 Task: Buy 4 Knife Cases, Holders & Protectors from Kitchen Knives & Accessories section under best seller category for shipping address: Layla Garcia, 524 Junior Avenue, Duluth, Georgia 30097, Cell Number 4046170247. Pay from credit card ending with 9757, CVV 798
Action: Mouse moved to (182, 85)
Screenshot: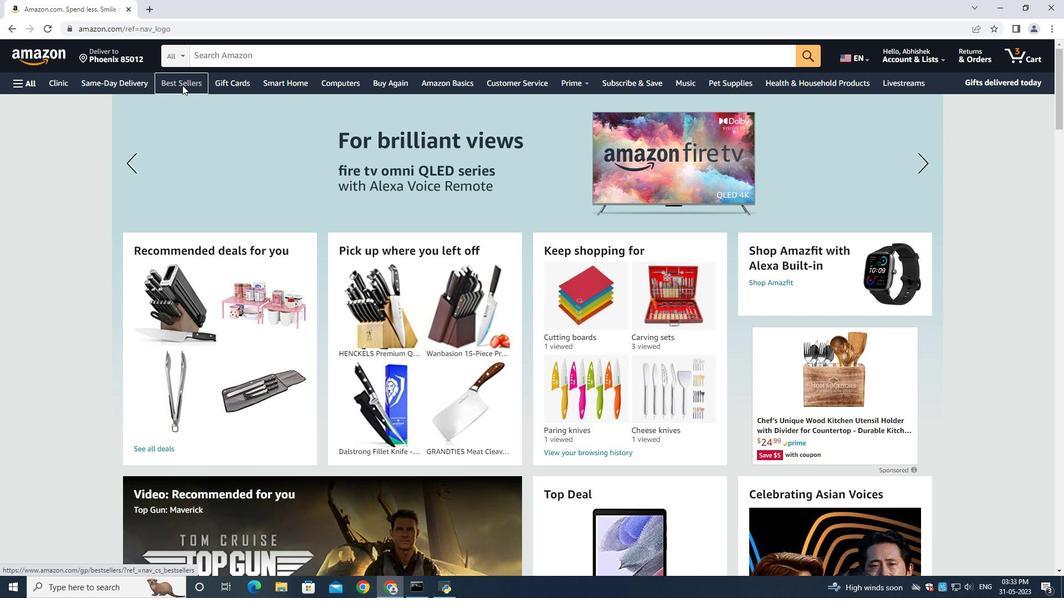 
Action: Mouse pressed left at (182, 85)
Screenshot: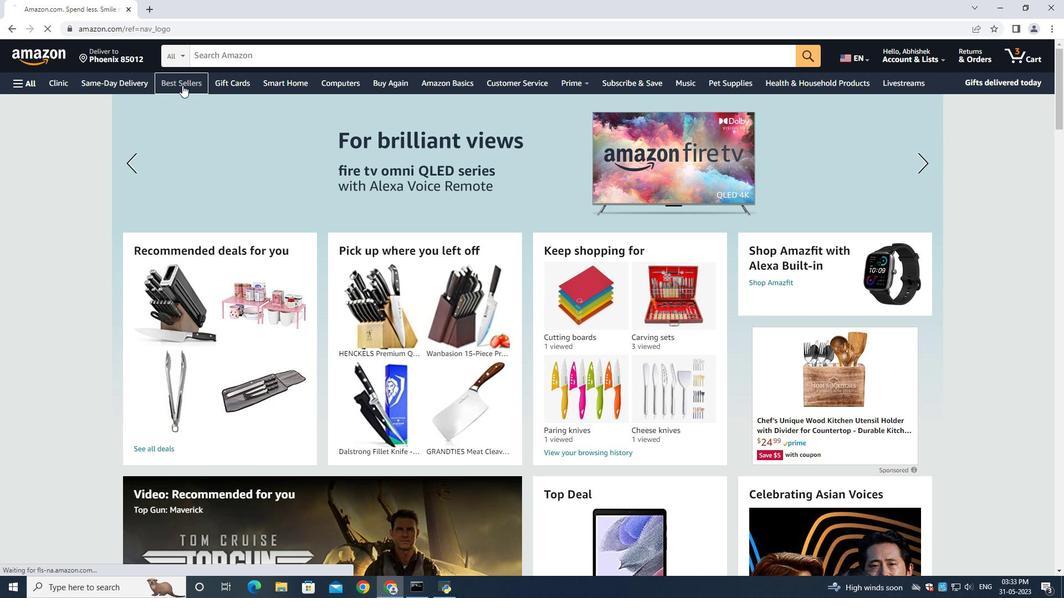 
Action: Mouse moved to (221, 59)
Screenshot: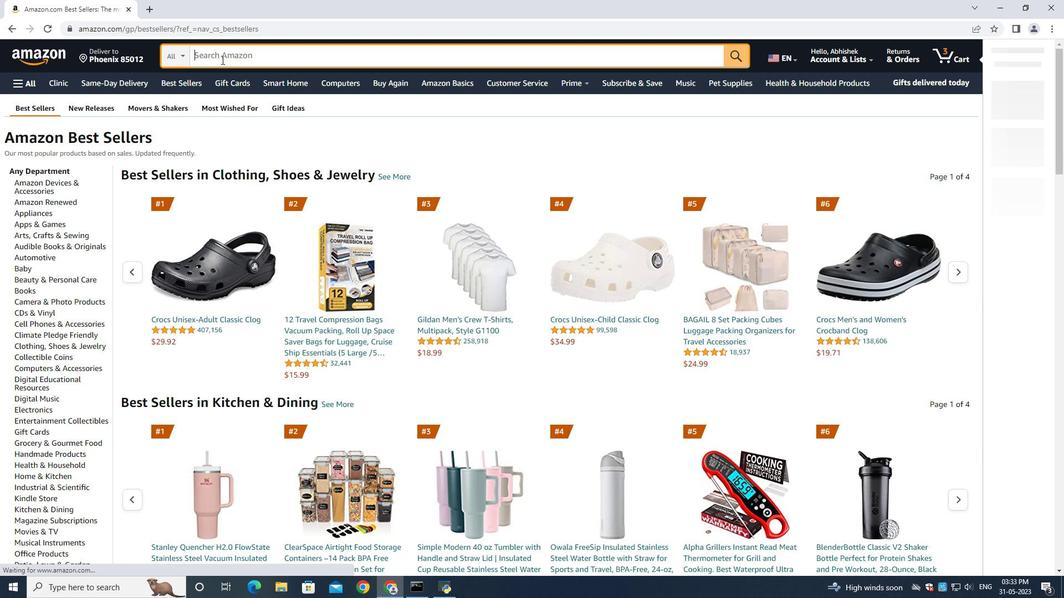 
Action: Mouse pressed left at (221, 59)
Screenshot: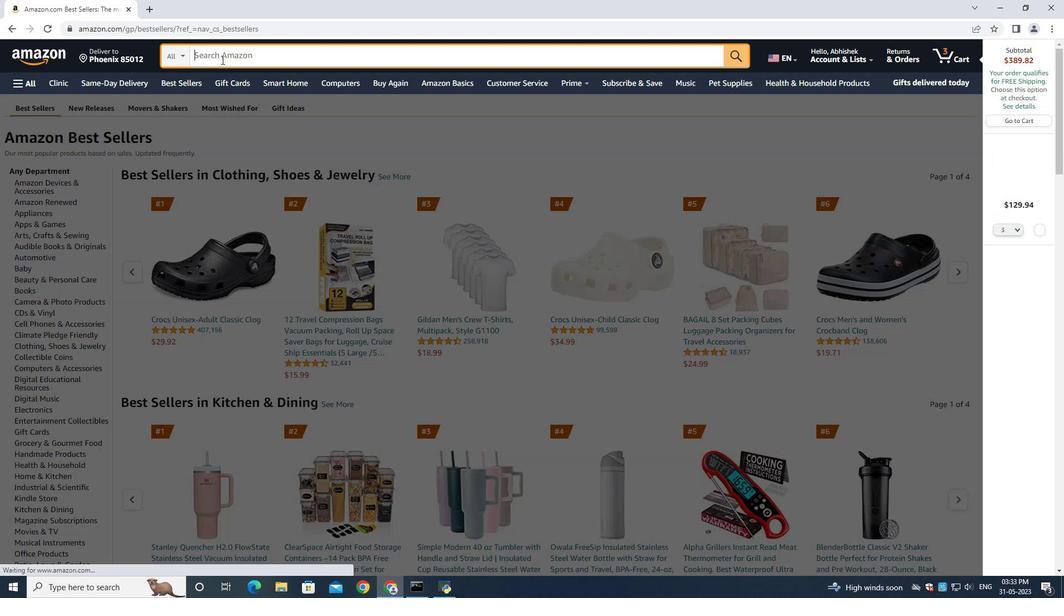 
Action: Key pressed <Key.shift>Knife<Key.space>cases
Screenshot: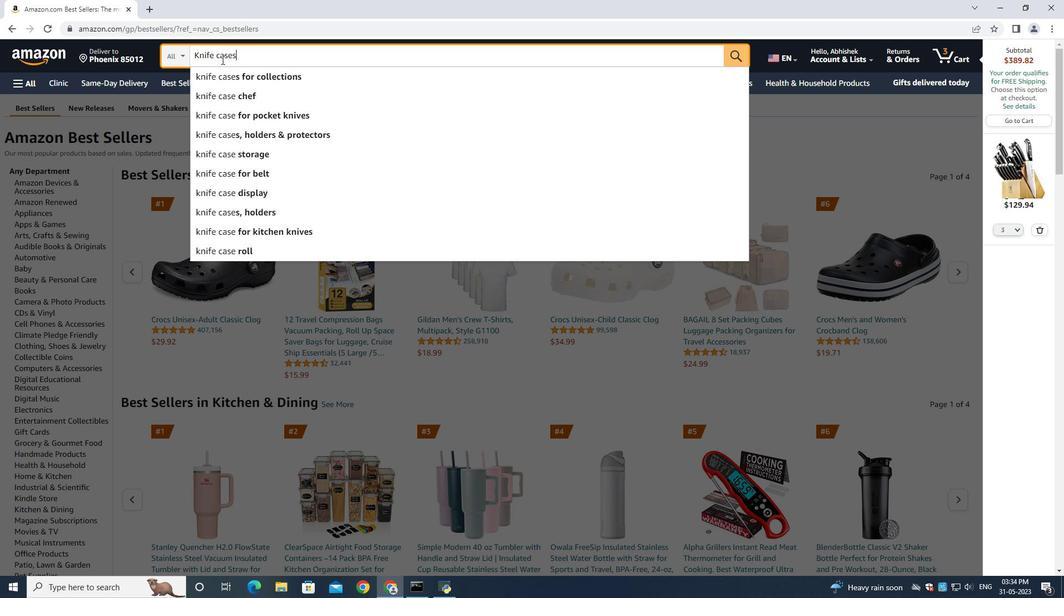 
Action: Mouse moved to (1042, 228)
Screenshot: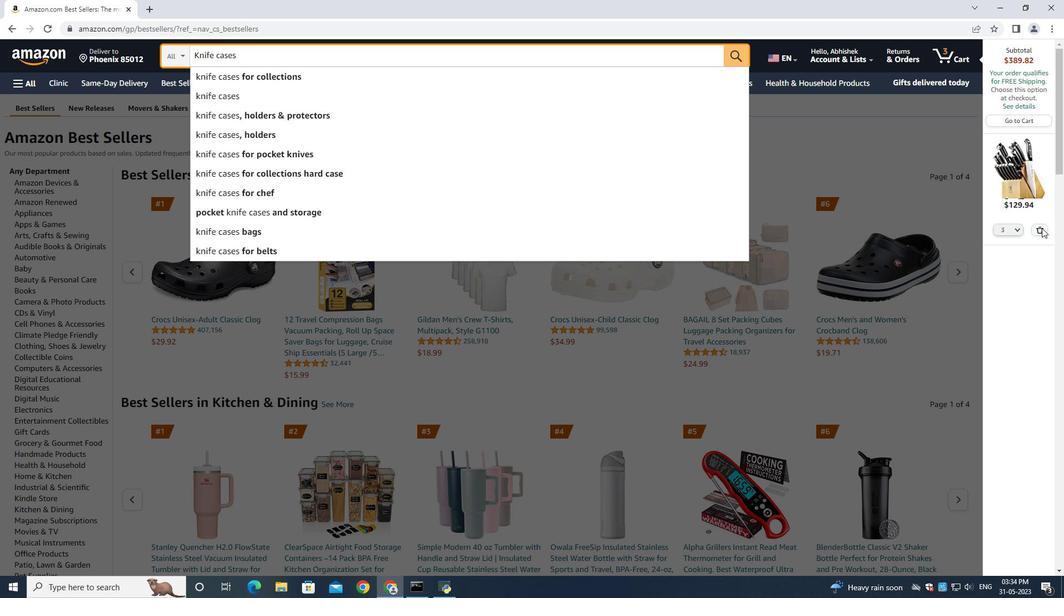 
Action: Mouse pressed left at (1042, 228)
Screenshot: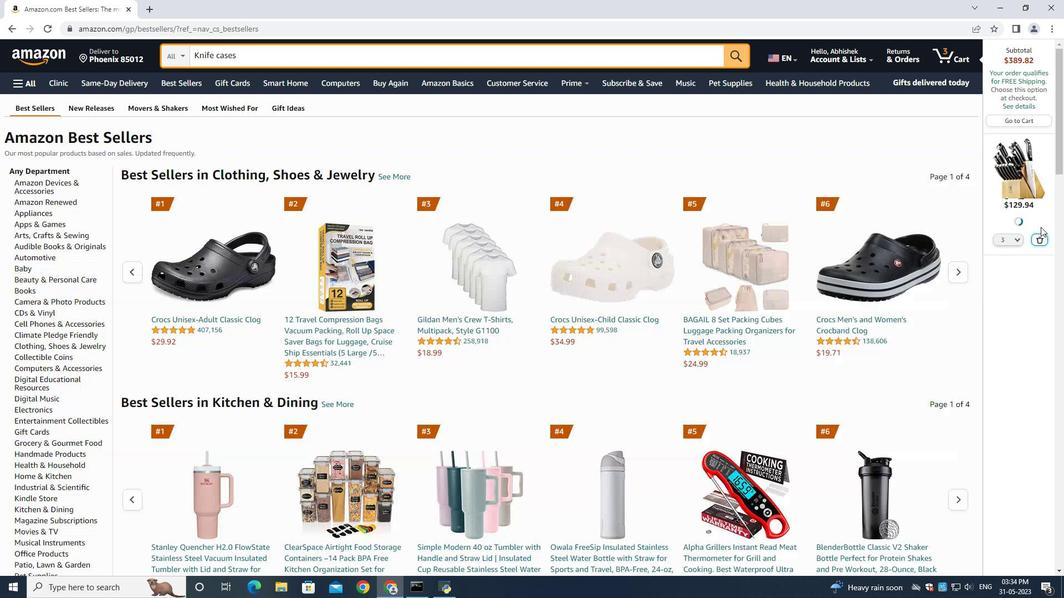 
Action: Mouse moved to (734, 51)
Screenshot: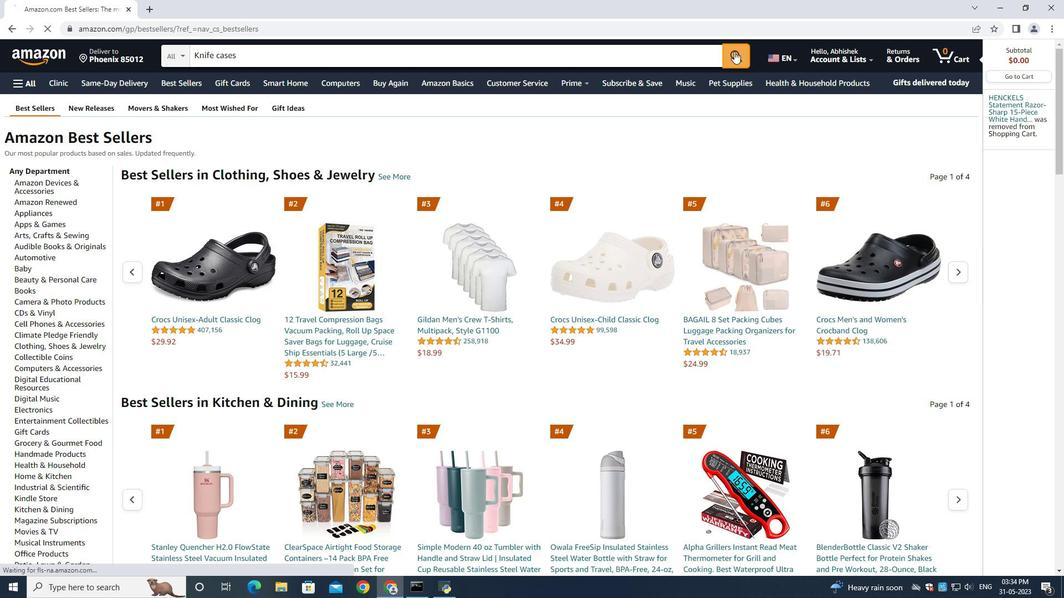 
Action: Mouse pressed left at (734, 51)
Screenshot: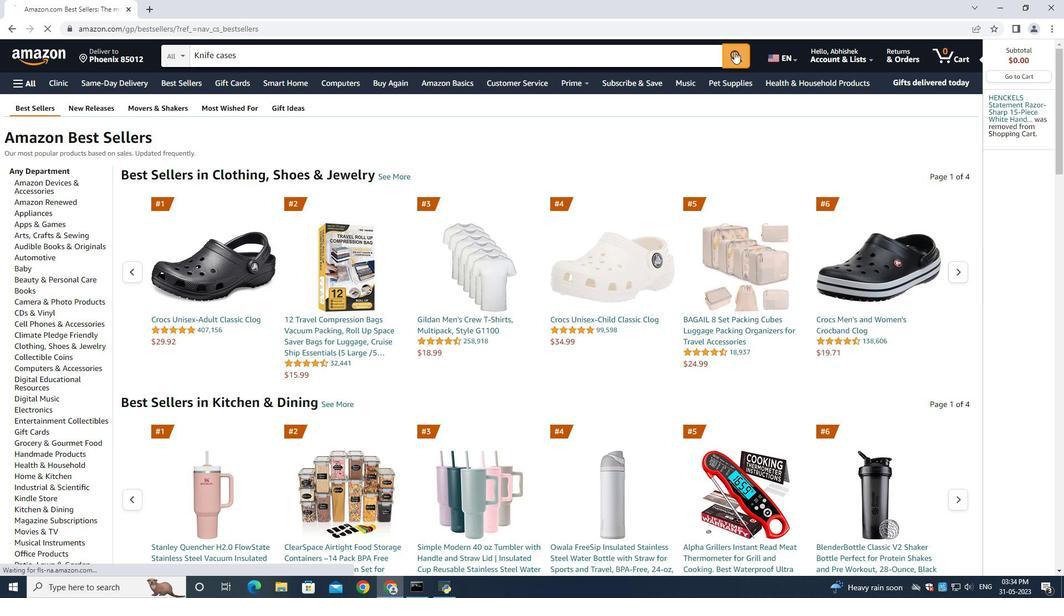 
Action: Mouse moved to (251, 59)
Screenshot: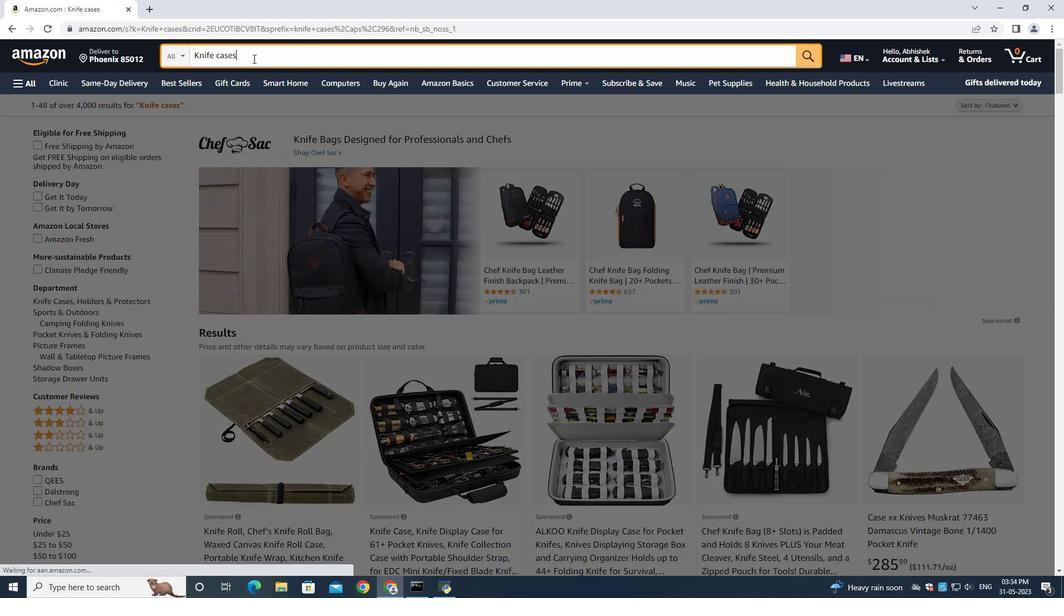 
Action: Mouse pressed left at (251, 59)
Screenshot: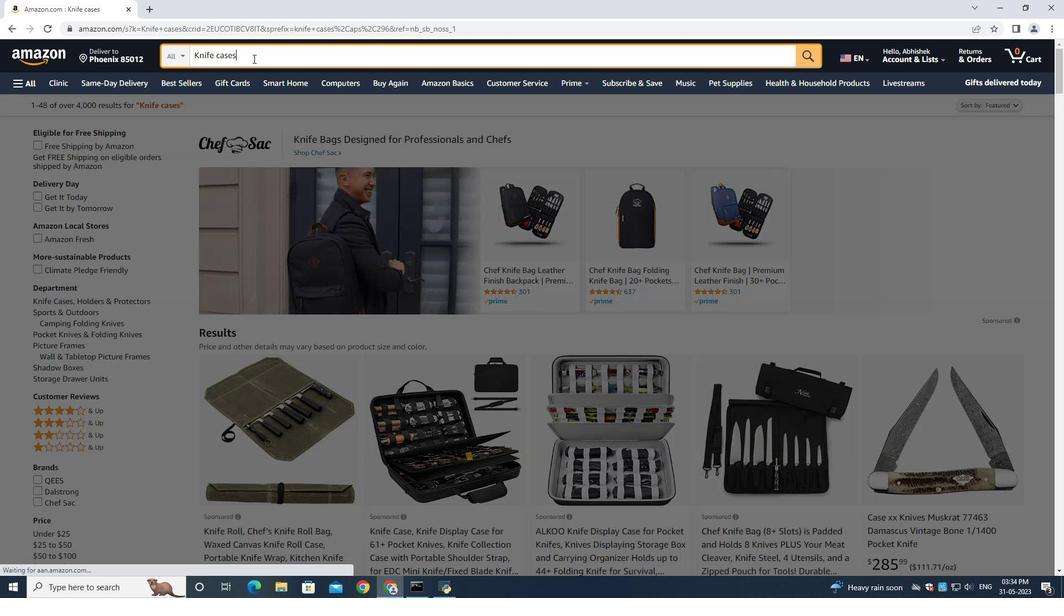 
Action: Mouse moved to (253, 58)
Screenshot: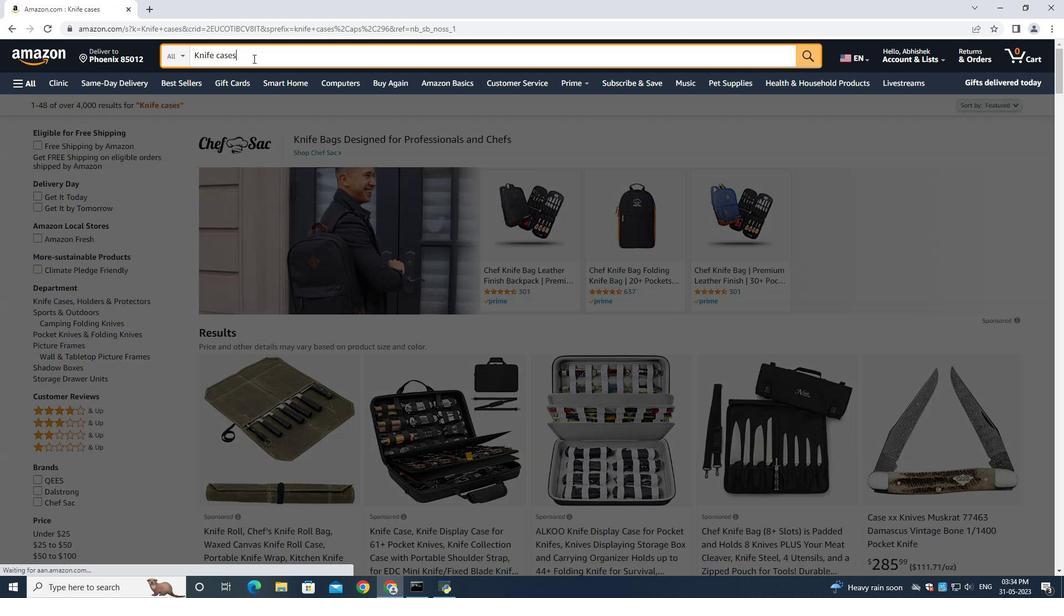 
Action: Key pressed <Key.space>holders<Key.space><Key.shift><Key.shift><Key.shift><Key.shift><Key.shift><Key.shift><Key.shift><Key.shift><Key.shift><Key.shift><Key.shift><Key.shift><Key.shift><Key.shift><Key.shift>&<Key.space>protectors<Key.enter>
Screenshot: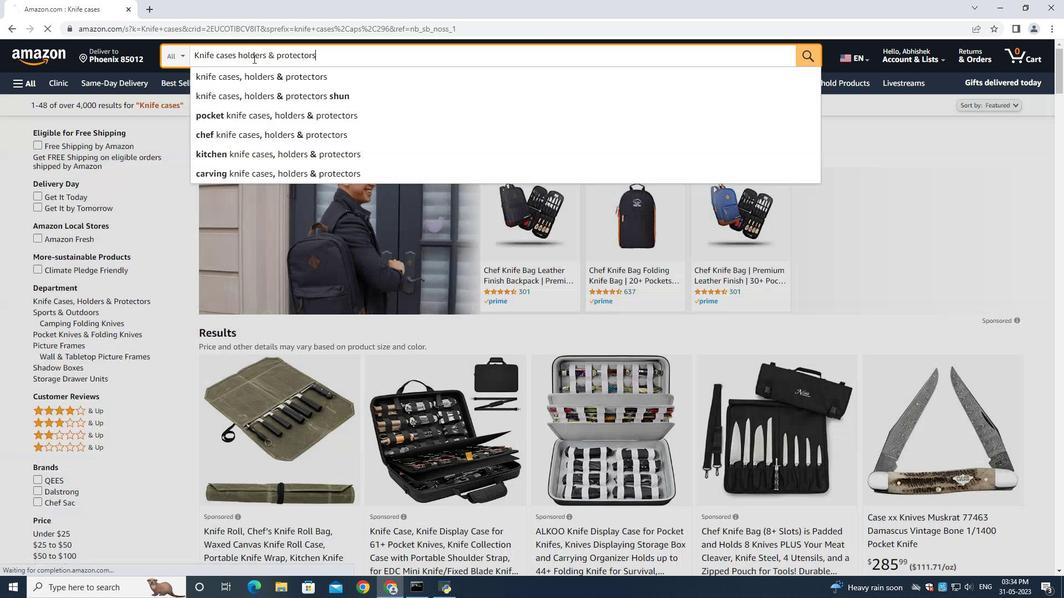 
Action: Mouse moved to (79, 197)
Screenshot: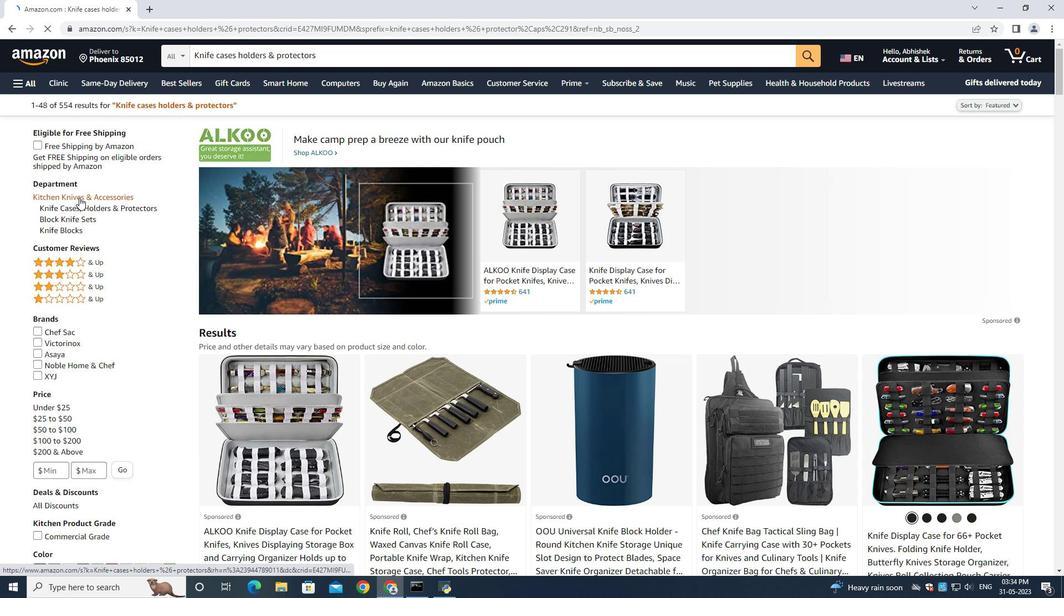 
Action: Mouse pressed left at (79, 197)
Screenshot: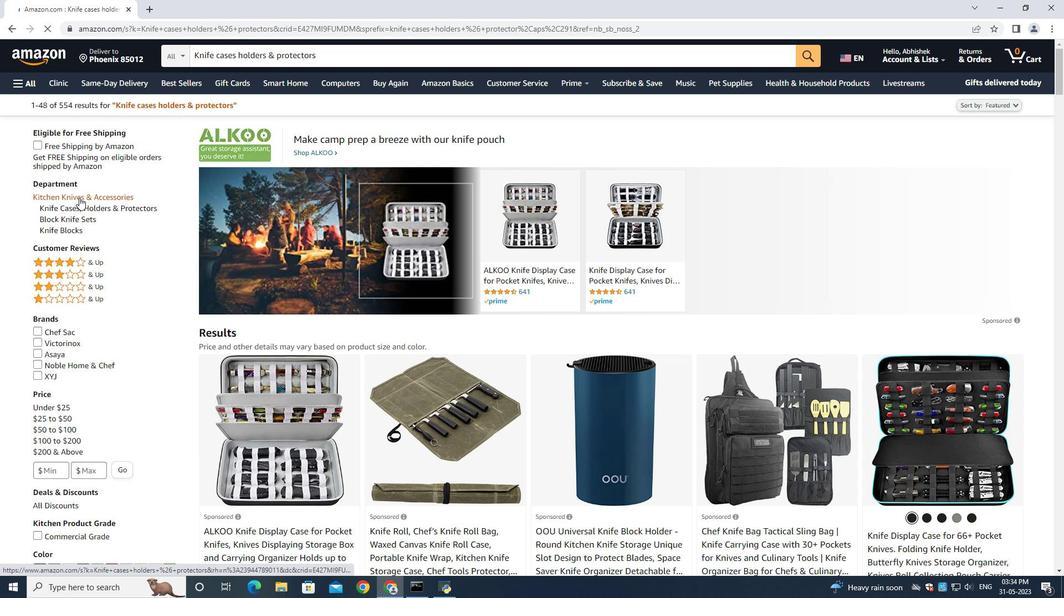 
Action: Mouse moved to (821, 394)
Screenshot: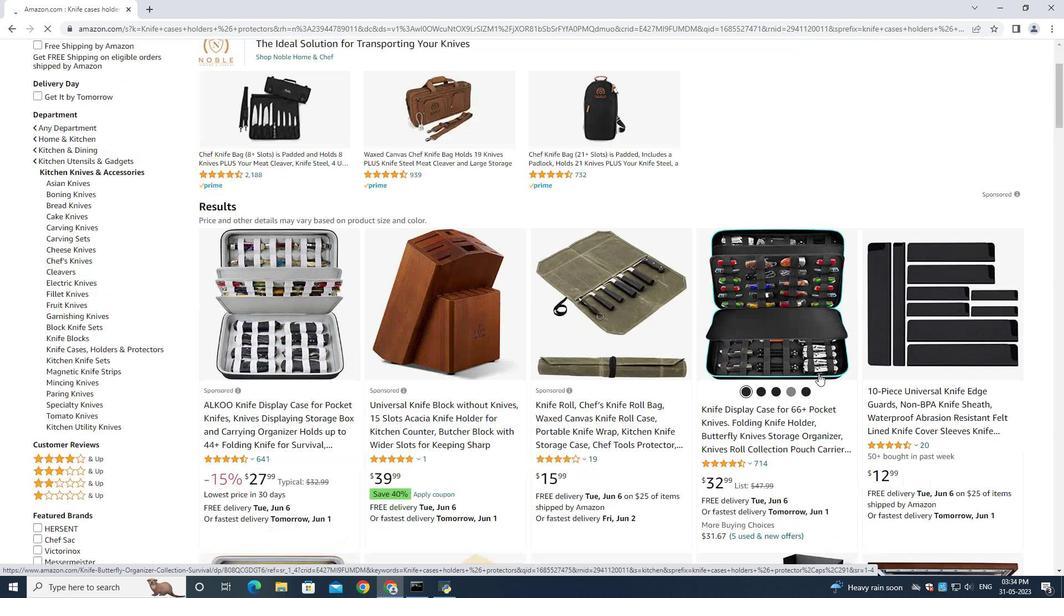 
Action: Mouse scrolled (821, 393) with delta (0, 0)
Screenshot: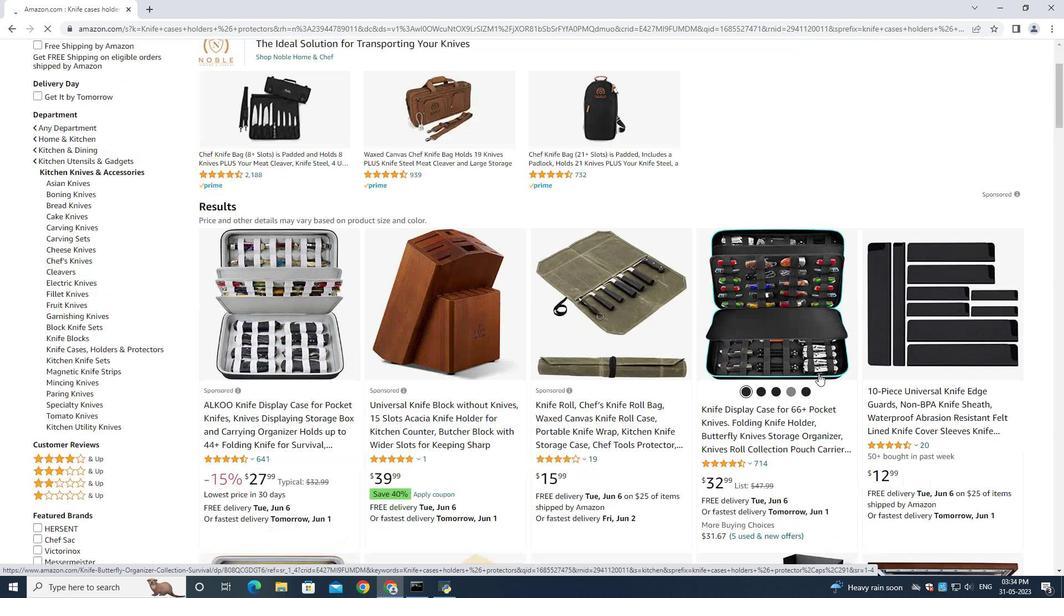 
Action: Mouse scrolled (821, 393) with delta (0, 0)
Screenshot: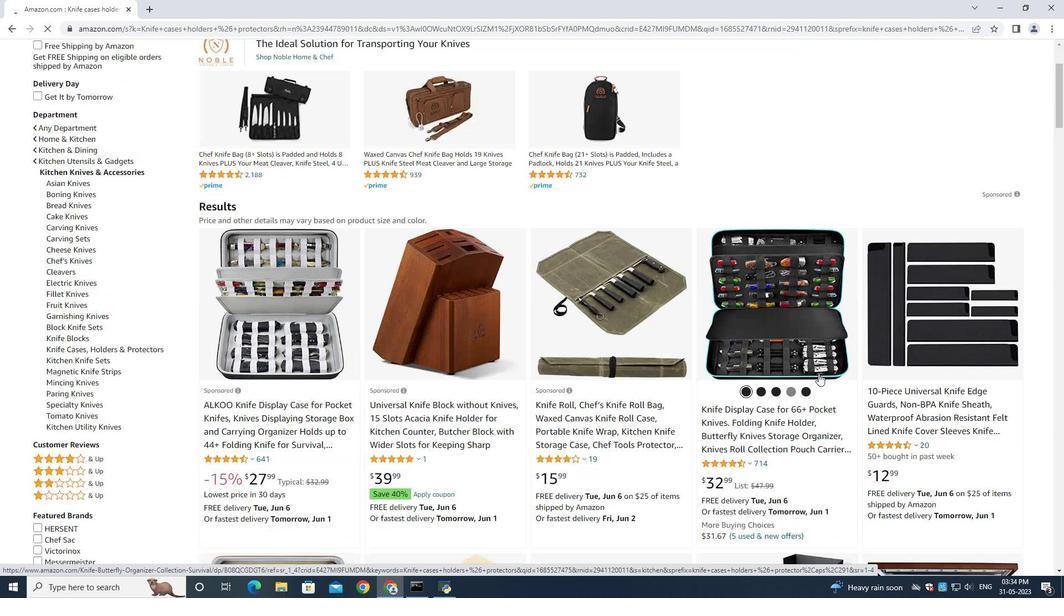 
Action: Mouse scrolled (821, 393) with delta (0, 0)
Screenshot: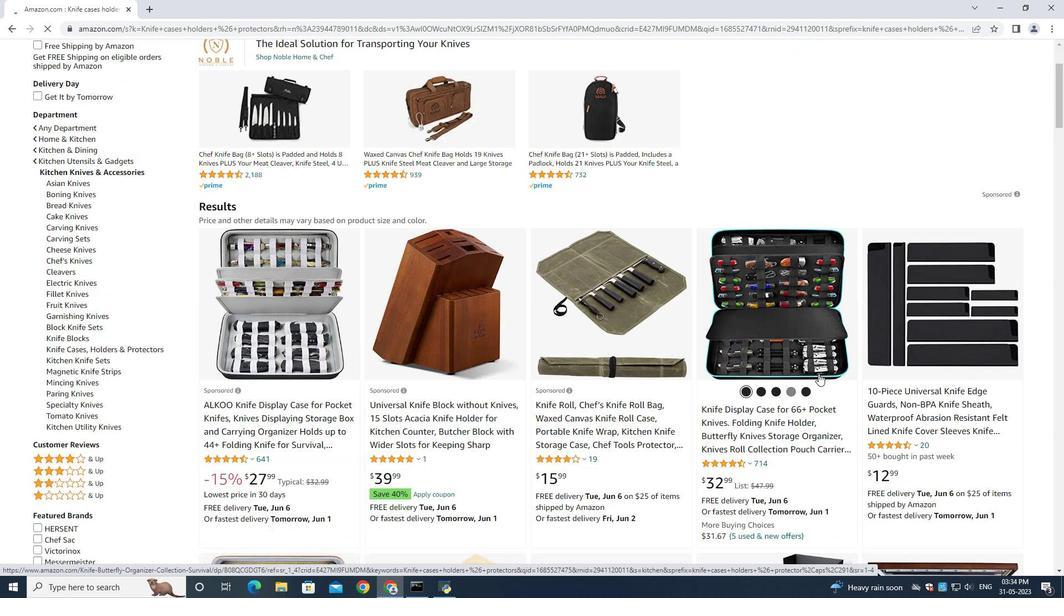 
Action: Mouse moved to (750, 378)
Screenshot: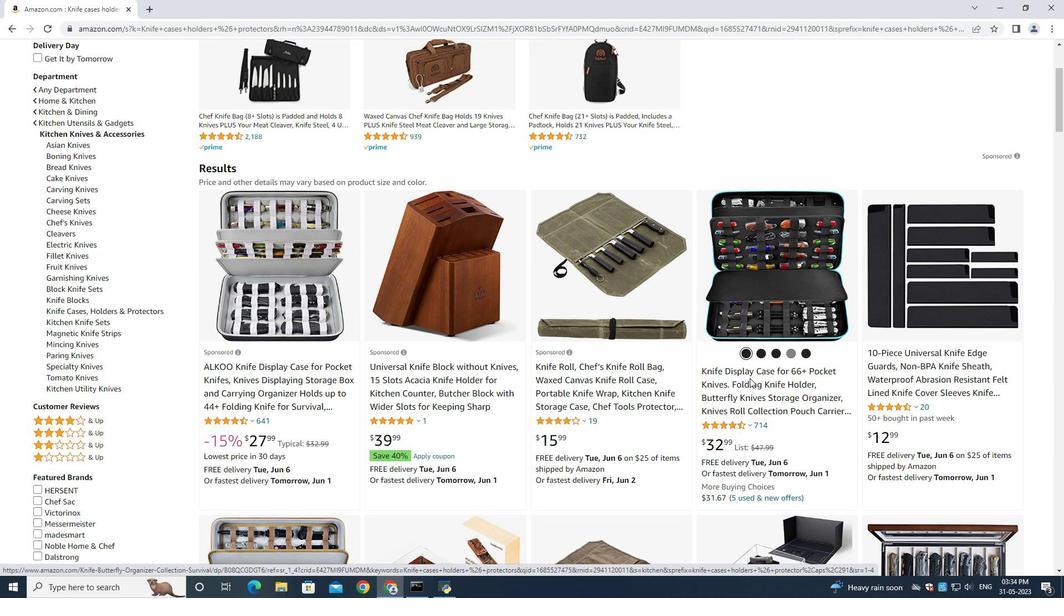 
Action: Mouse pressed left at (750, 378)
Screenshot: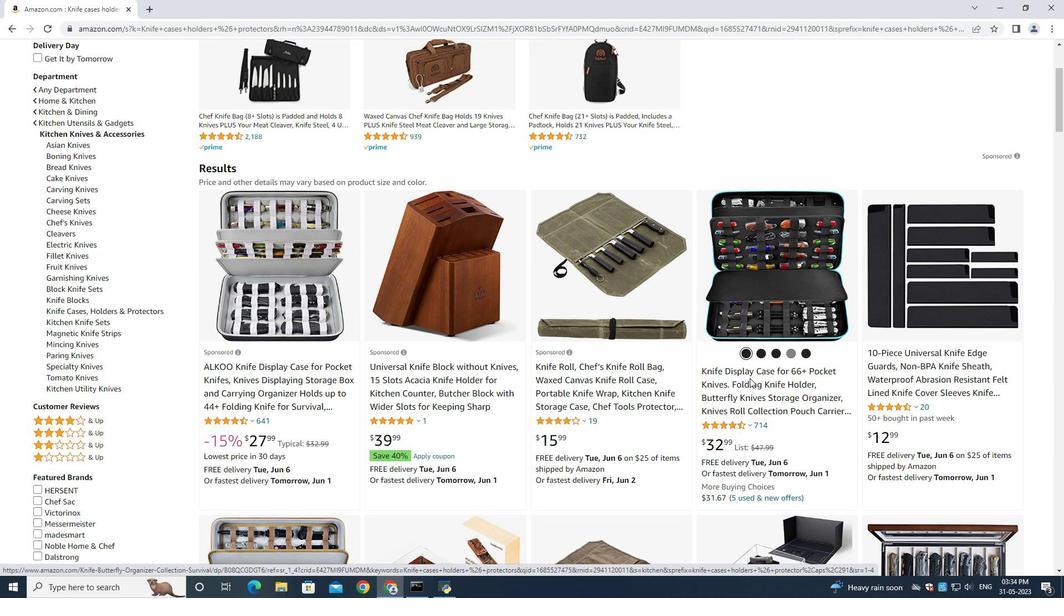 
Action: Mouse moved to (761, 397)
Screenshot: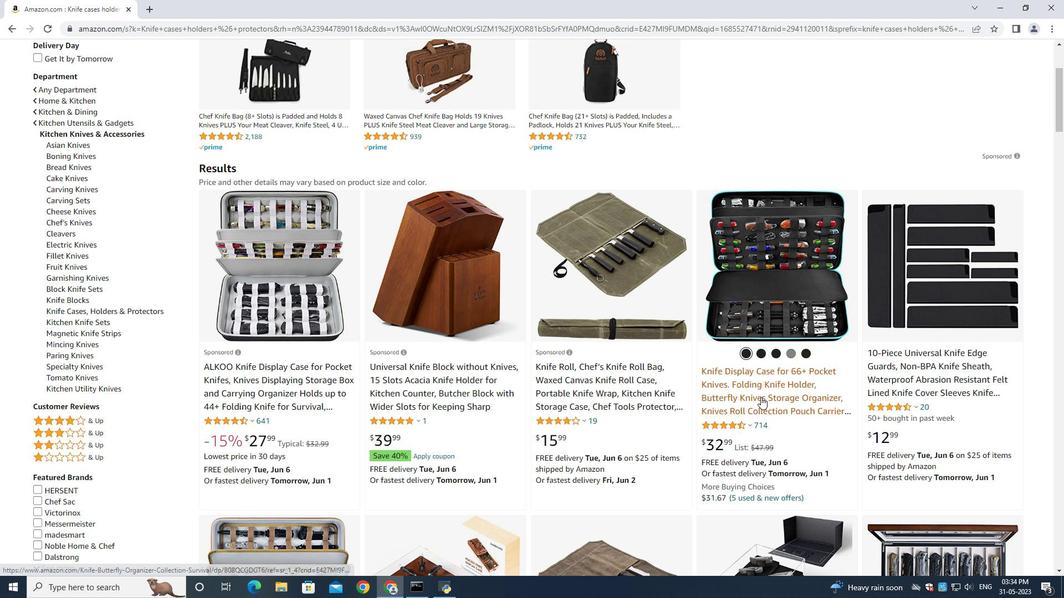 
Action: Mouse pressed left at (761, 397)
Screenshot: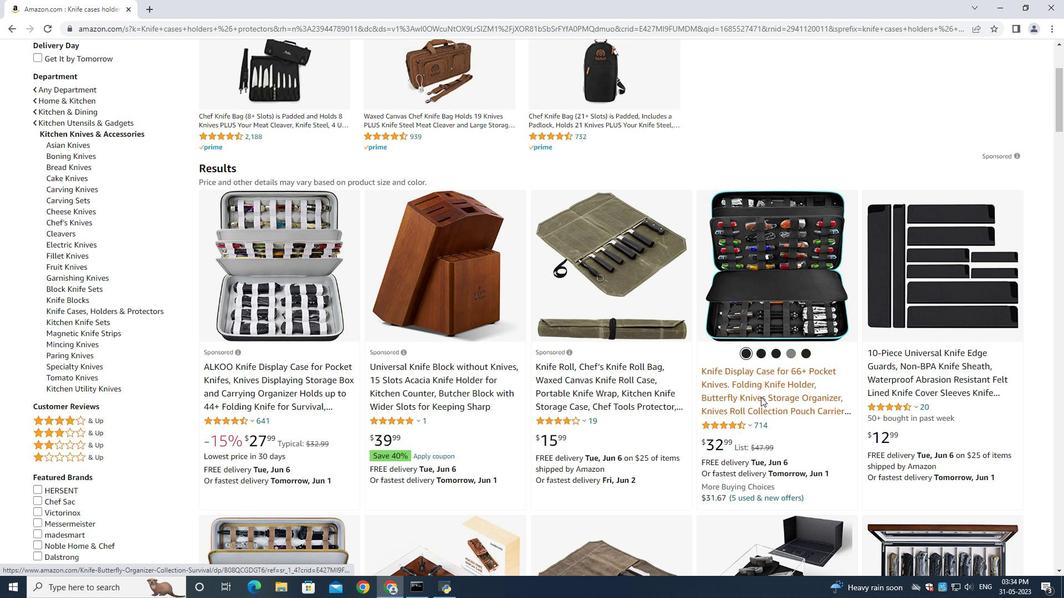 
Action: Mouse moved to (823, 369)
Screenshot: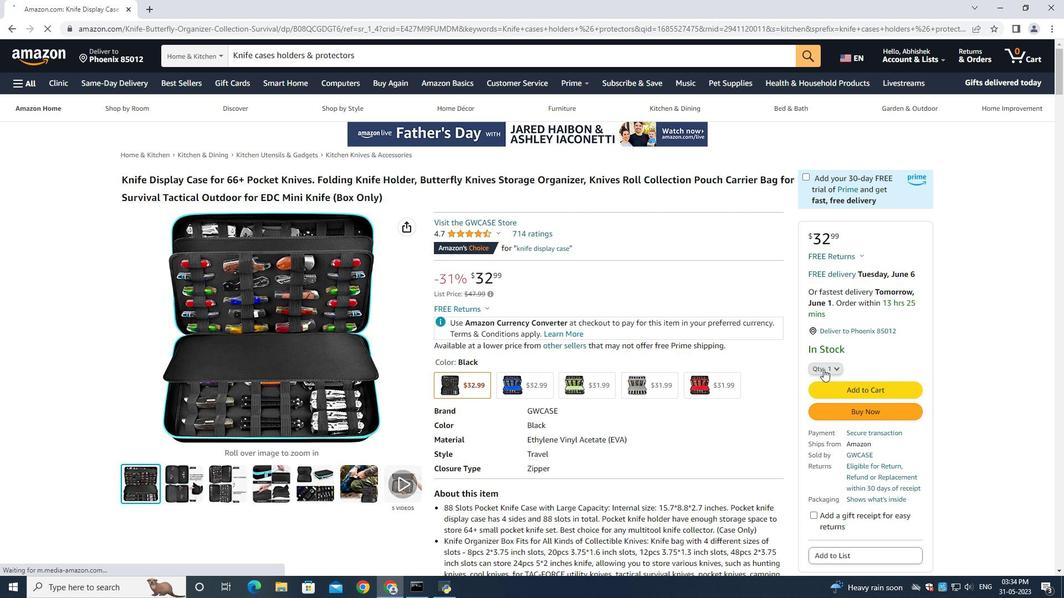 
Action: Mouse pressed left at (823, 369)
Screenshot: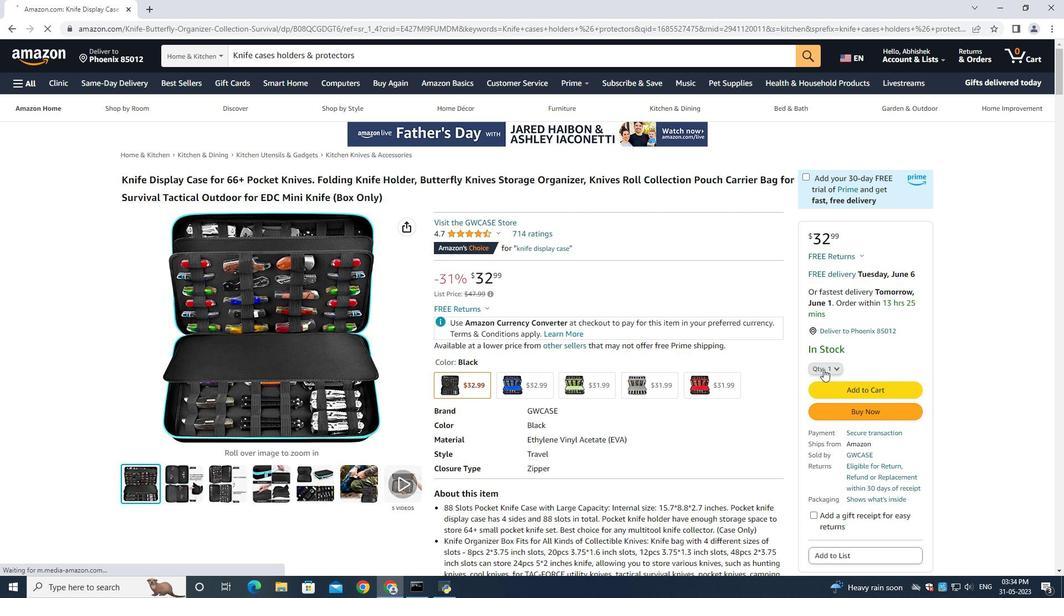 
Action: Mouse moved to (825, 104)
Screenshot: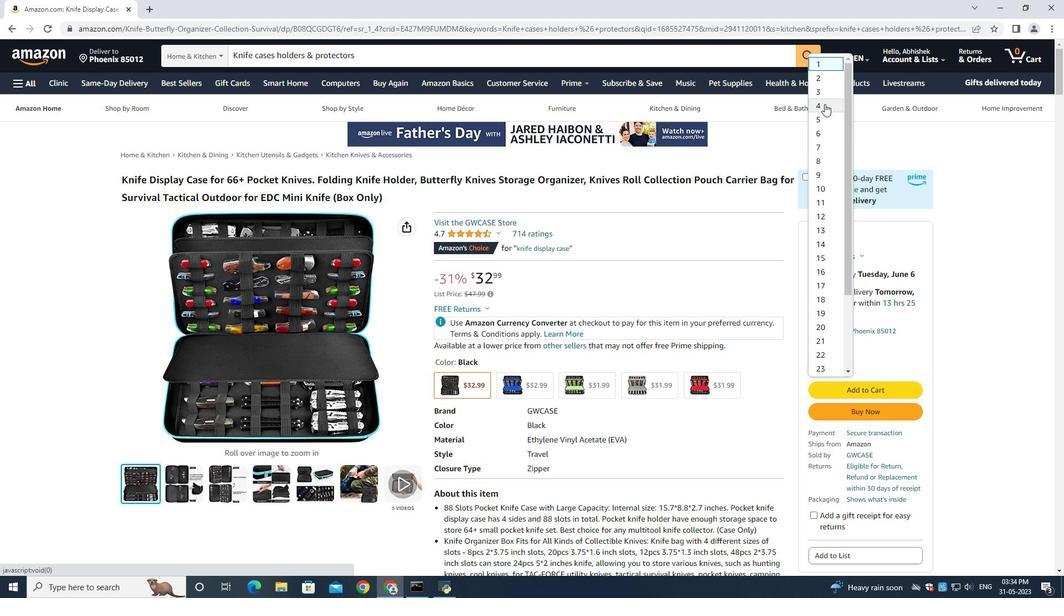 
Action: Mouse pressed left at (825, 104)
Screenshot: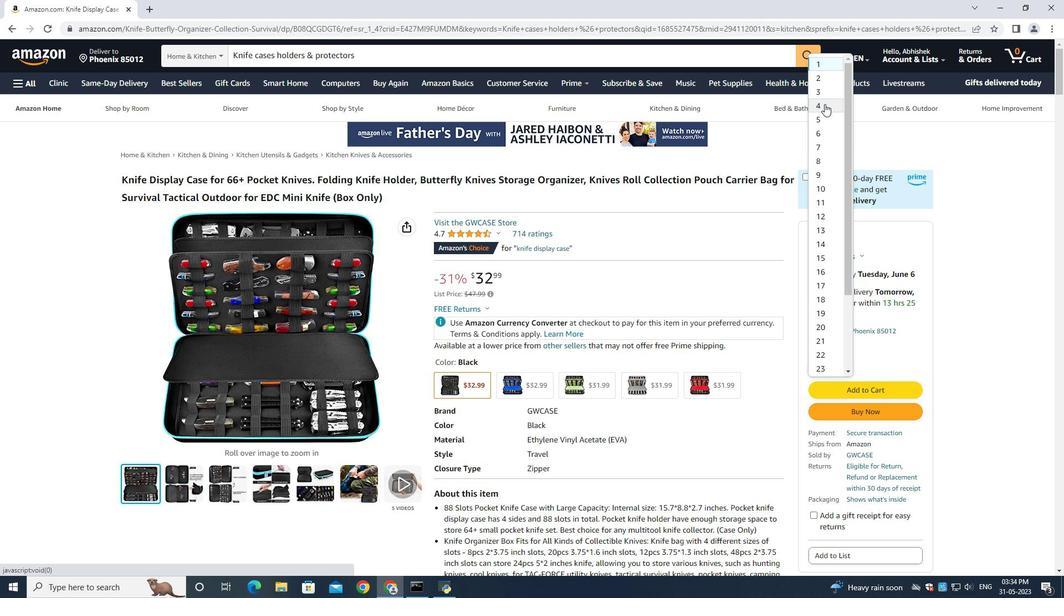 
Action: Mouse moved to (394, 478)
Screenshot: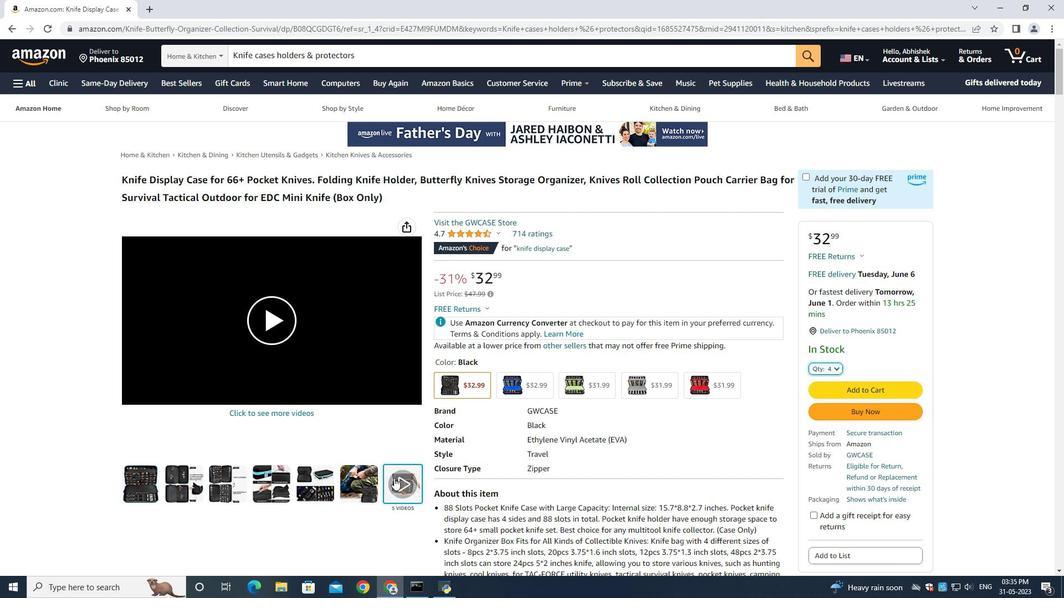 
Action: Mouse pressed left at (394, 478)
Screenshot: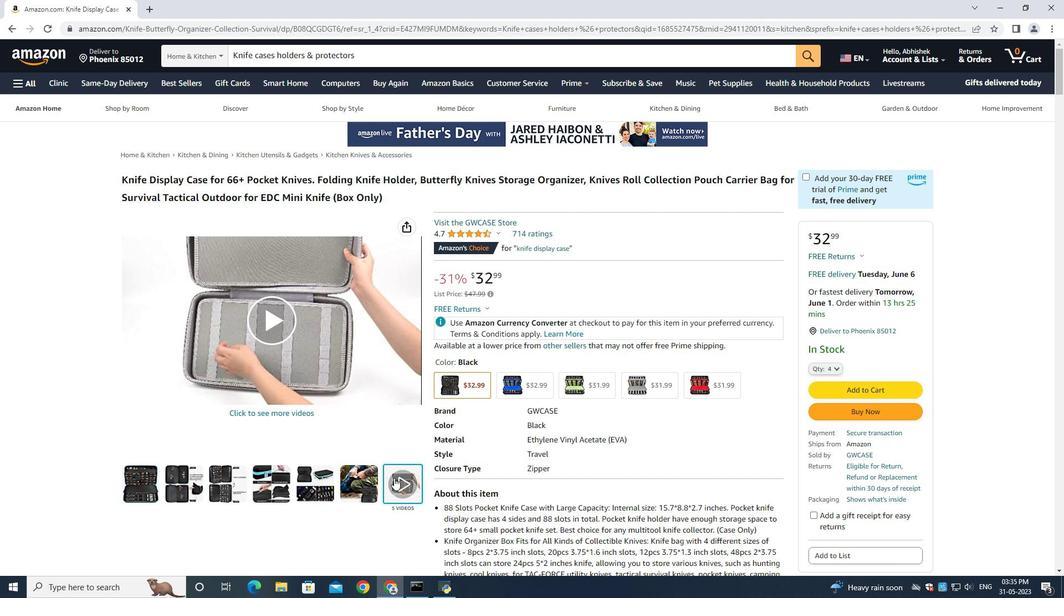 
Action: Mouse moved to (848, 251)
Screenshot: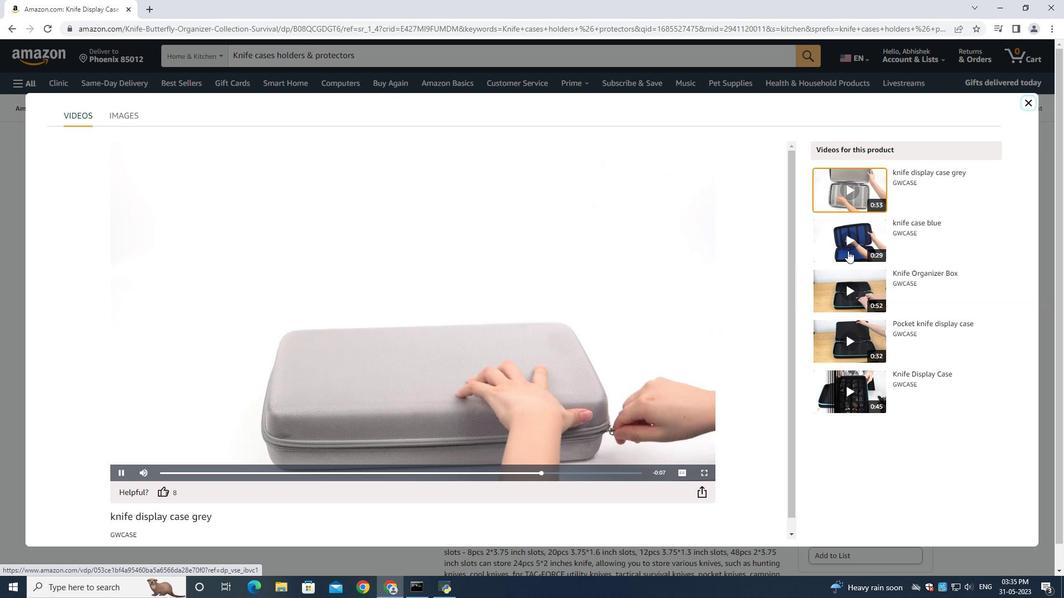 
Action: Mouse pressed left at (848, 251)
Screenshot: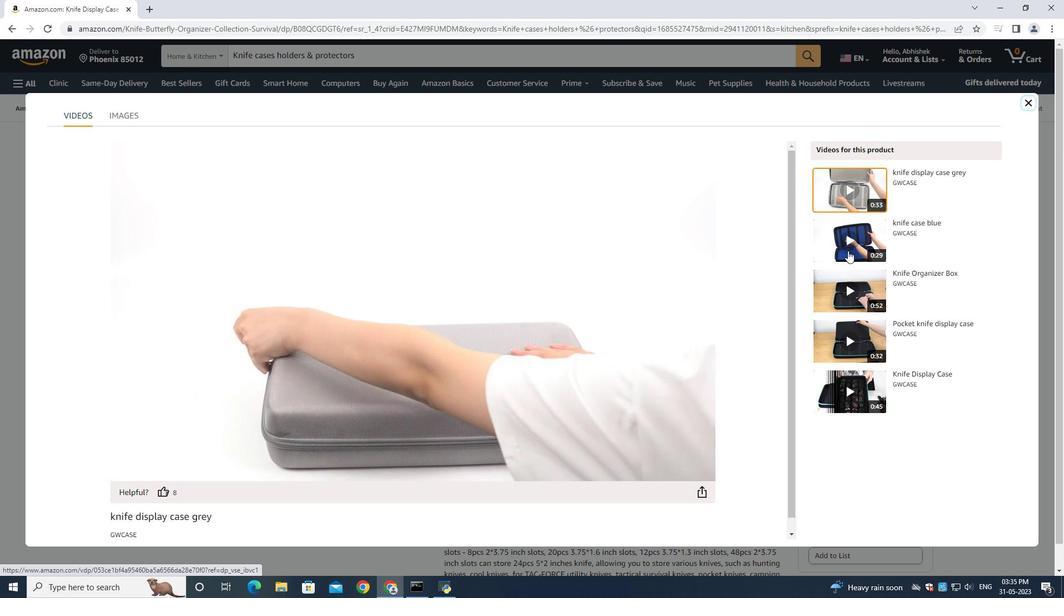 
Action: Mouse moved to (1024, 105)
Screenshot: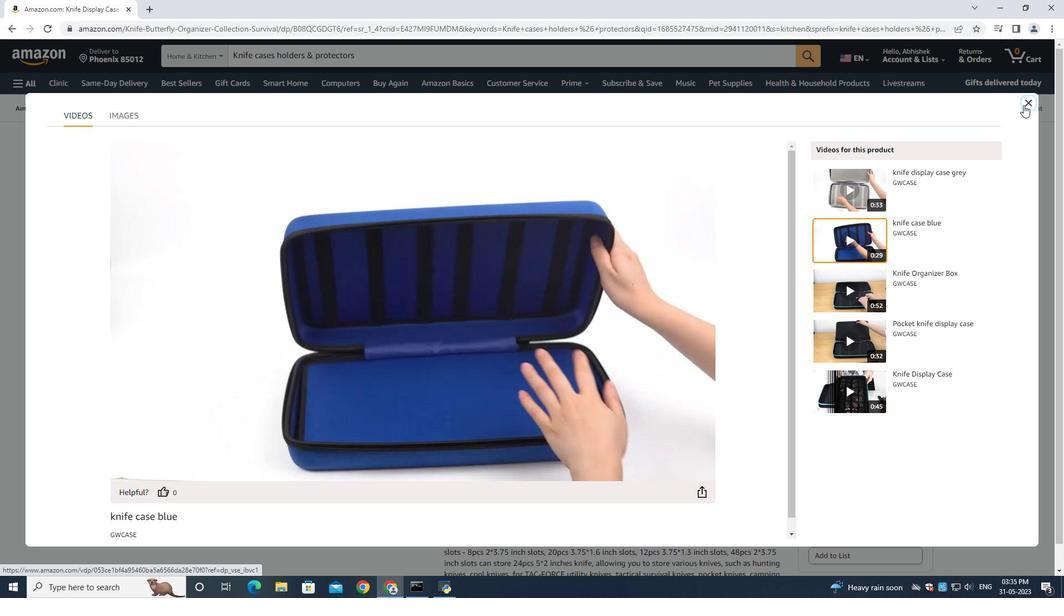 
Action: Mouse pressed left at (1024, 105)
Screenshot: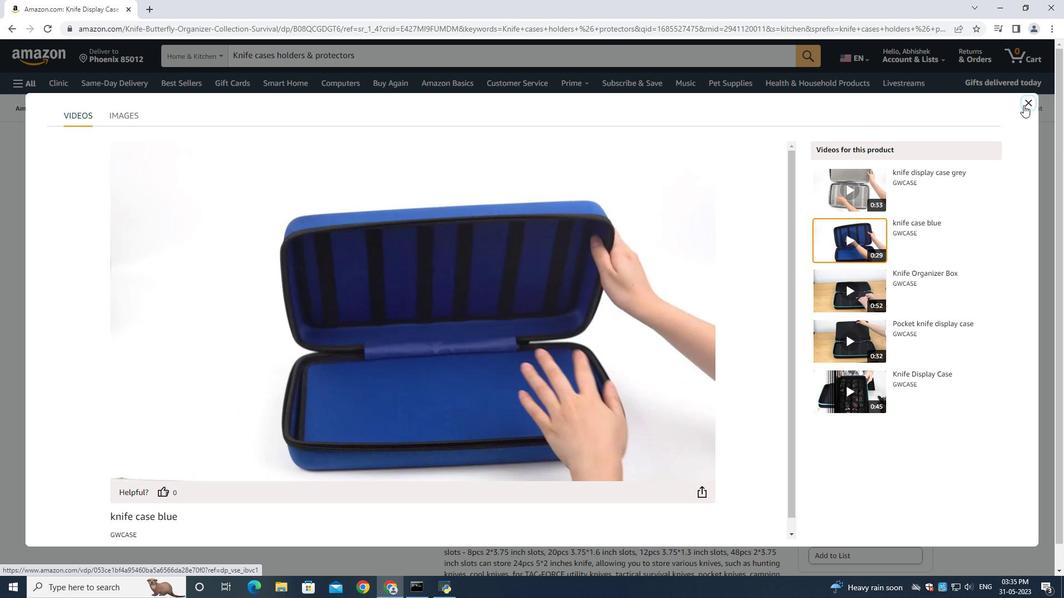 
Action: Mouse moved to (857, 411)
Screenshot: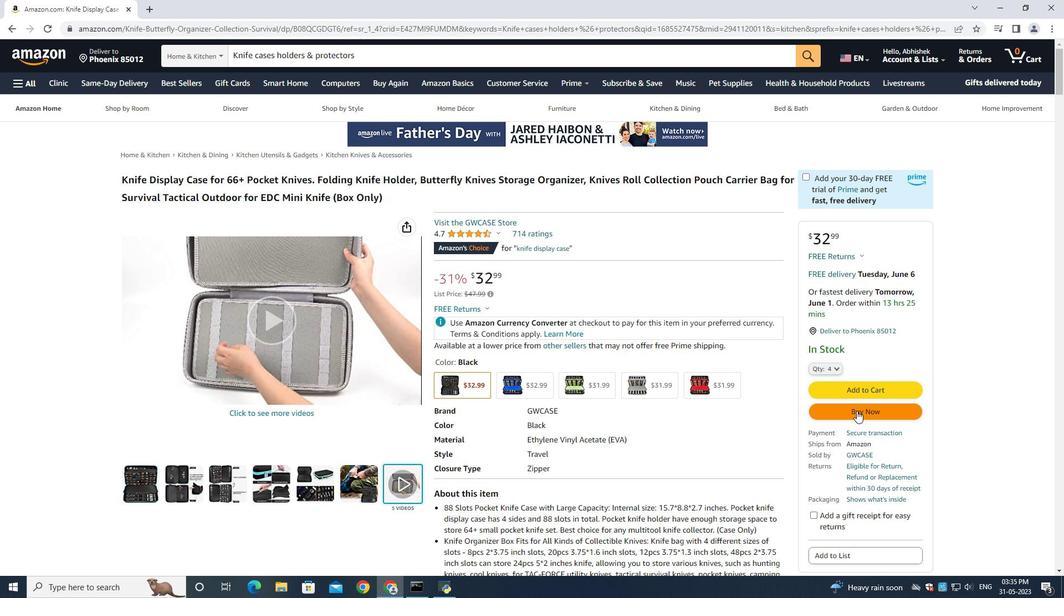 
Action: Mouse pressed left at (857, 411)
Screenshot: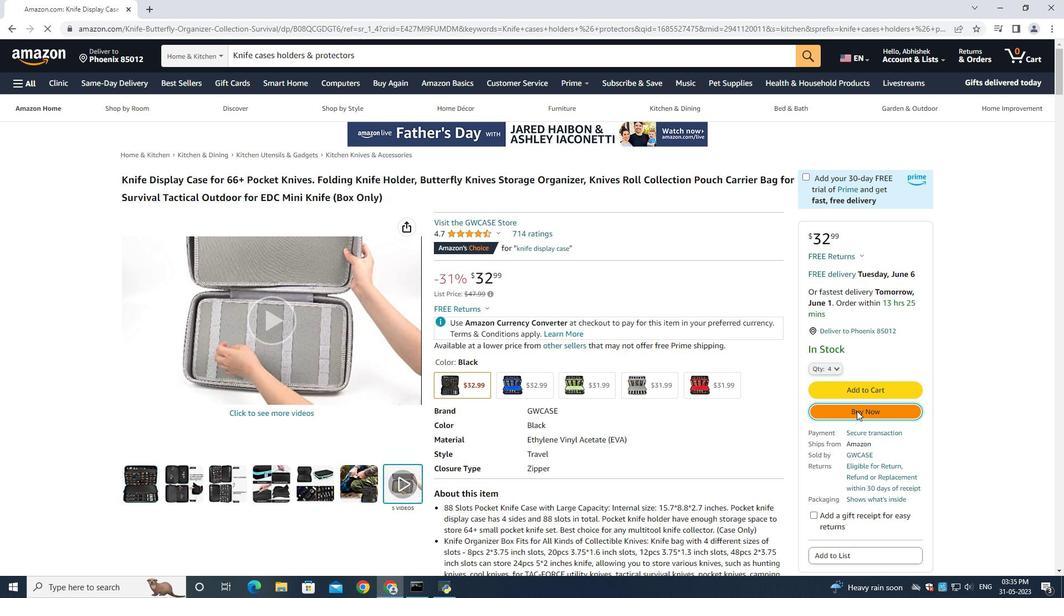 
Action: Mouse moved to (857, 411)
Screenshot: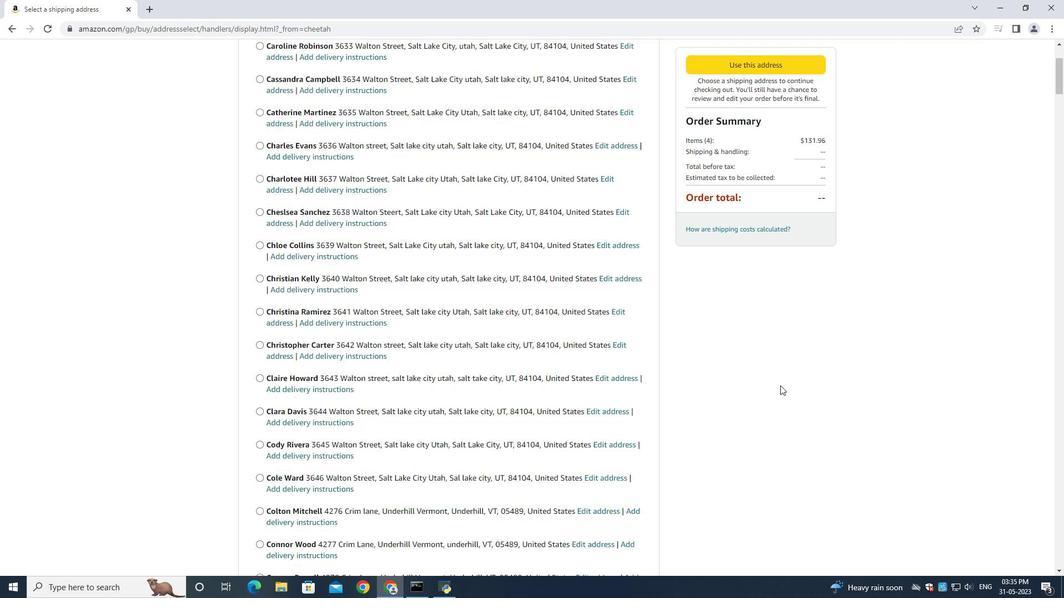 
Action: Mouse scrolled (857, 411) with delta (0, 0)
Screenshot: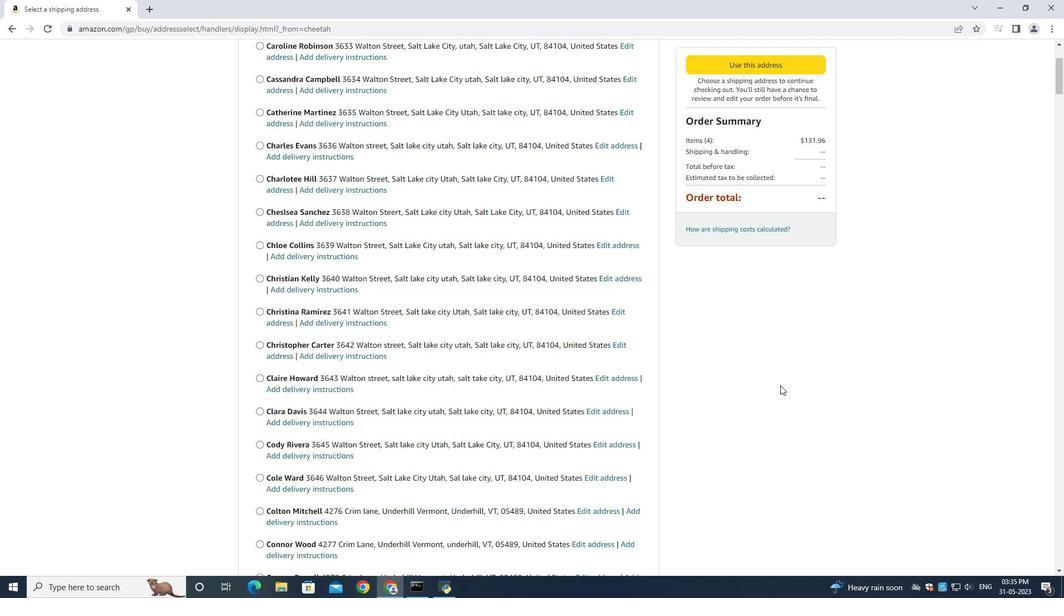 
Action: Mouse moved to (857, 412)
Screenshot: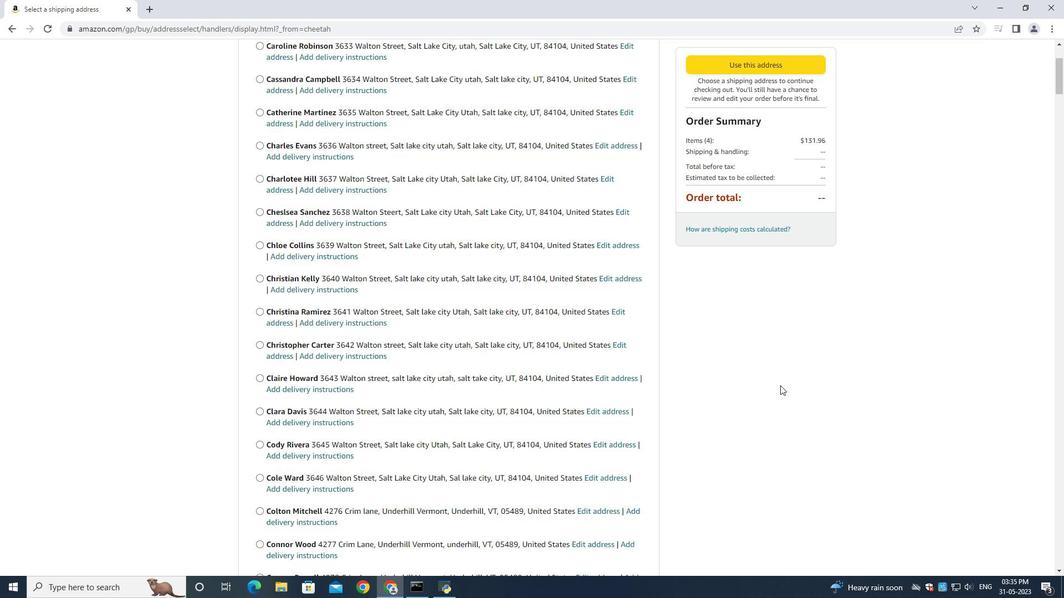 
Action: Mouse scrolled (857, 411) with delta (0, 0)
Screenshot: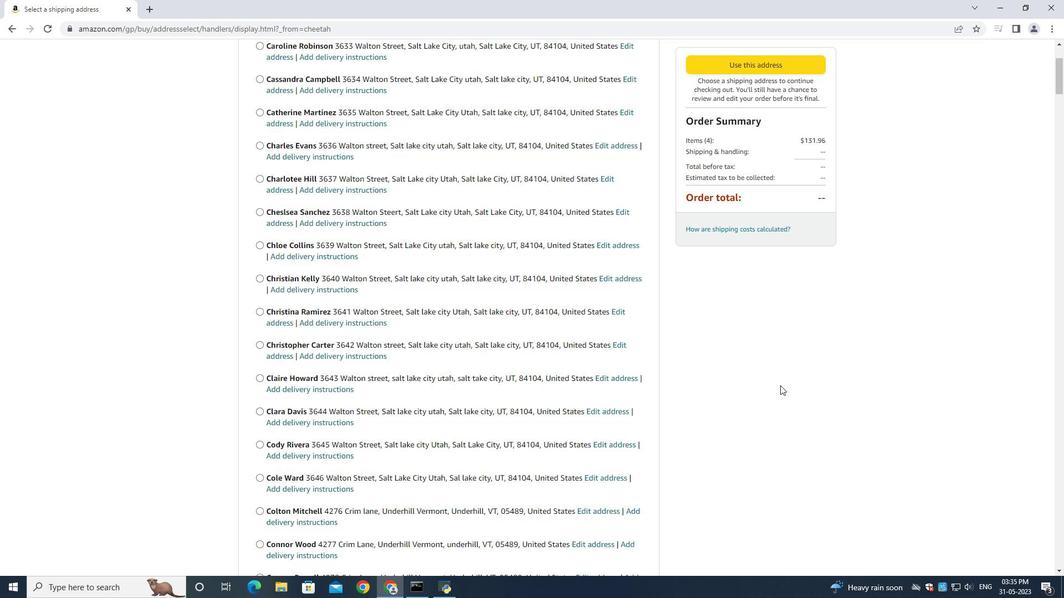 
Action: Mouse moved to (853, 410)
Screenshot: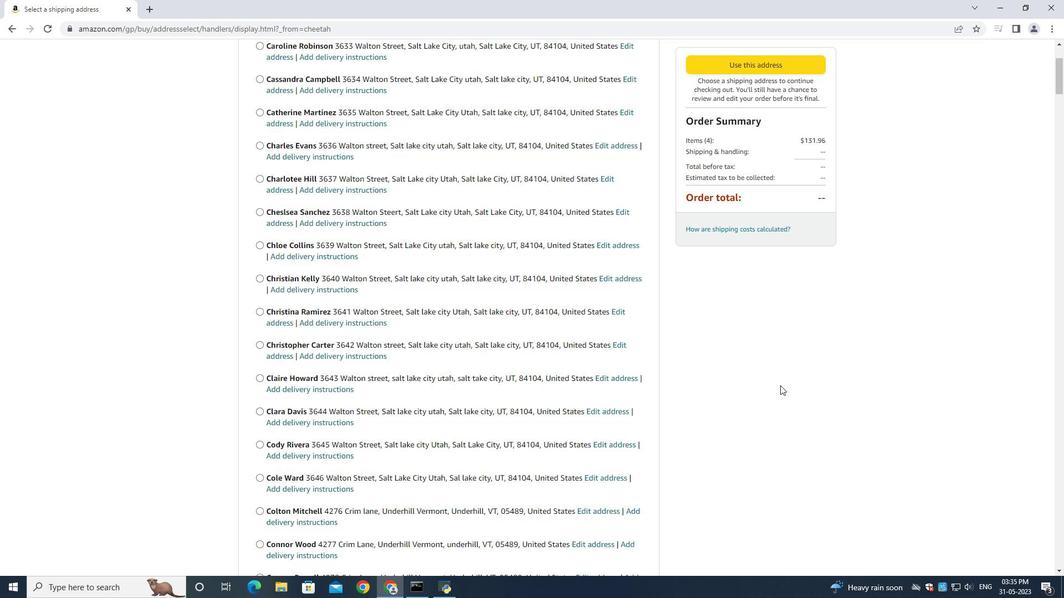 
Action: Mouse scrolled (857, 411) with delta (0, 0)
Screenshot: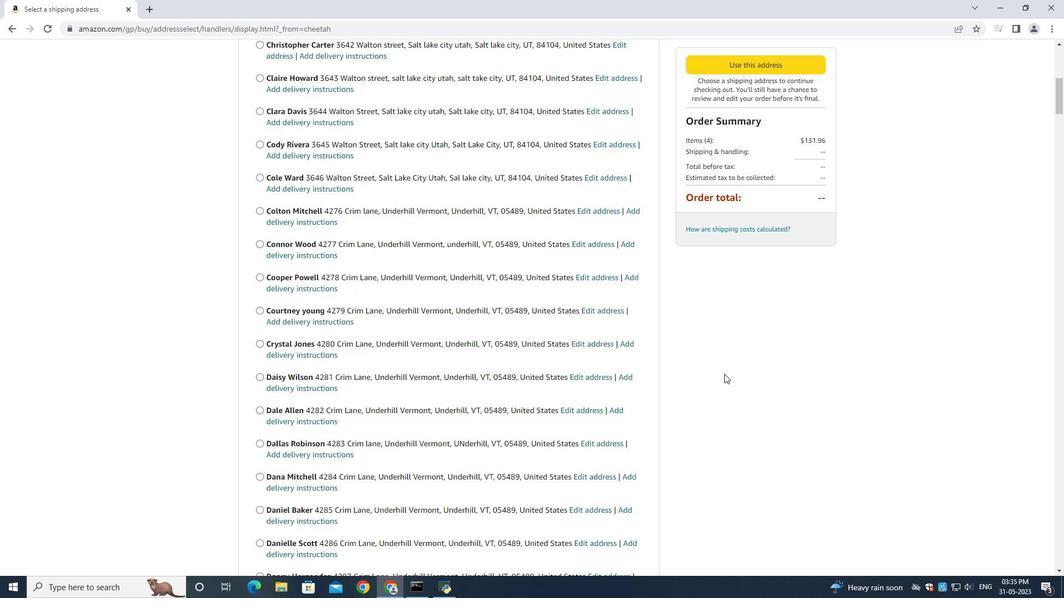 
Action: Mouse moved to (846, 405)
Screenshot: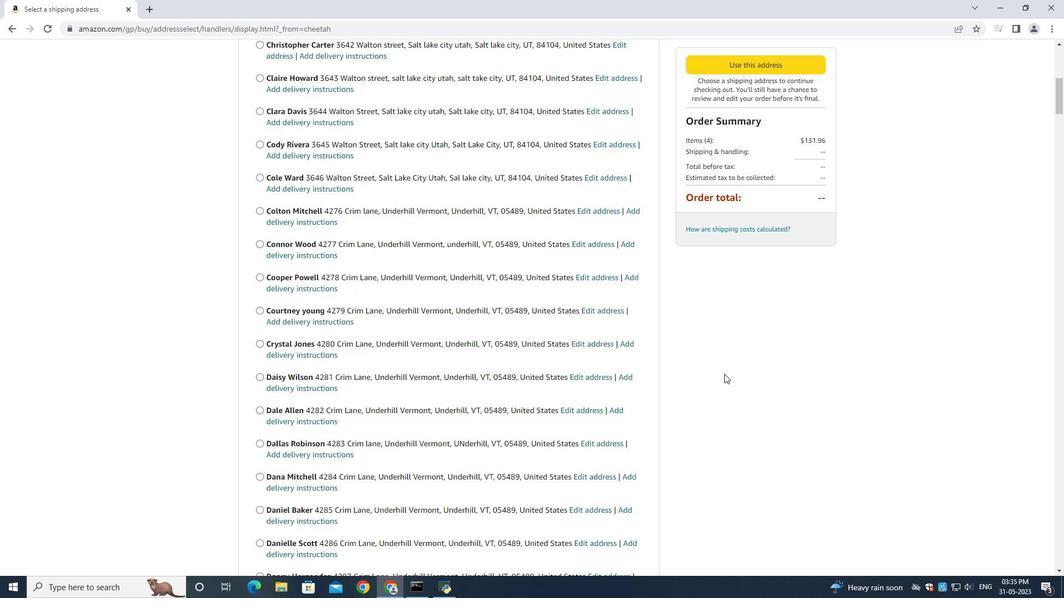 
Action: Mouse scrolled (857, 411) with delta (0, 0)
Screenshot: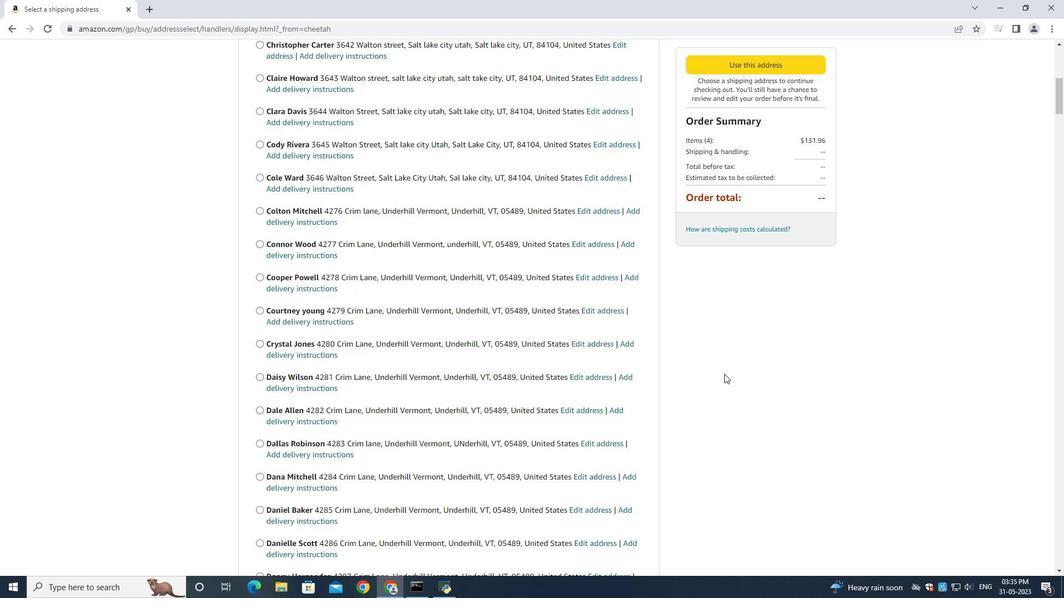 
Action: Mouse moved to (792, 389)
Screenshot: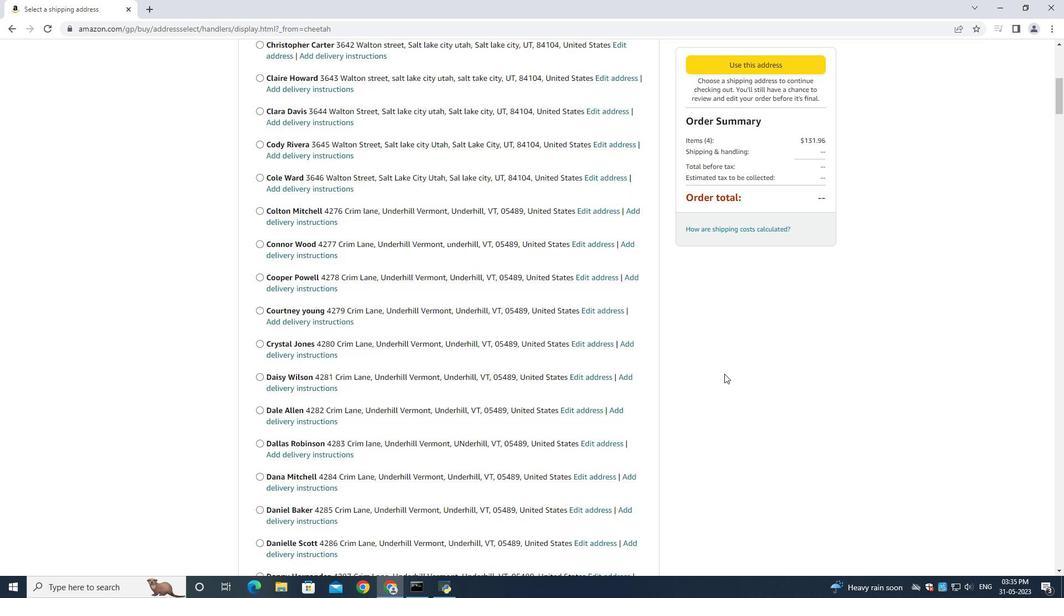 
Action: Mouse scrolled (857, 411) with delta (0, 0)
Screenshot: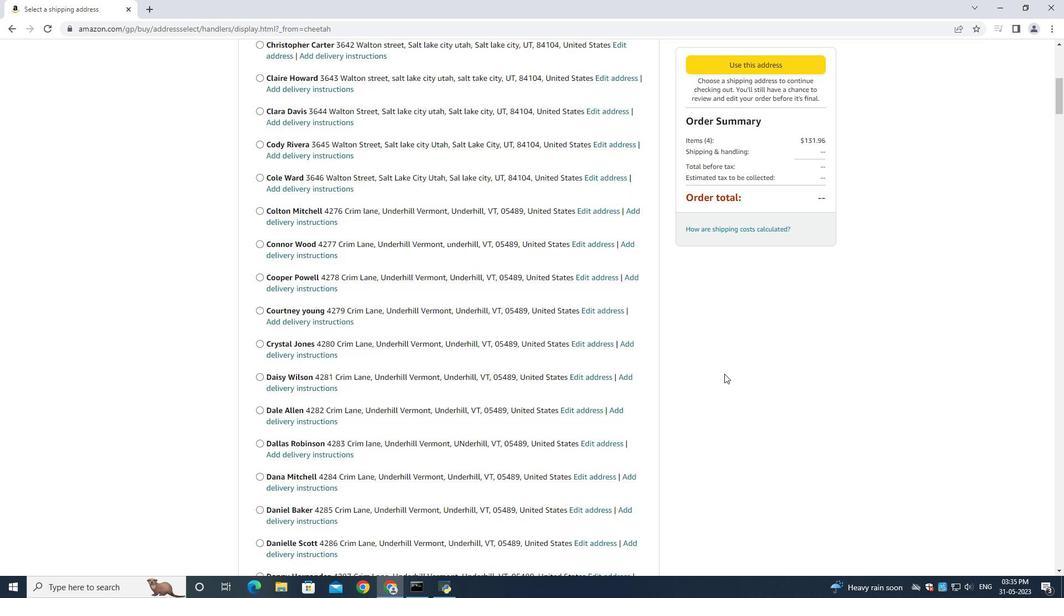 
Action: Mouse moved to (791, 388)
Screenshot: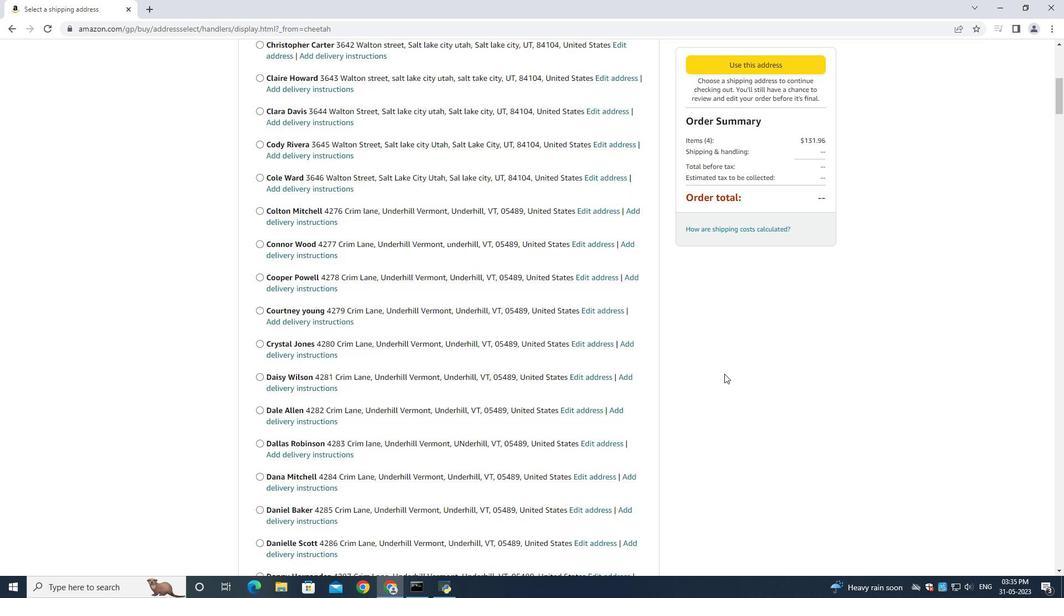 
Action: Mouse scrolled (853, 409) with delta (0, -1)
Screenshot: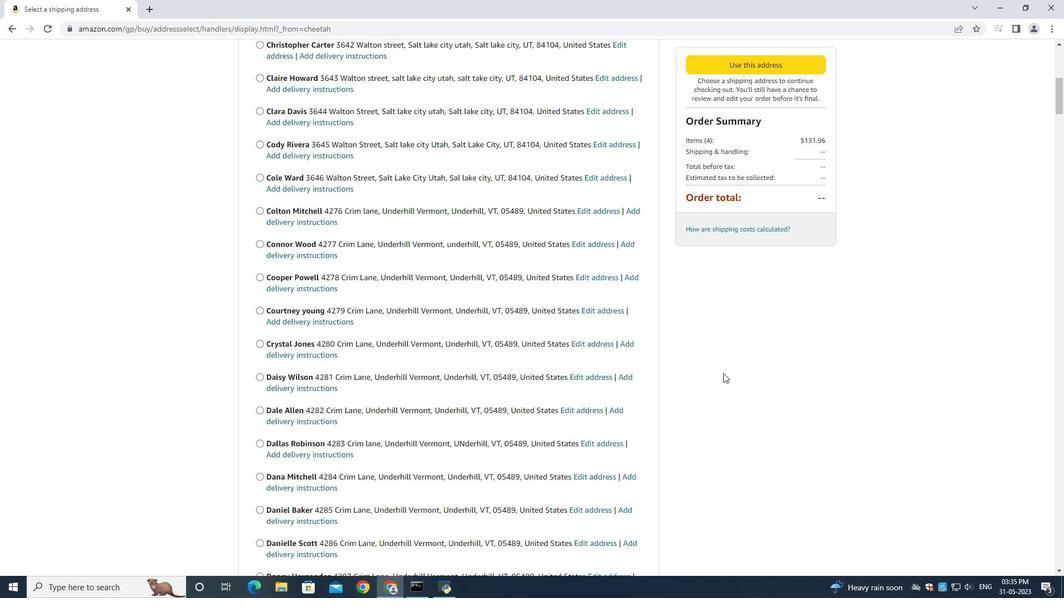 
Action: Mouse moved to (790, 388)
Screenshot: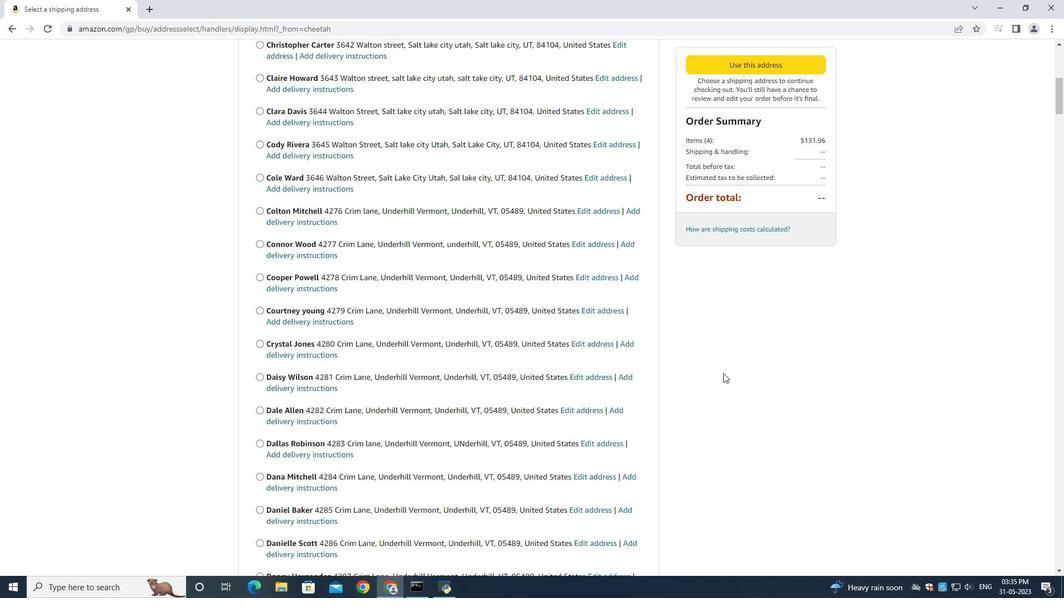 
Action: Mouse scrolled (846, 404) with delta (0, 0)
Screenshot: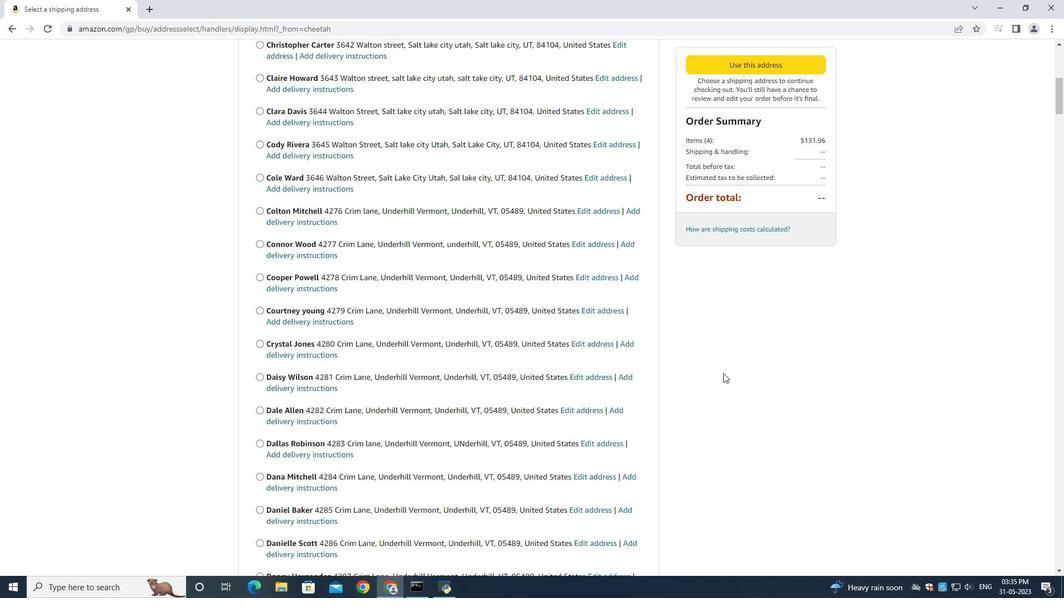 
Action: Mouse moved to (723, 373)
Screenshot: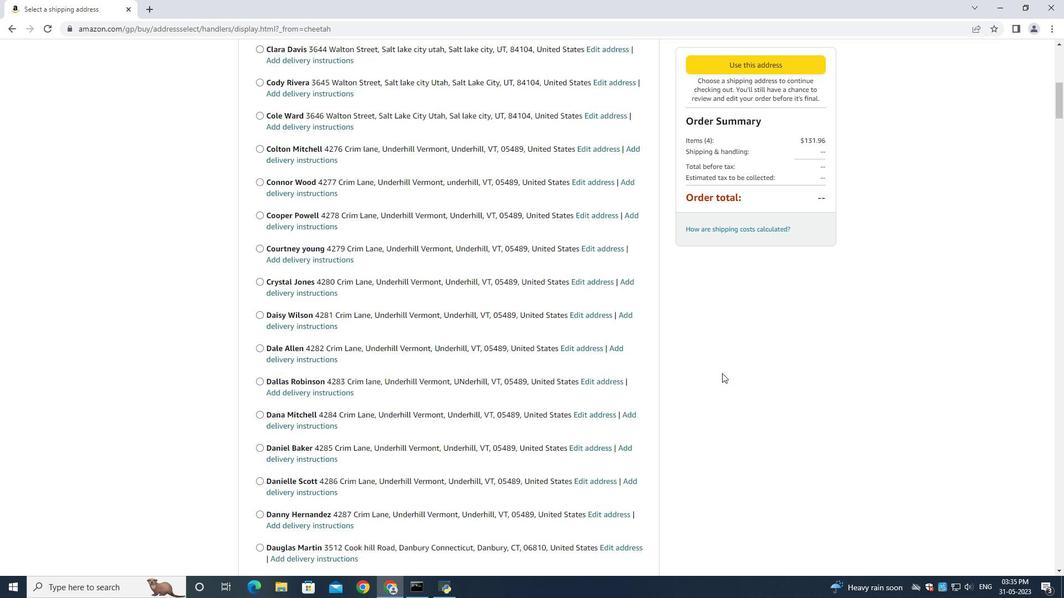 
Action: Mouse scrolled (723, 373) with delta (0, 0)
Screenshot: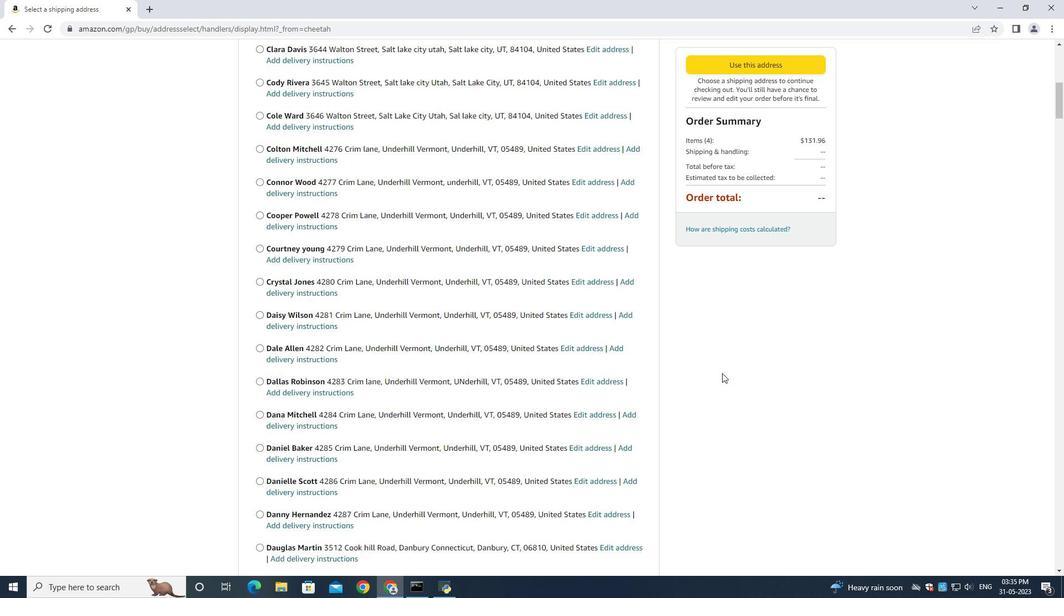 
Action: Mouse moved to (722, 373)
Screenshot: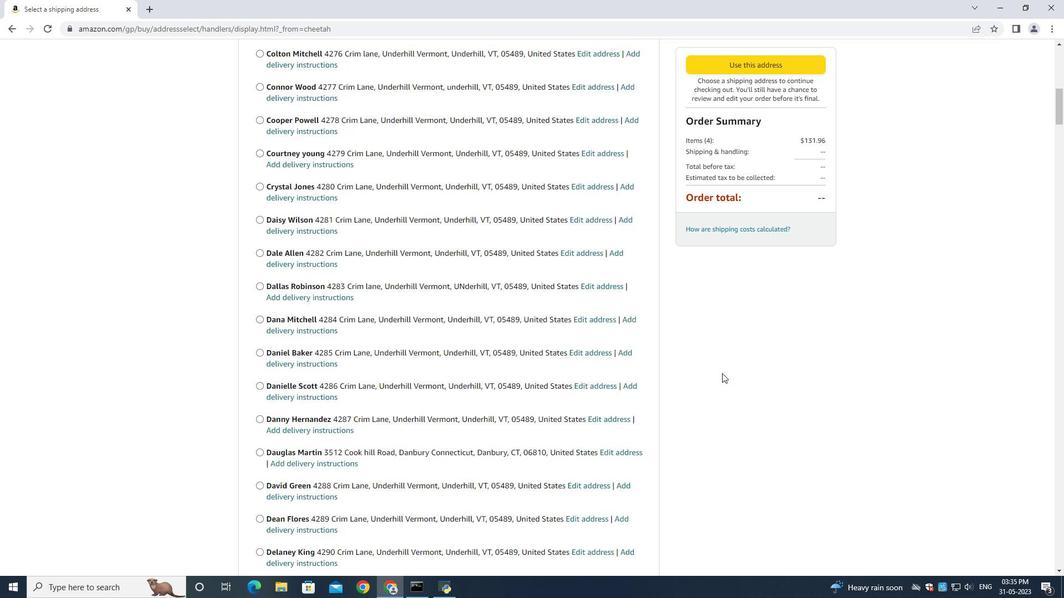 
Action: Mouse scrolled (723, 373) with delta (0, 0)
Screenshot: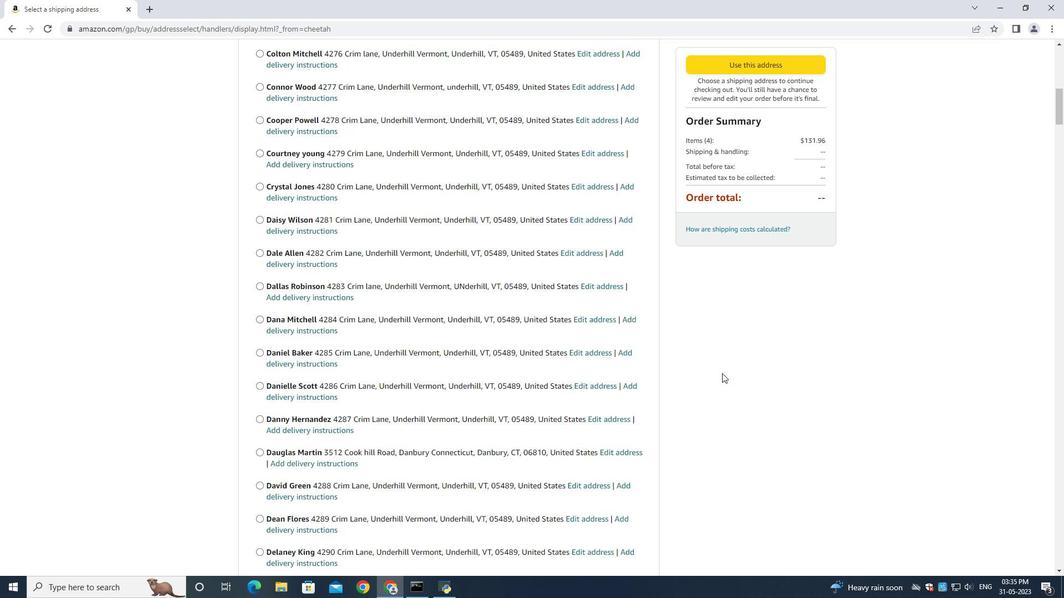 
Action: Mouse moved to (722, 373)
Screenshot: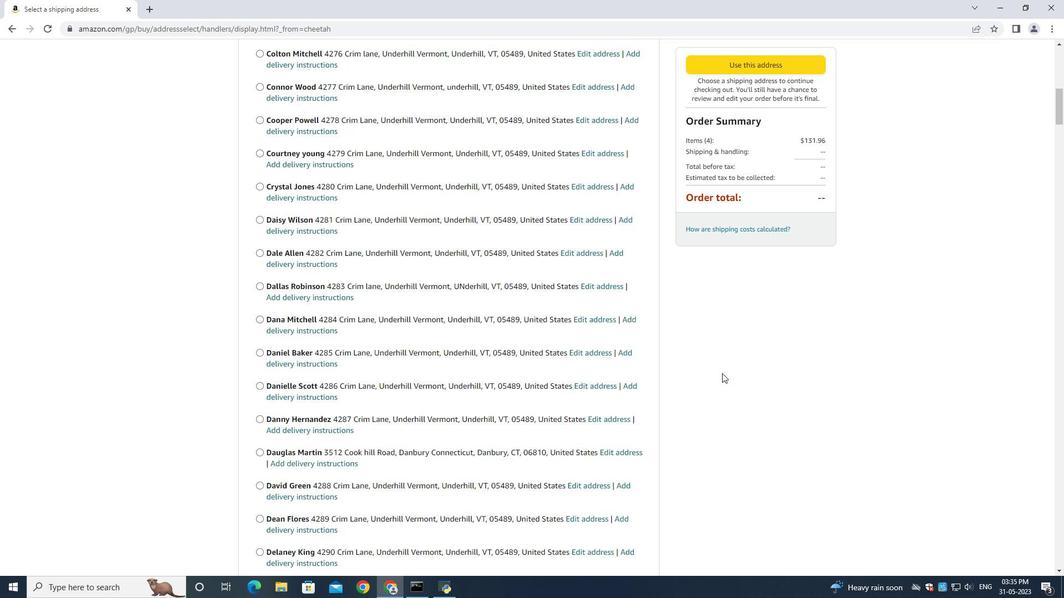 
Action: Mouse scrolled (722, 373) with delta (0, 0)
Screenshot: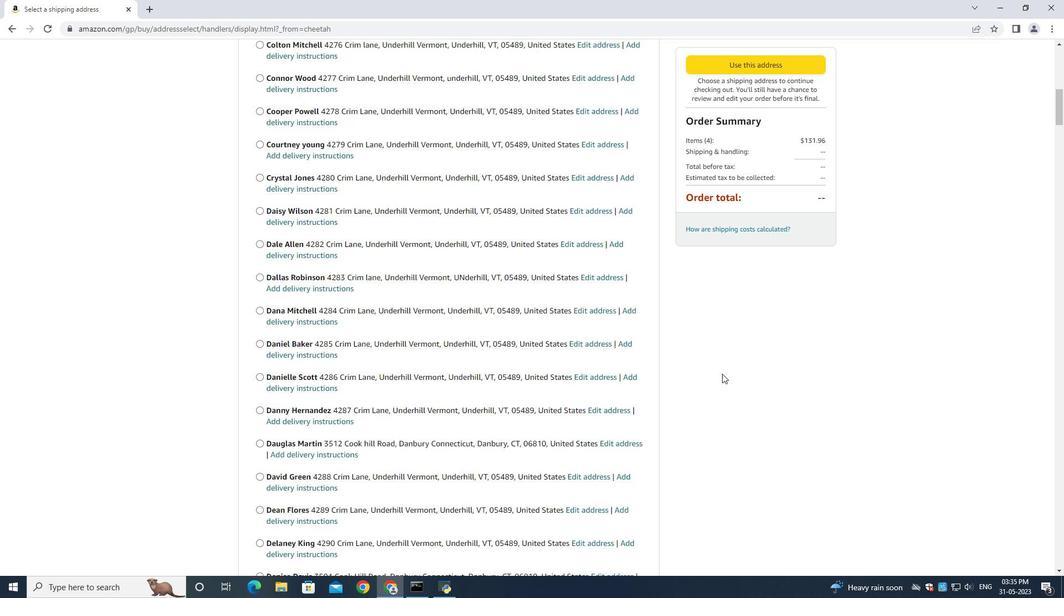 
Action: Mouse moved to (722, 374)
Screenshot: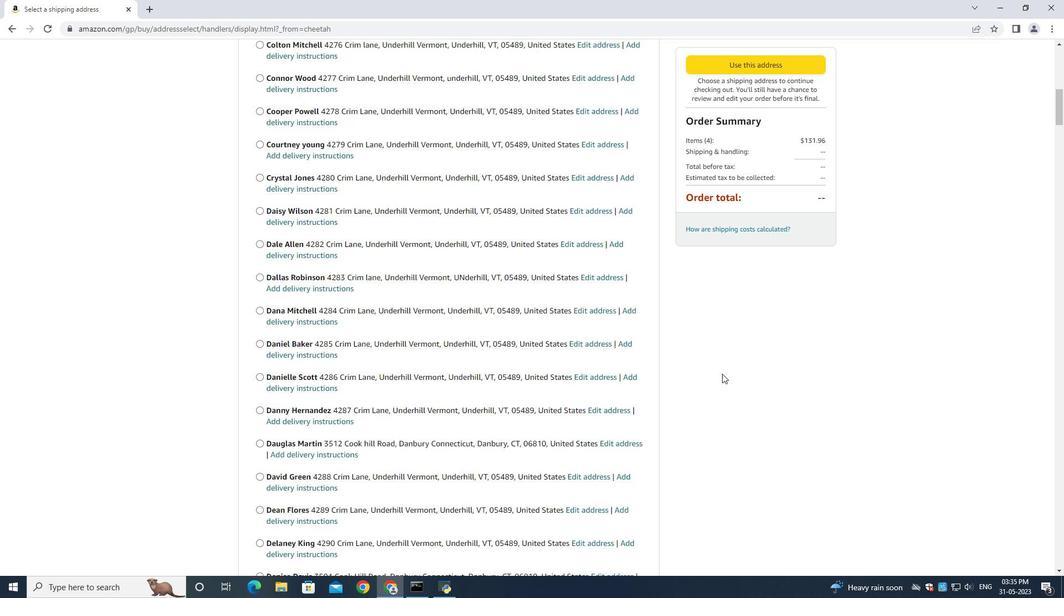 
Action: Mouse scrolled (722, 373) with delta (0, 0)
Screenshot: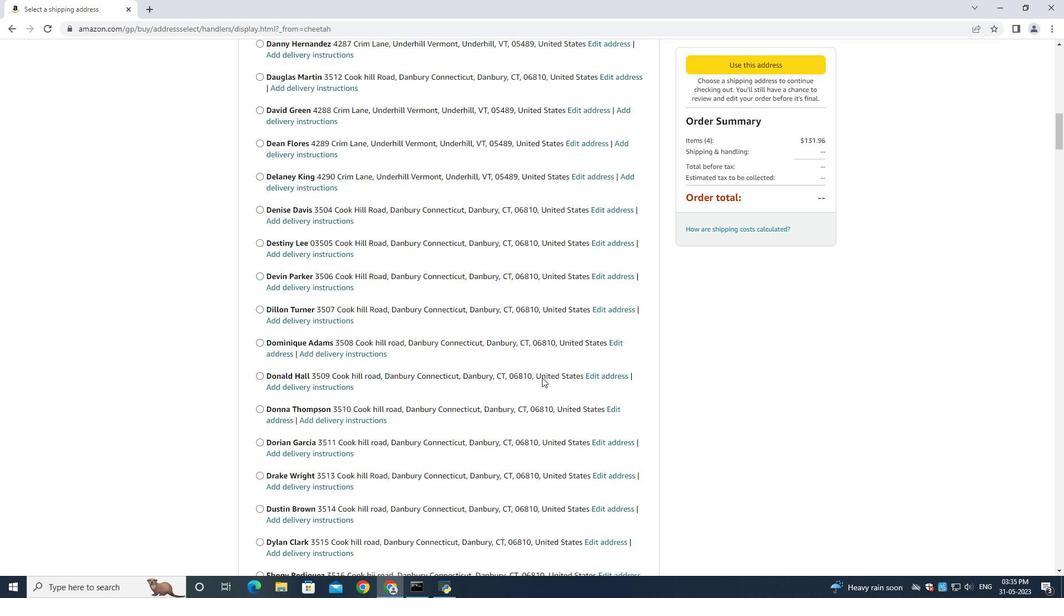 
Action: Mouse moved to (716, 373)
Screenshot: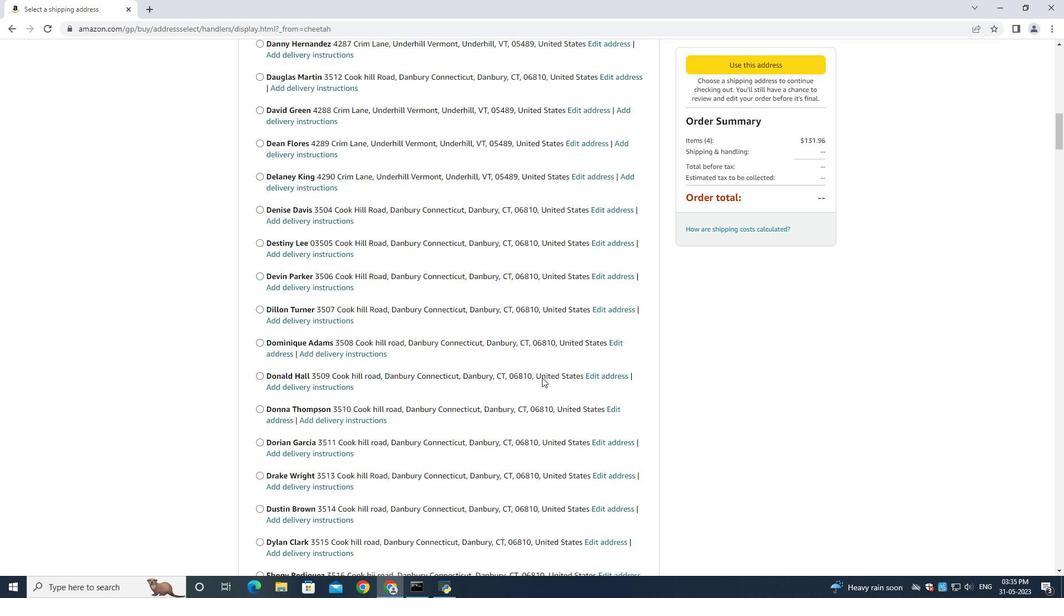 
Action: Mouse scrolled (722, 373) with delta (0, 0)
Screenshot: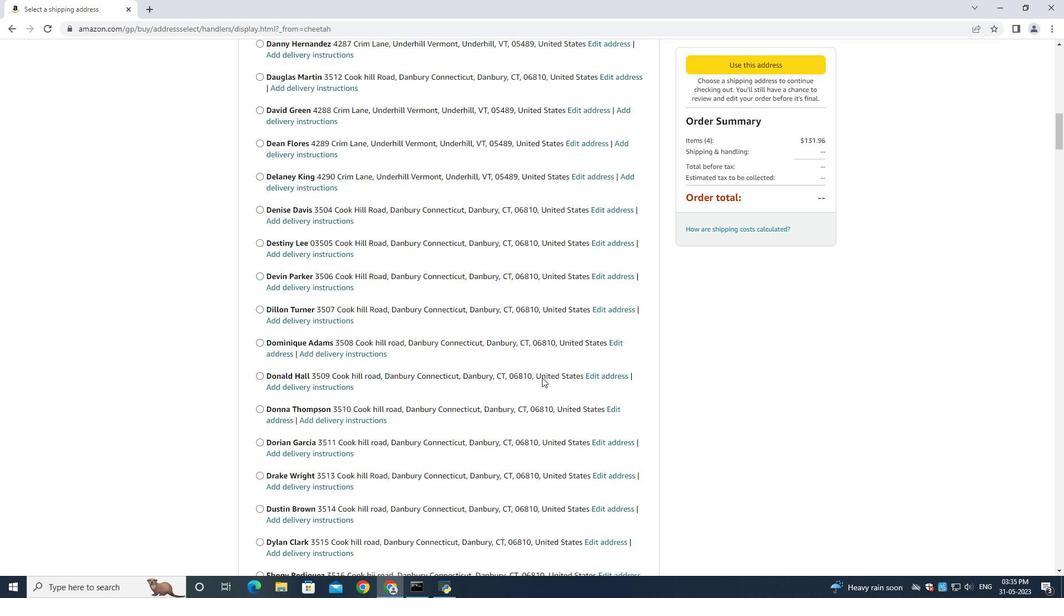 
Action: Mouse moved to (546, 378)
Screenshot: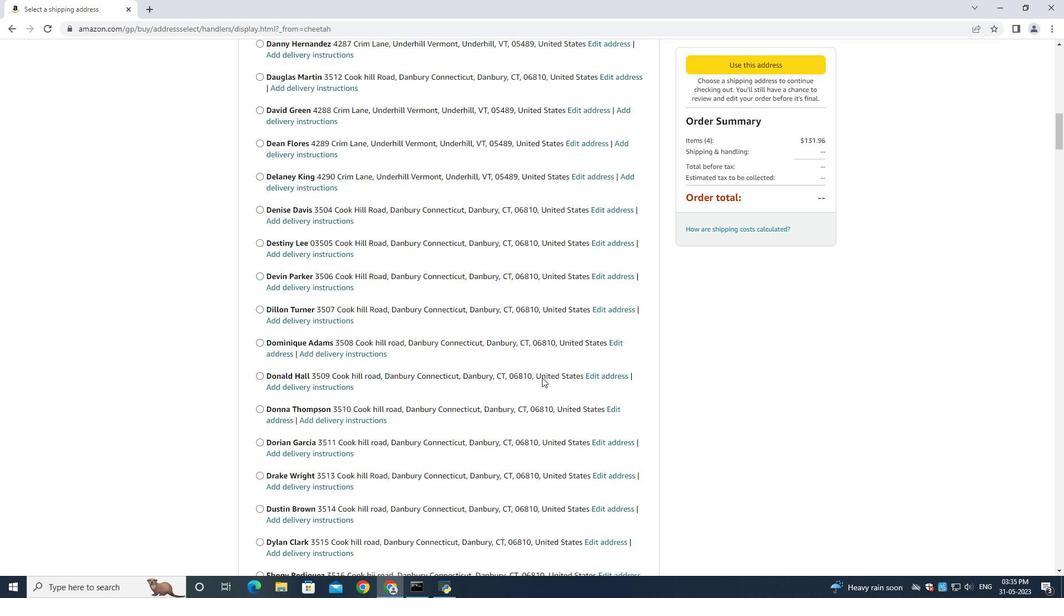 
Action: Mouse scrolled (722, 373) with delta (0, 0)
Screenshot: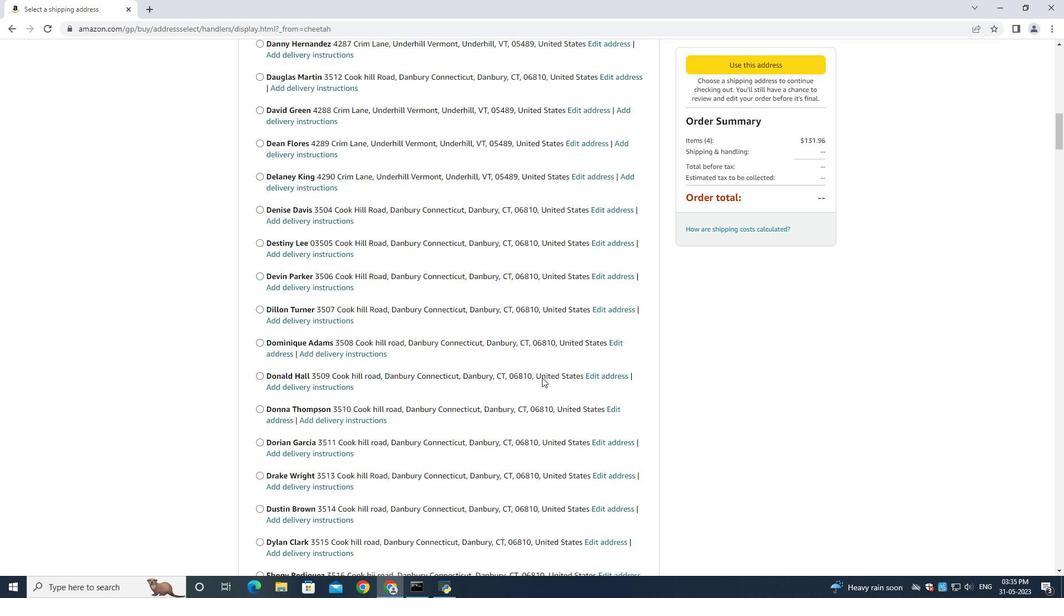 
Action: Mouse moved to (545, 378)
Screenshot: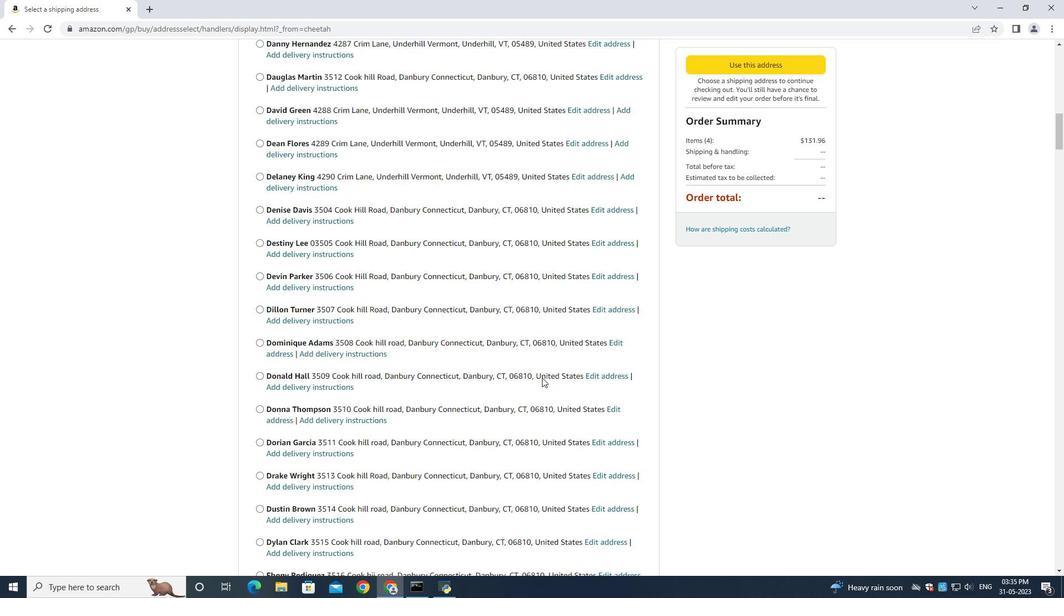 
Action: Mouse scrolled (722, 373) with delta (0, 0)
Screenshot: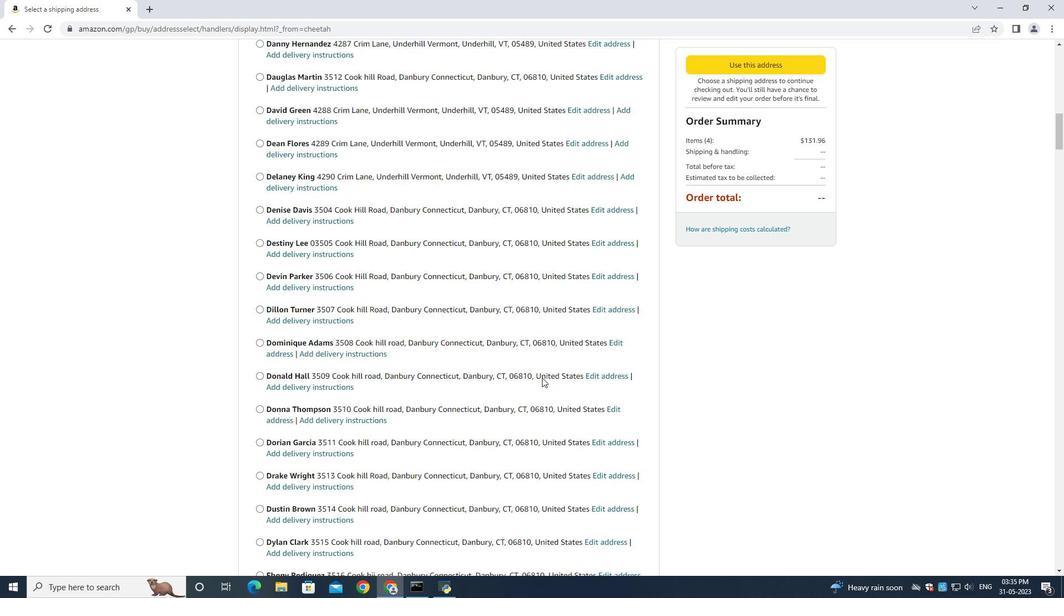 
Action: Mouse scrolled (722, 373) with delta (0, 0)
Screenshot: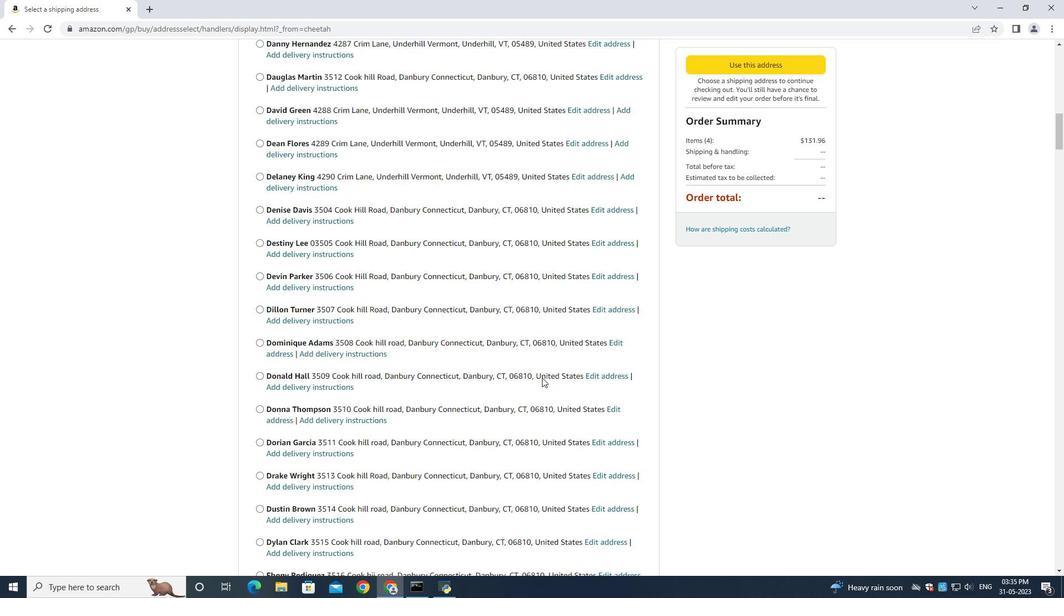 
Action: Mouse moved to (545, 378)
Screenshot: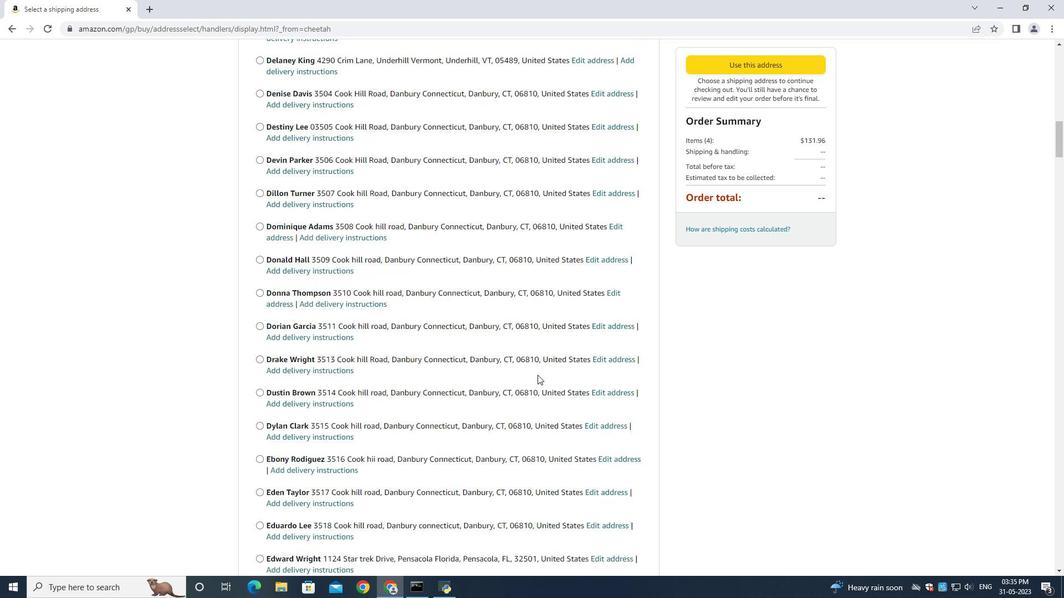 
Action: Mouse scrolled (545, 378) with delta (0, 0)
Screenshot: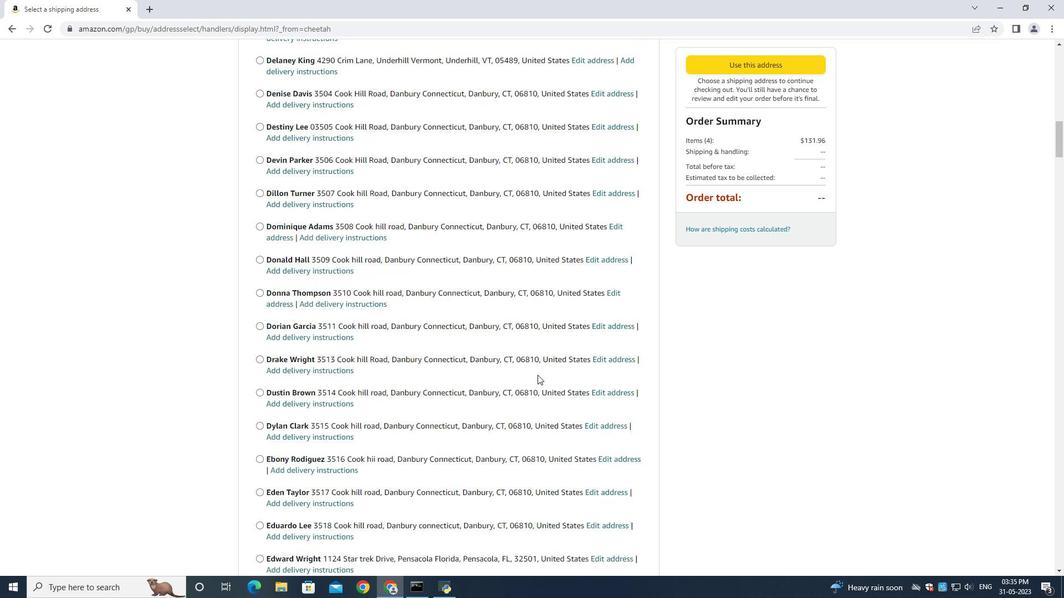 
Action: Mouse scrolled (545, 378) with delta (0, 0)
Screenshot: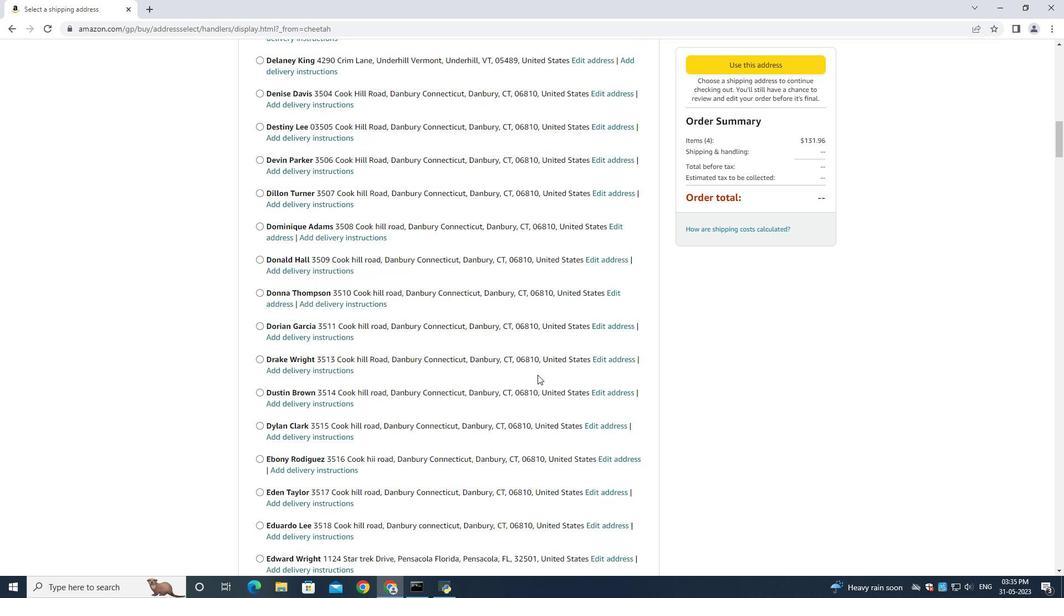 
Action: Mouse moved to (544, 378)
Screenshot: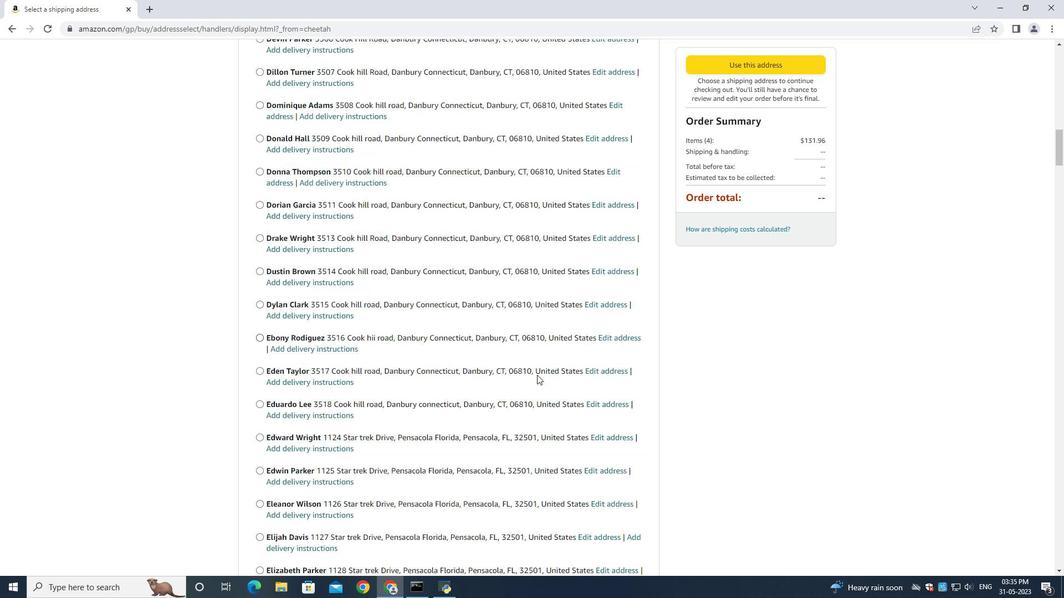 
Action: Mouse scrolled (545, 378) with delta (0, 0)
Screenshot: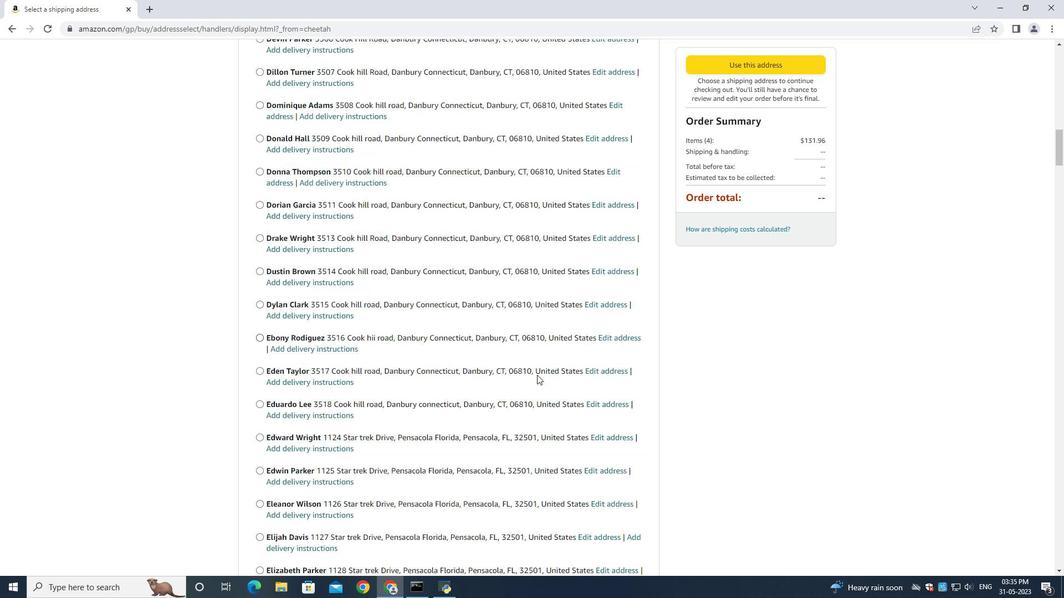 
Action: Mouse moved to (543, 378)
Screenshot: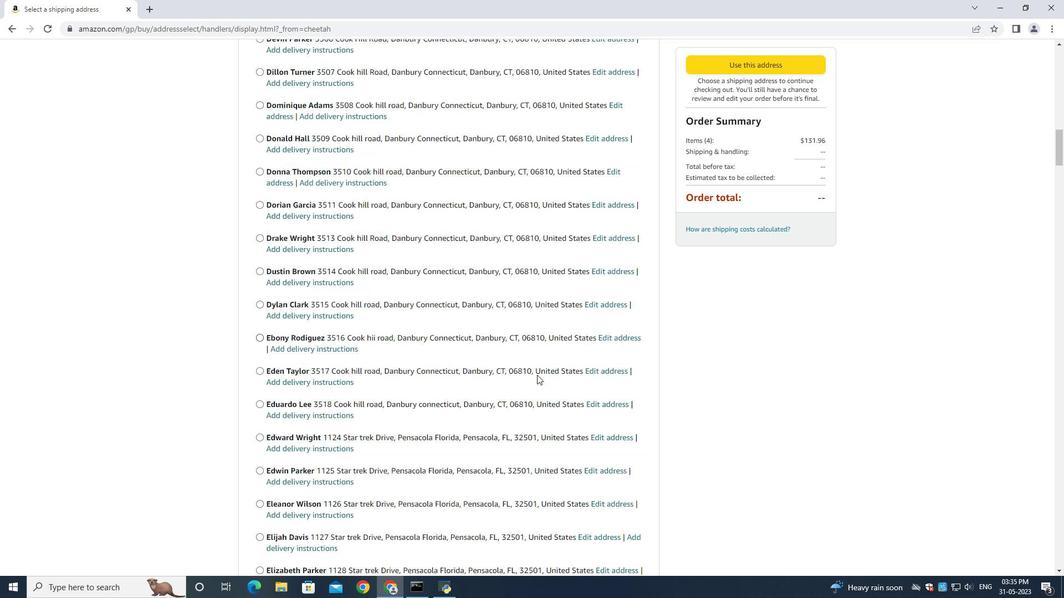 
Action: Mouse scrolled (544, 378) with delta (0, 0)
Screenshot: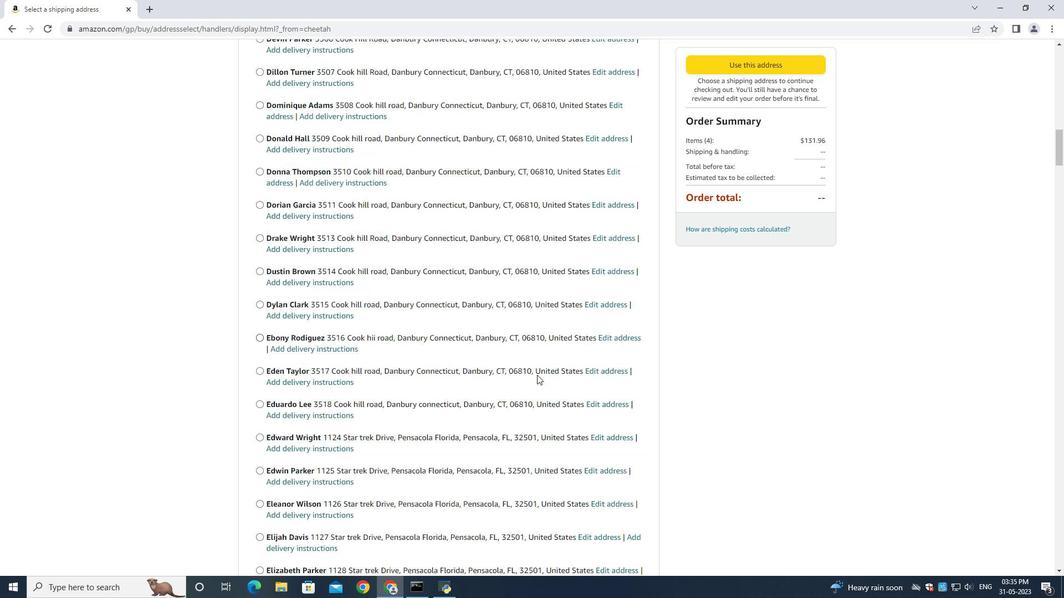 
Action: Mouse moved to (543, 378)
Screenshot: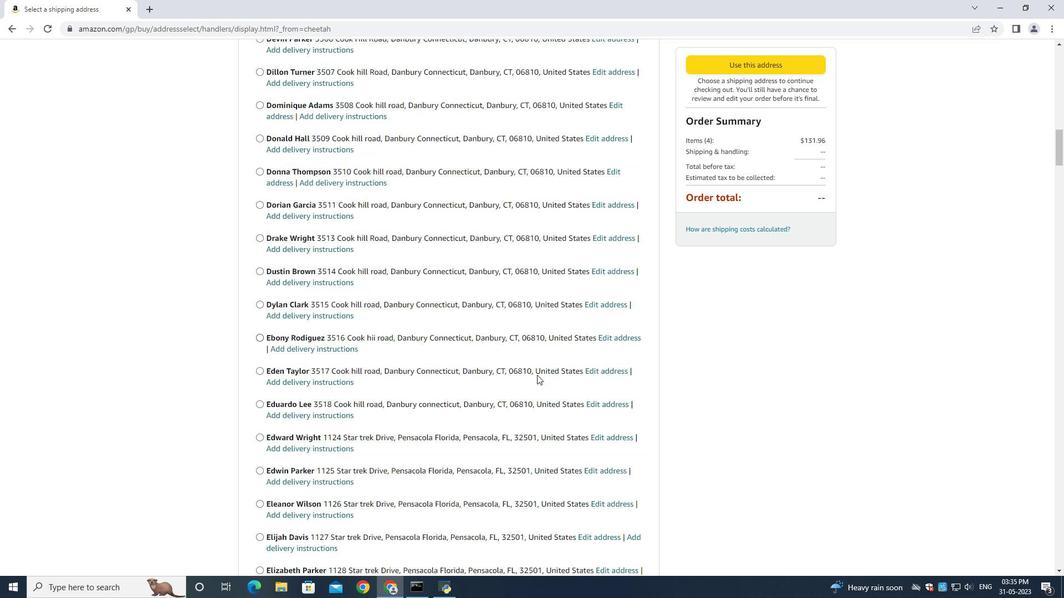 
Action: Mouse scrolled (543, 378) with delta (0, 0)
Screenshot: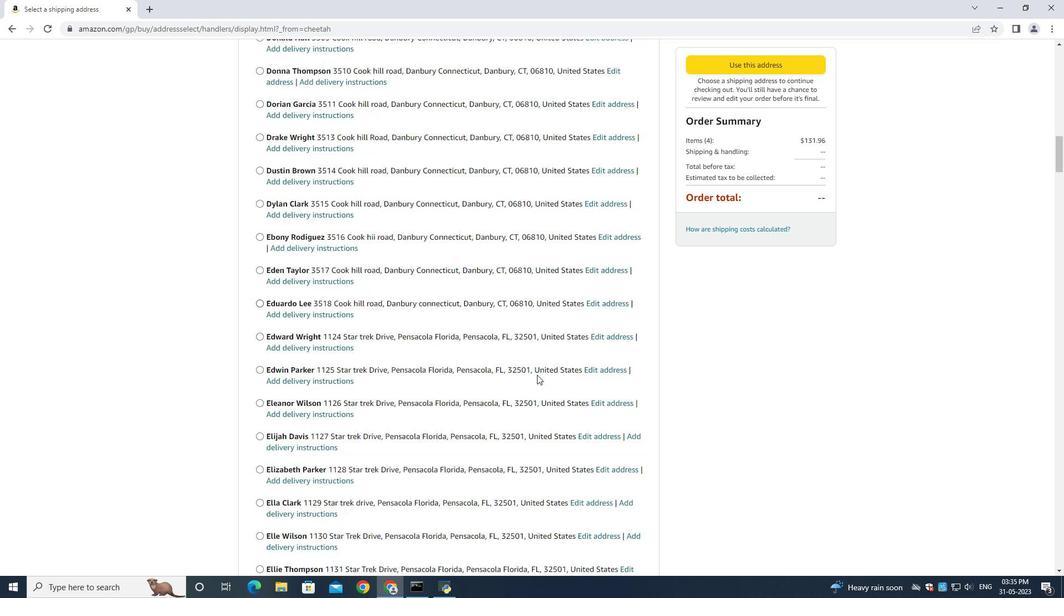 
Action: Mouse moved to (542, 378)
Screenshot: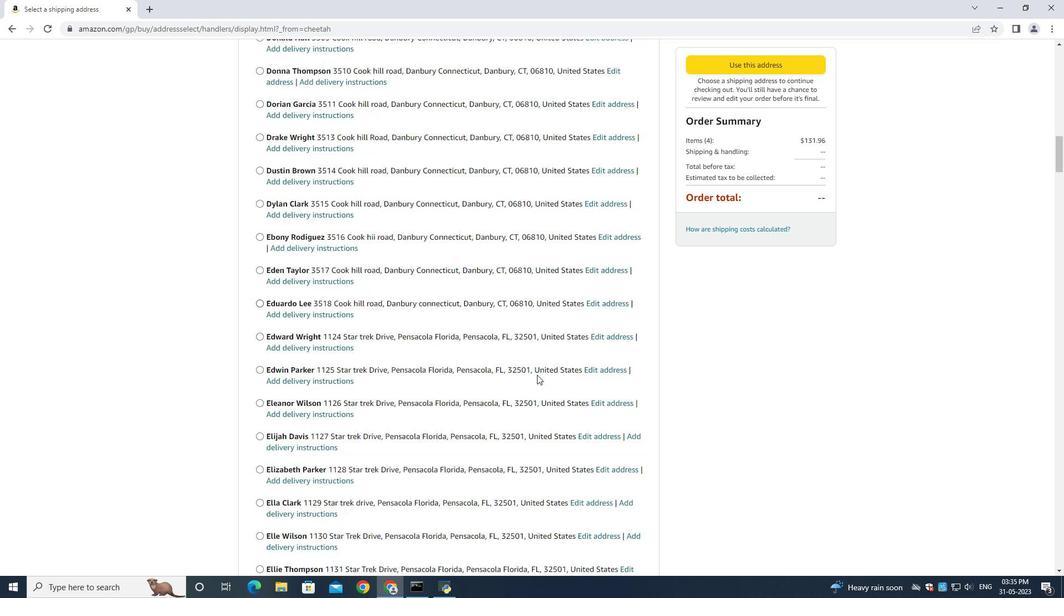
Action: Mouse scrolled (543, 377) with delta (0, 0)
Screenshot: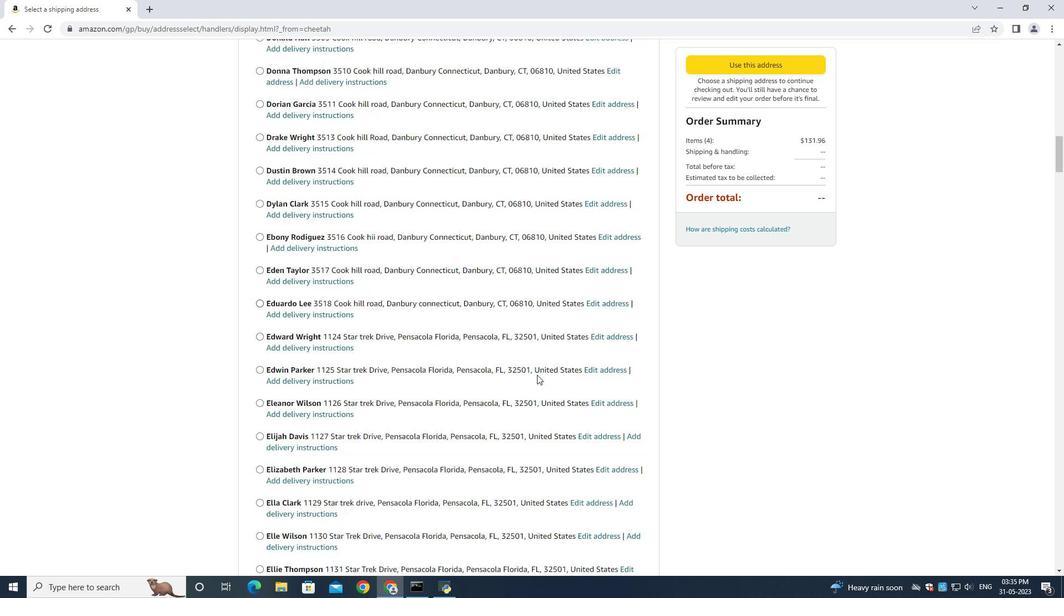 
Action: Mouse moved to (541, 377)
Screenshot: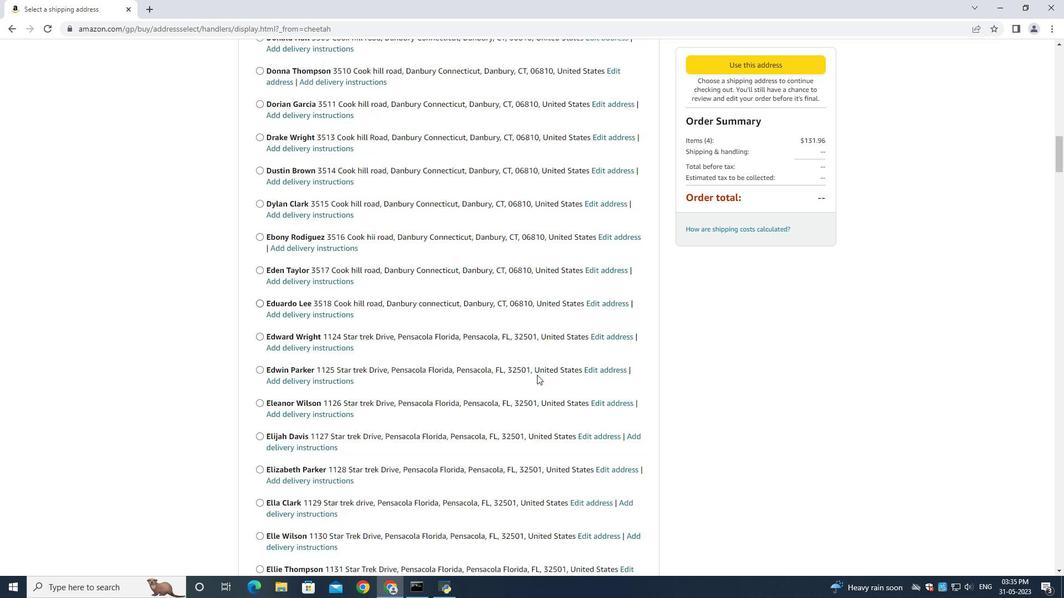 
Action: Mouse scrolled (542, 377) with delta (0, 0)
Screenshot: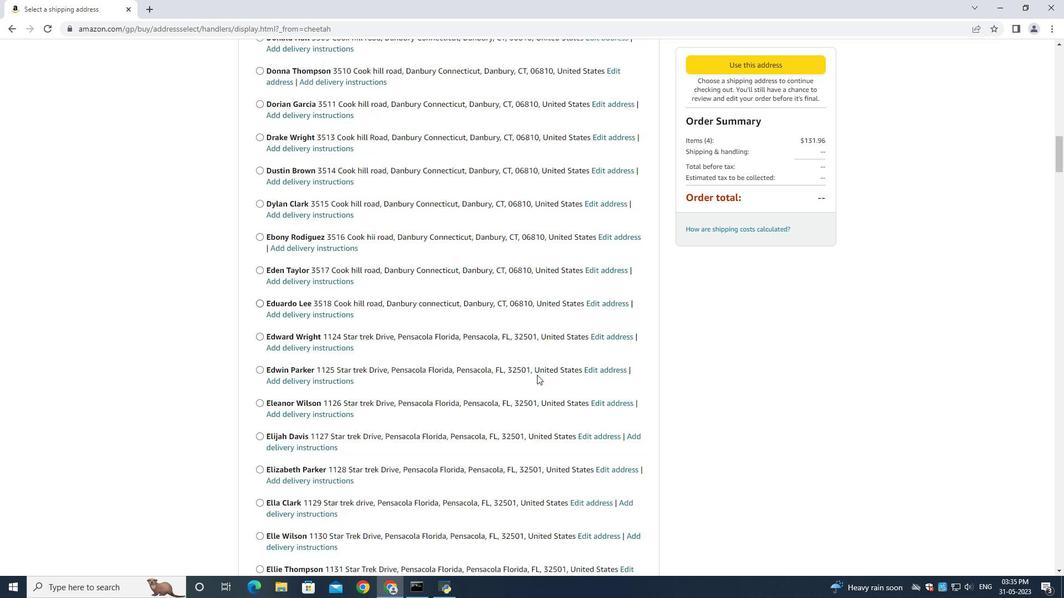 
Action: Mouse moved to (537, 375)
Screenshot: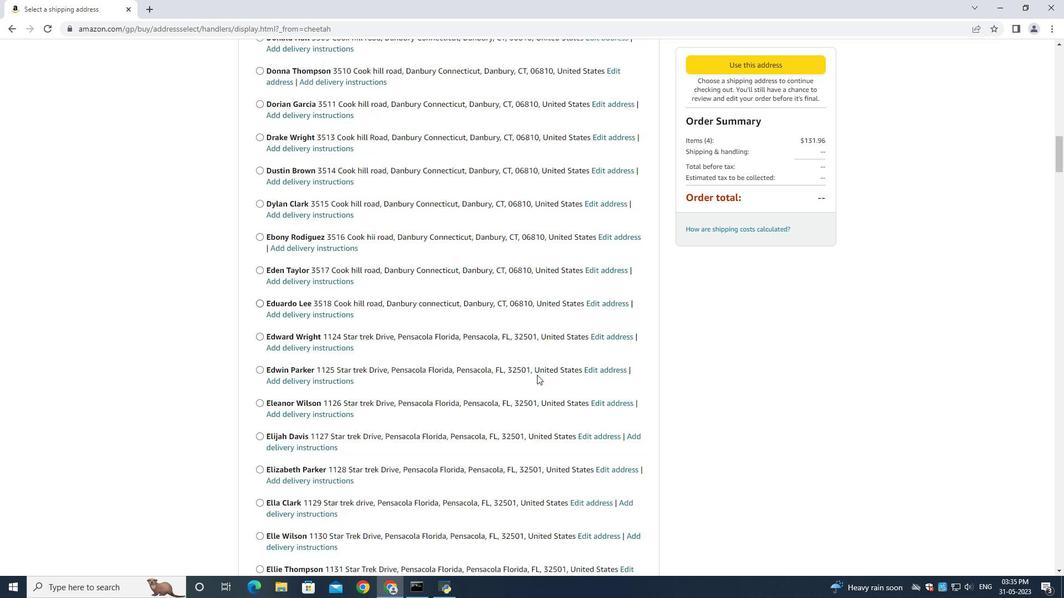 
Action: Mouse scrolled (539, 376) with delta (0, 0)
Screenshot: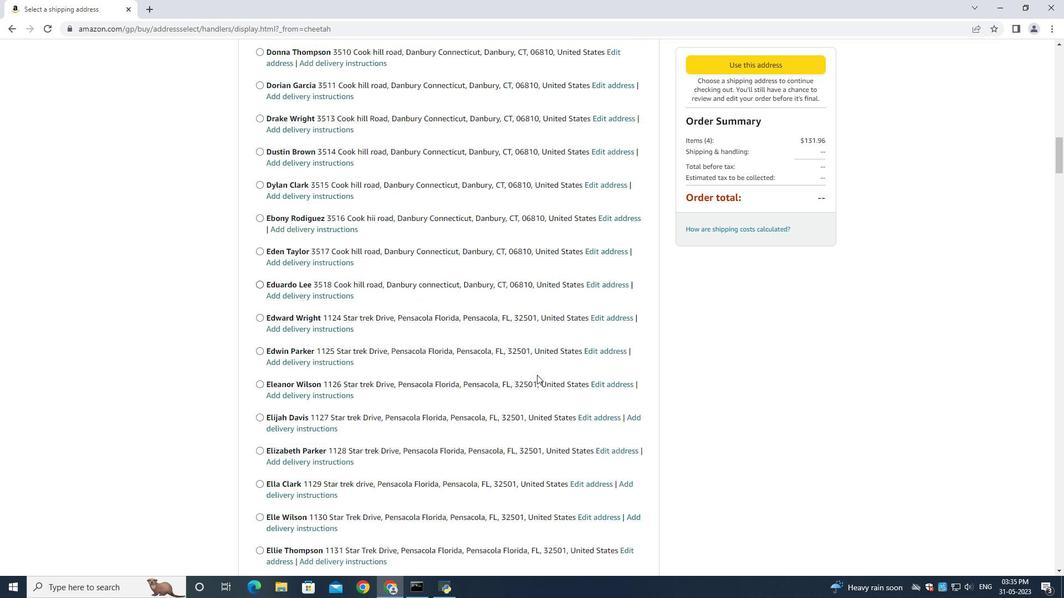
Action: Mouse moved to (537, 375)
Screenshot: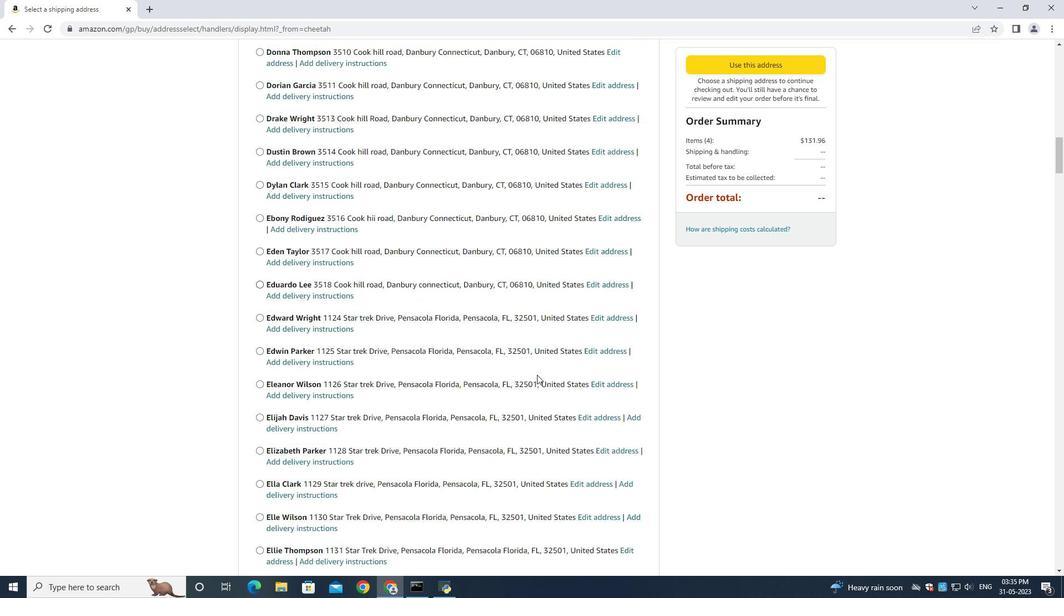 
Action: Mouse scrolled (537, 374) with delta (0, 0)
Screenshot: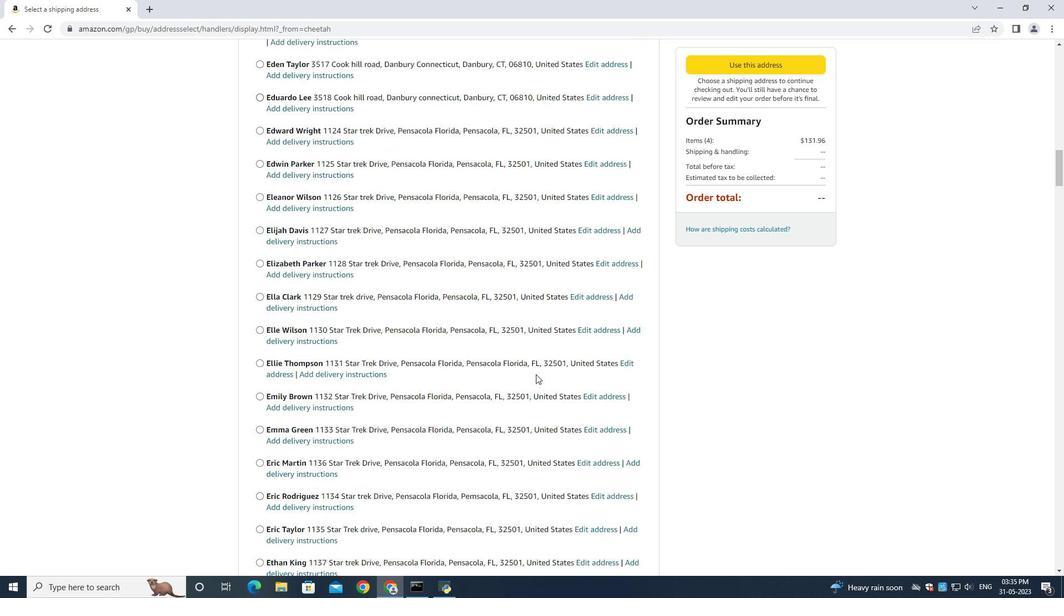 
Action: Mouse scrolled (537, 374) with delta (0, 0)
Screenshot: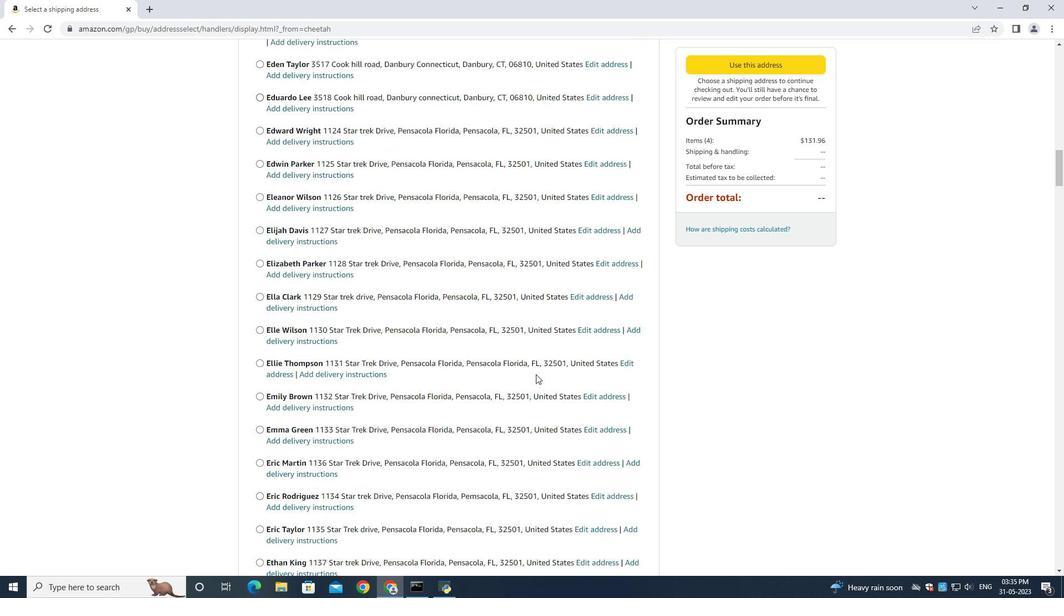 
Action: Mouse scrolled (537, 374) with delta (0, 0)
Screenshot: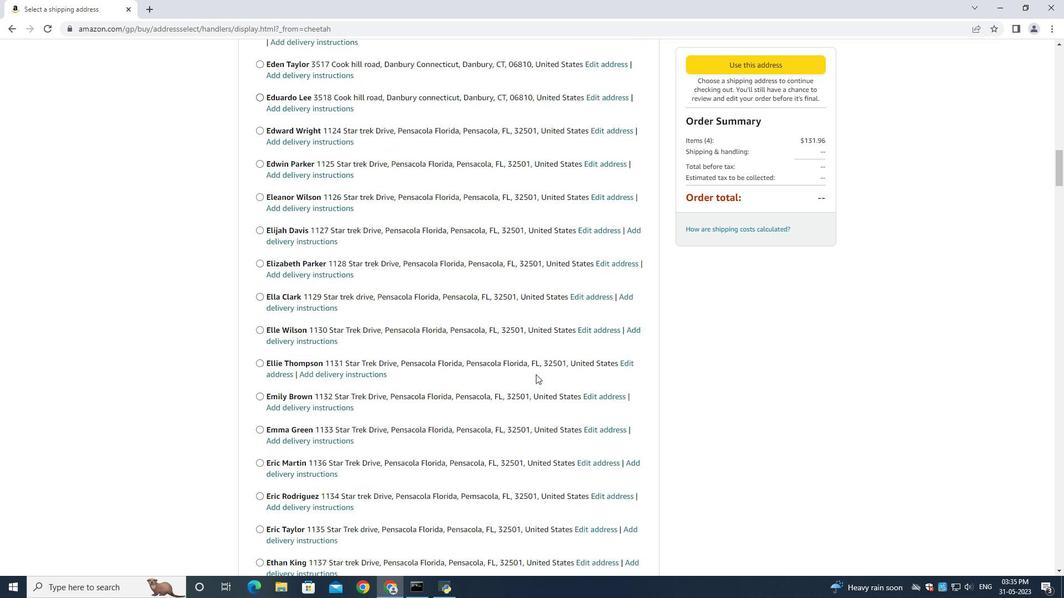 
Action: Mouse scrolled (537, 374) with delta (0, 0)
Screenshot: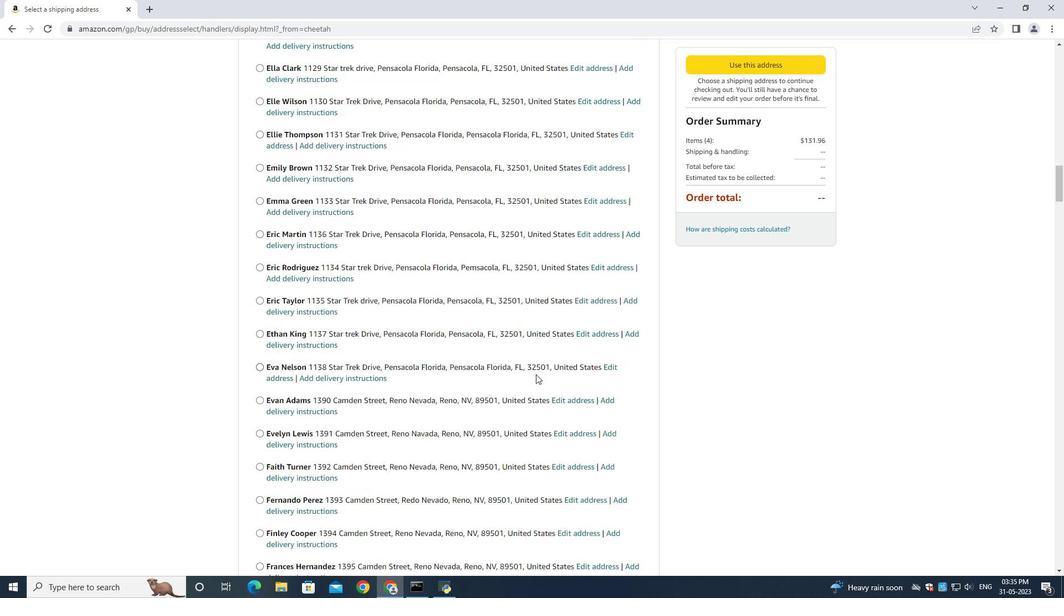 
Action: Mouse scrolled (537, 374) with delta (0, 0)
Screenshot: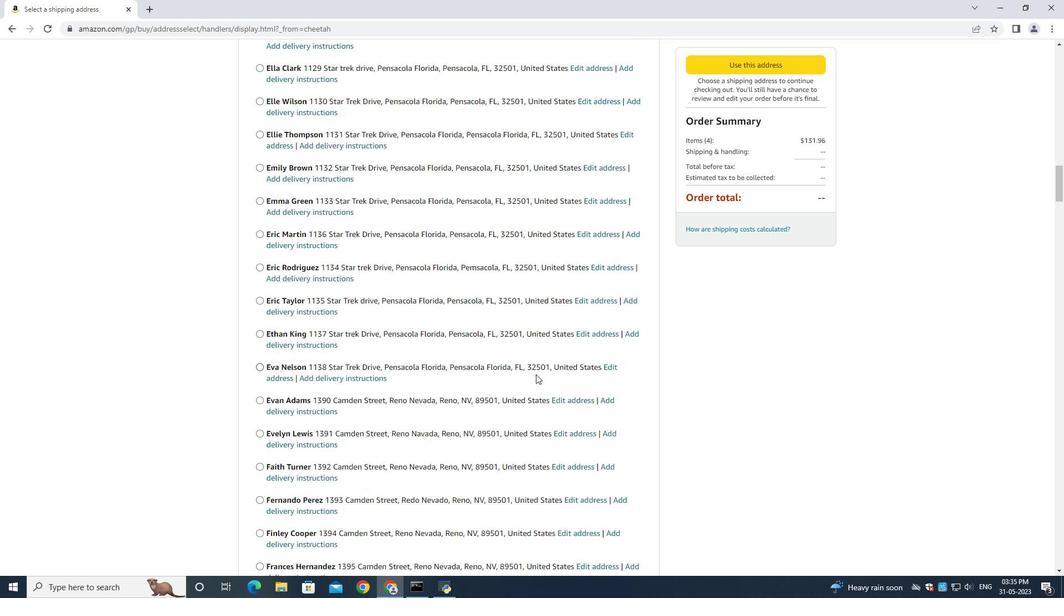 
Action: Mouse scrolled (537, 374) with delta (0, 0)
Screenshot: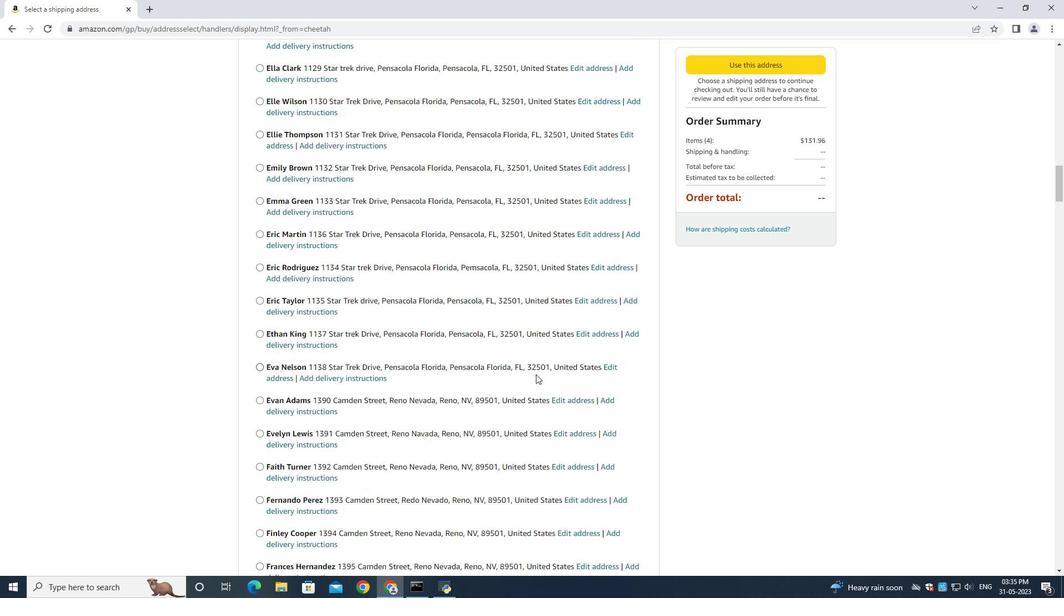 
Action: Mouse moved to (537, 375)
Screenshot: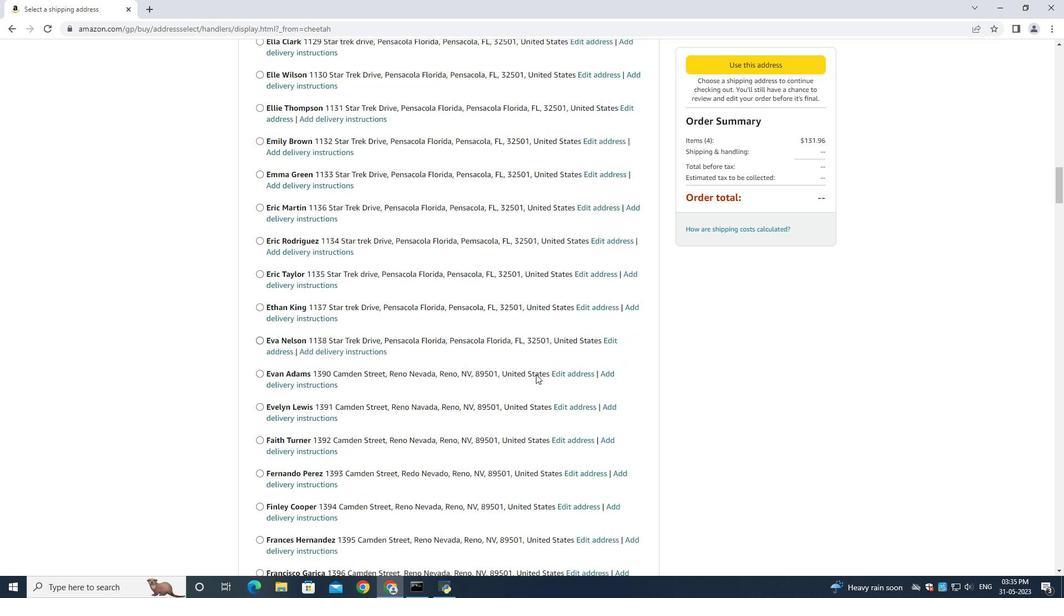 
Action: Mouse scrolled (537, 374) with delta (0, 0)
Screenshot: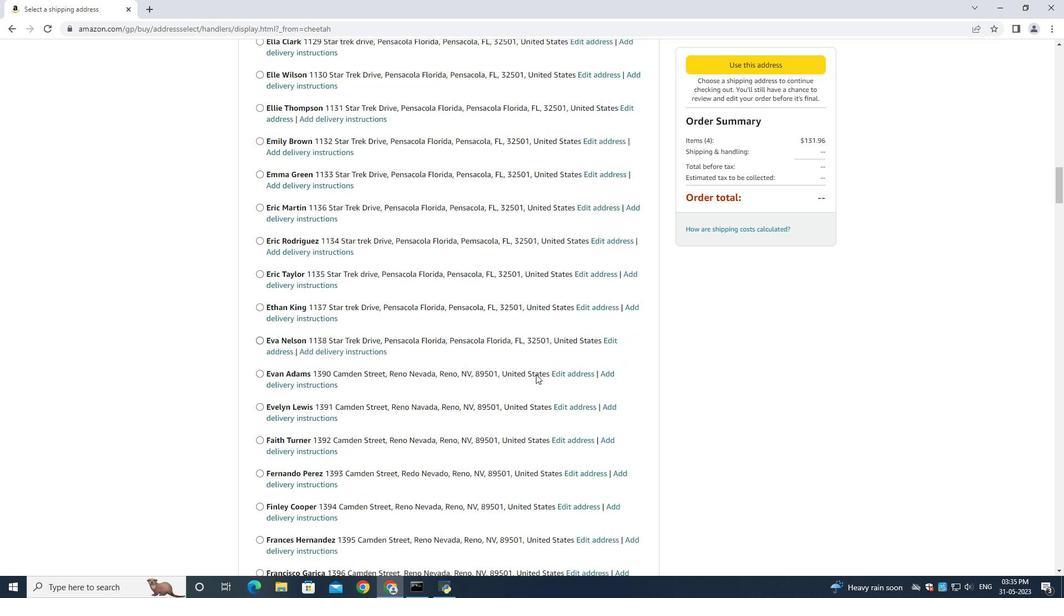 
Action: Mouse moved to (537, 375)
Screenshot: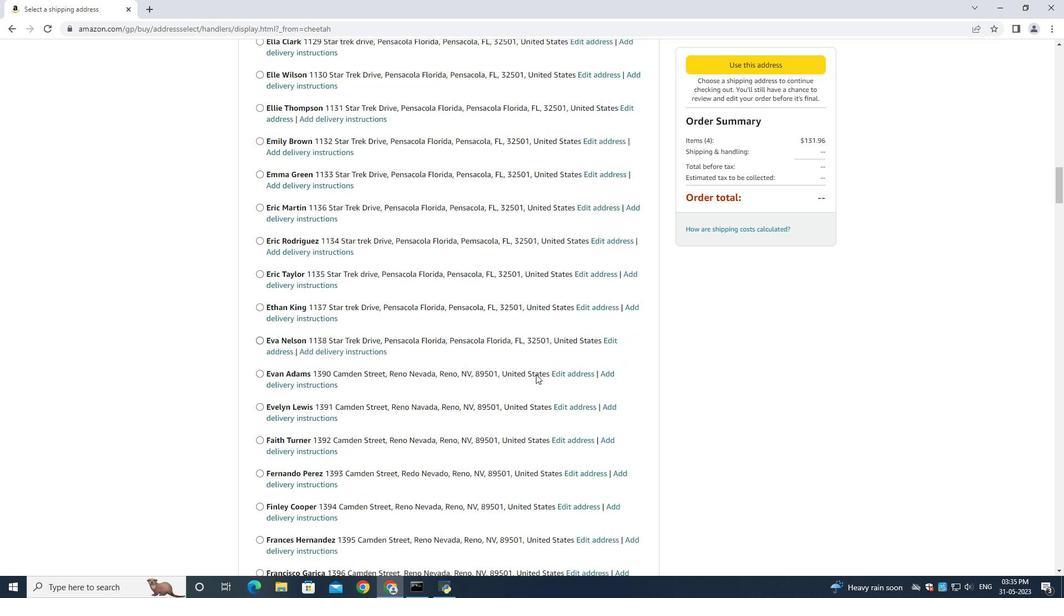 
Action: Mouse scrolled (537, 374) with delta (0, 0)
Screenshot: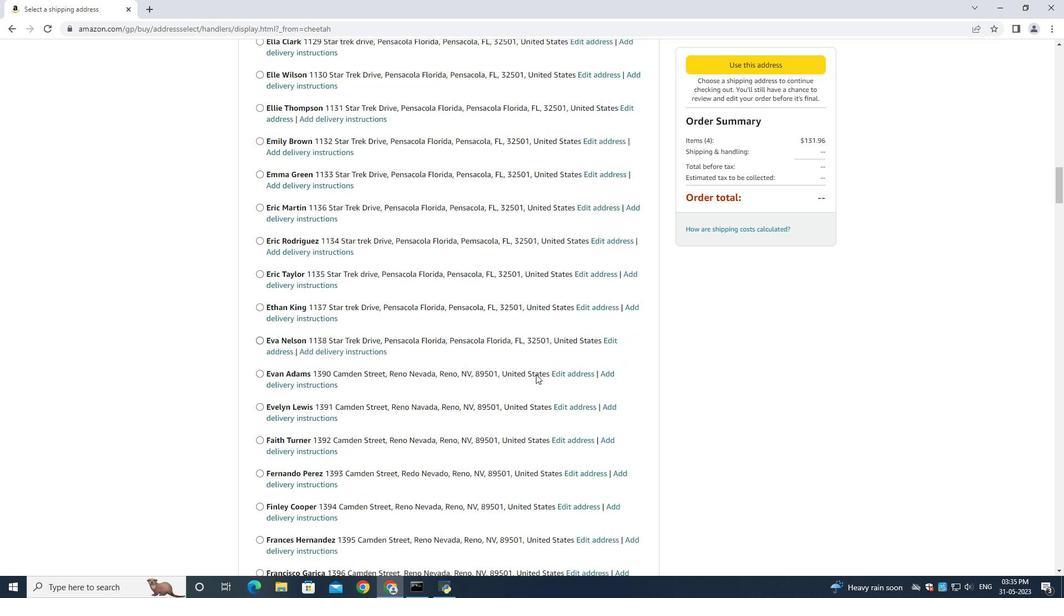 
Action: Mouse moved to (536, 374)
Screenshot: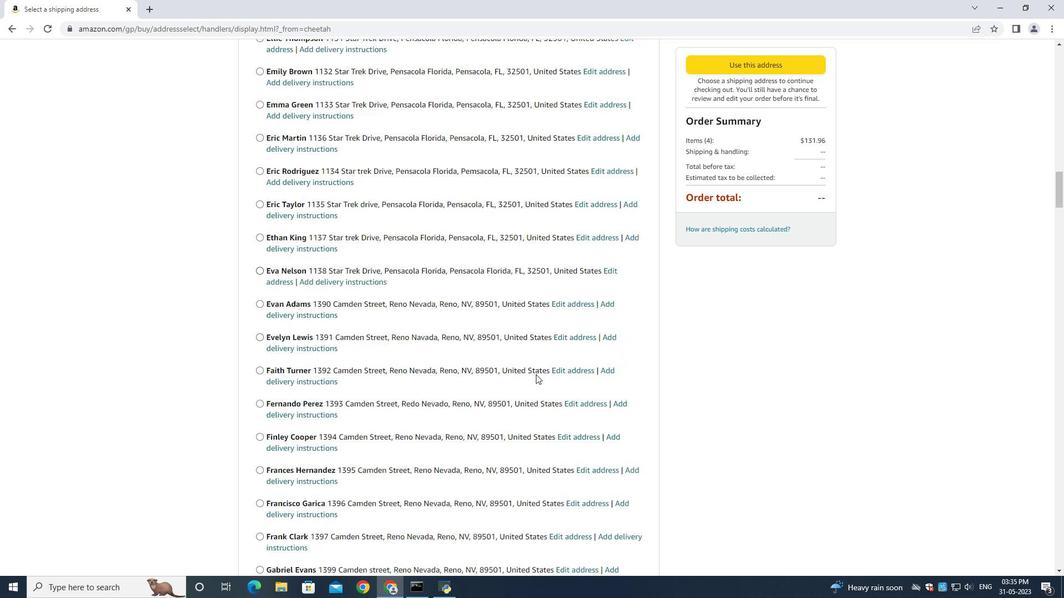 
Action: Mouse scrolled (536, 374) with delta (0, 0)
Screenshot: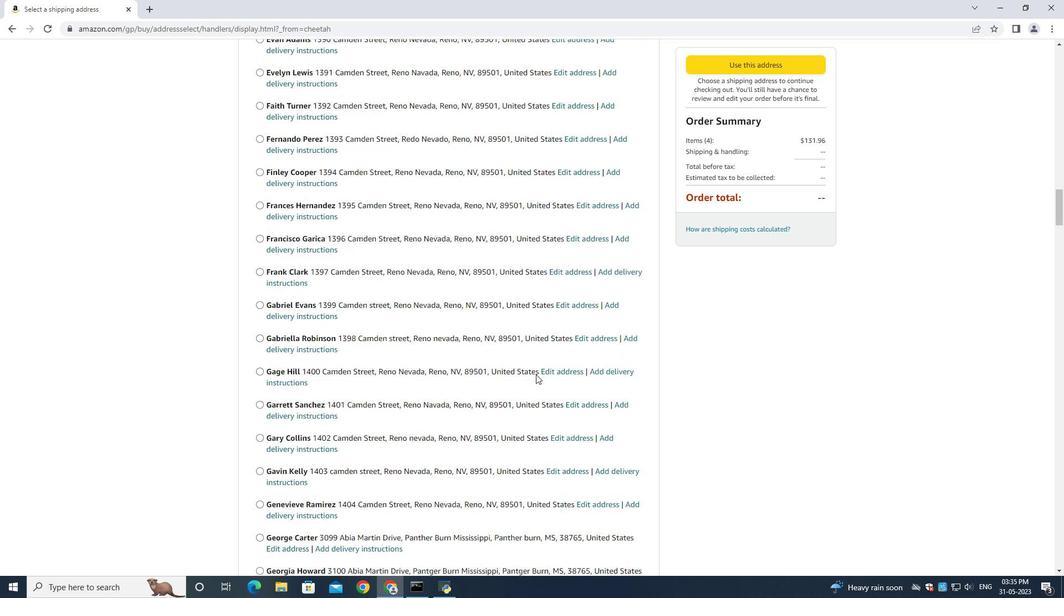
Action: Mouse scrolled (536, 374) with delta (0, 0)
Screenshot: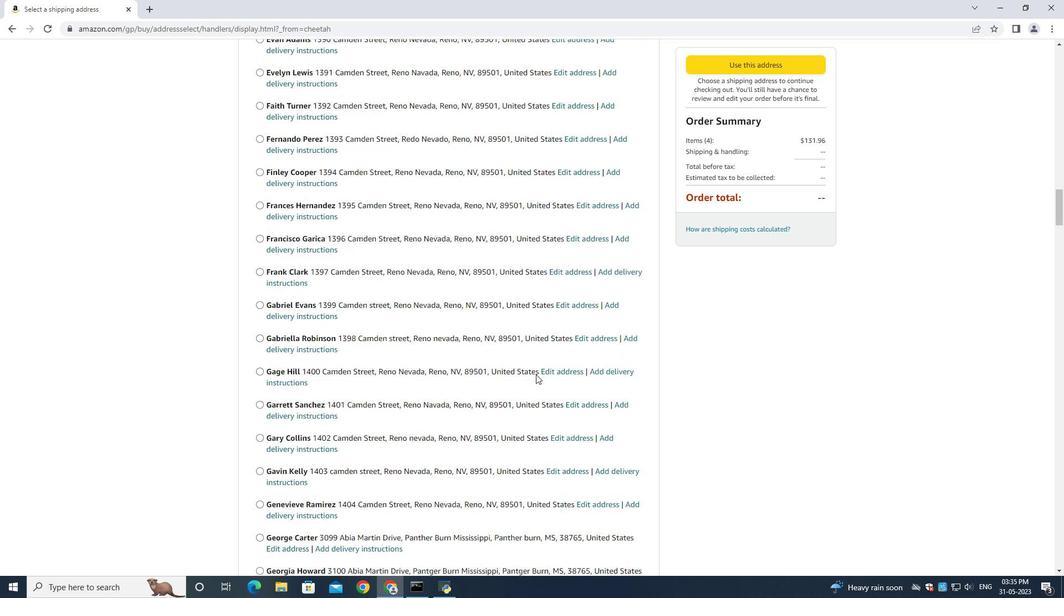 
Action: Mouse scrolled (536, 374) with delta (0, 0)
Screenshot: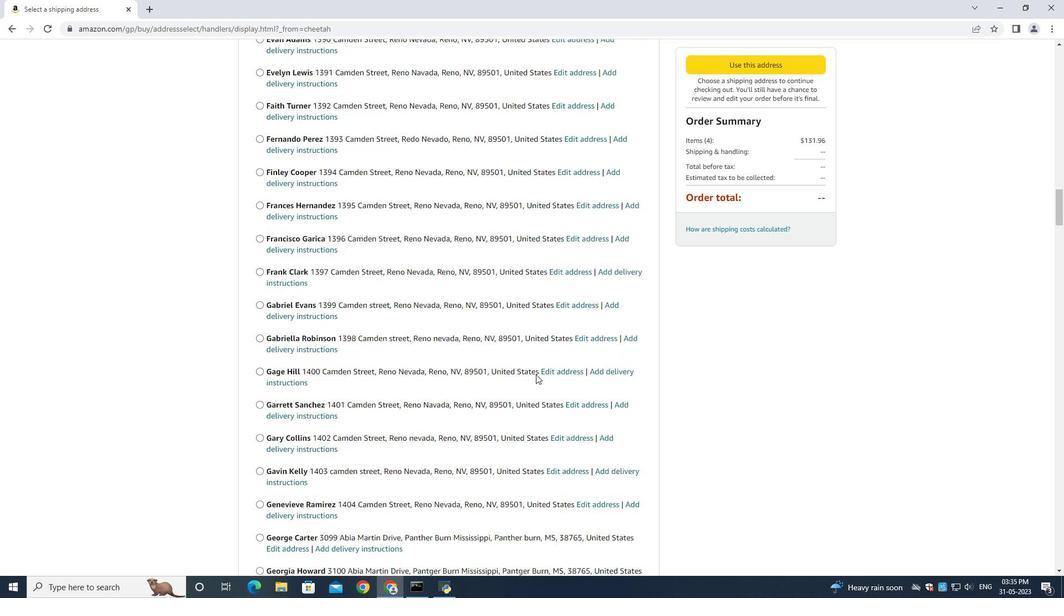 
Action: Mouse scrolled (536, 374) with delta (0, 0)
Screenshot: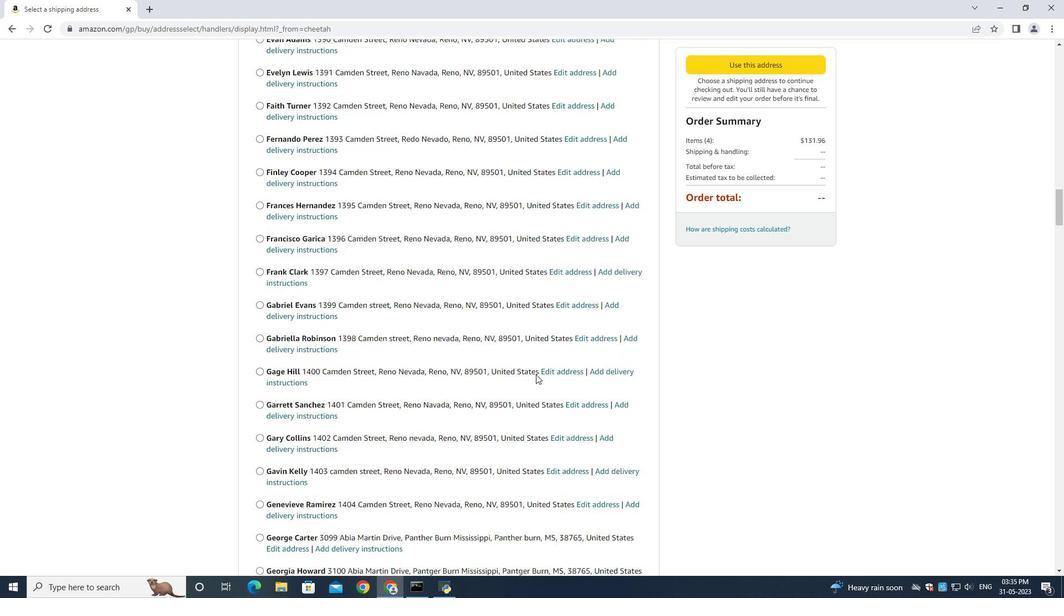 
Action: Mouse scrolled (536, 374) with delta (0, 0)
Screenshot: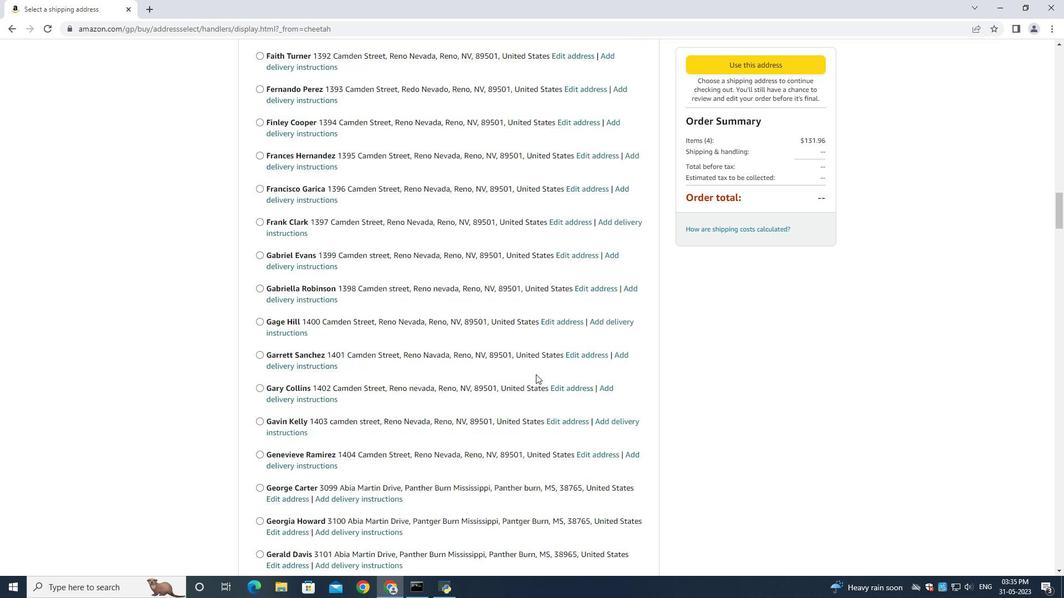 
Action: Mouse scrolled (536, 374) with delta (0, 0)
Screenshot: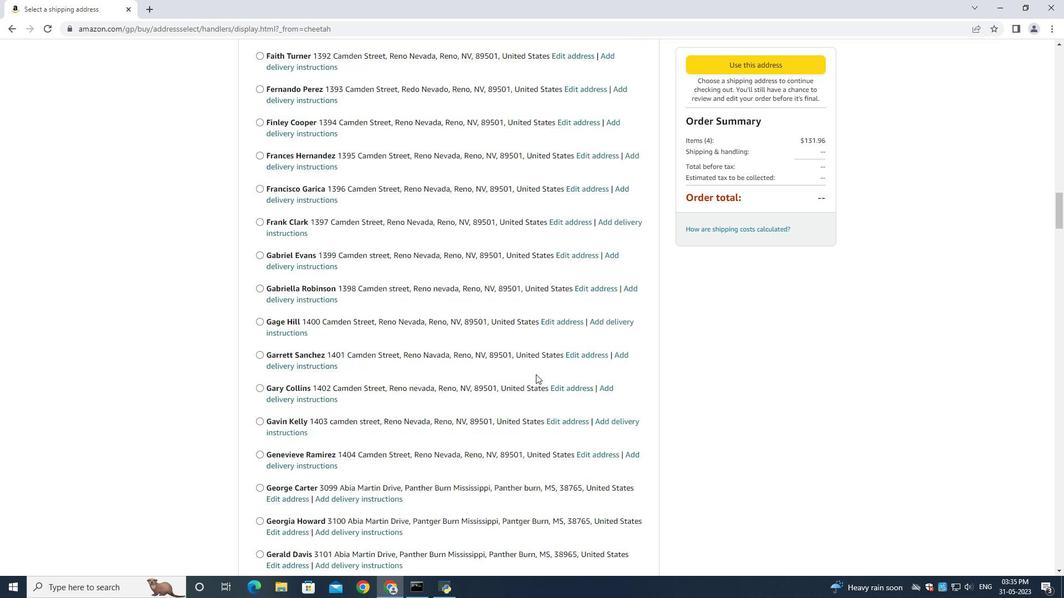 
Action: Mouse scrolled (536, 374) with delta (0, 0)
Screenshot: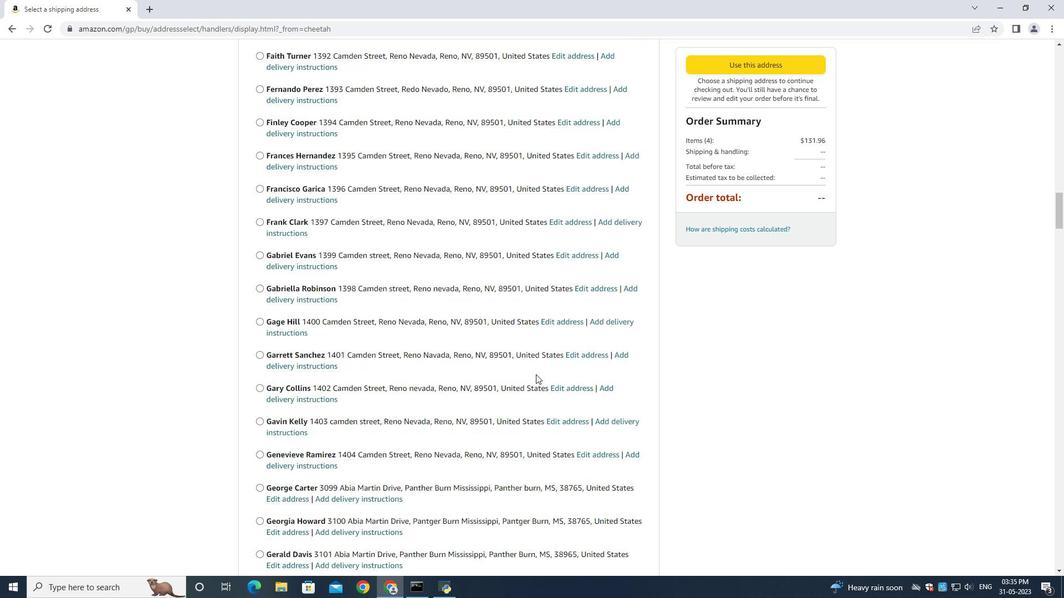 
Action: Mouse scrolled (536, 374) with delta (0, 0)
Screenshot: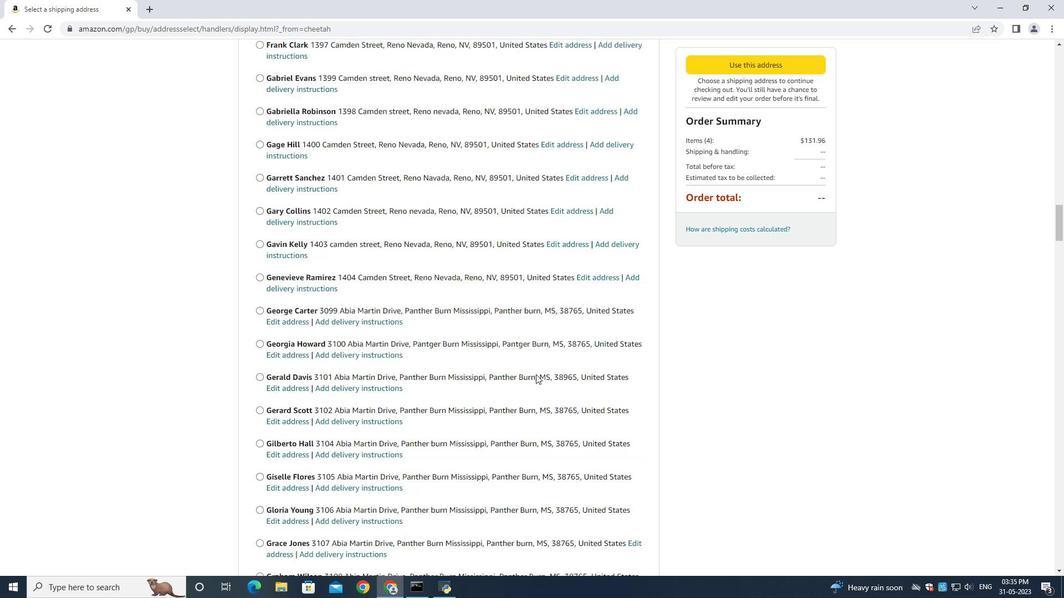 
Action: Mouse scrolled (536, 374) with delta (0, 0)
Screenshot: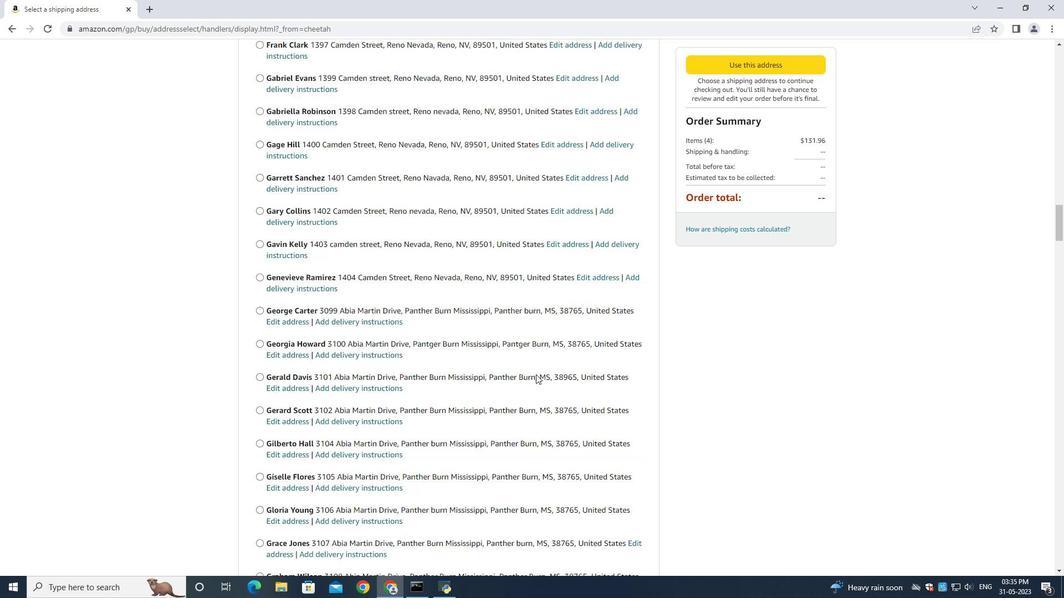 
Action: Mouse scrolled (536, 374) with delta (0, 0)
Screenshot: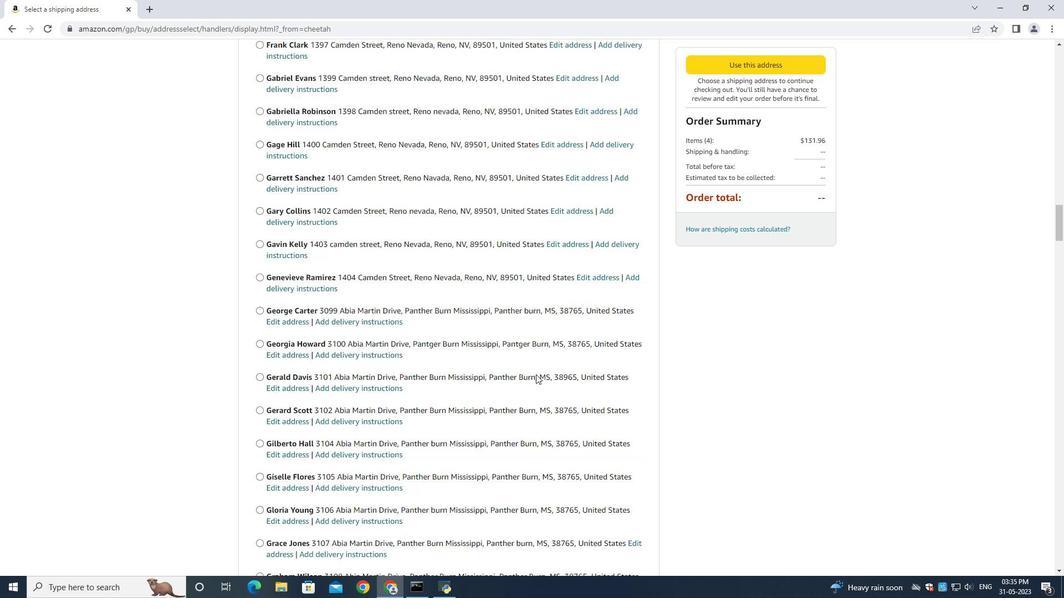 
Action: Mouse scrolled (536, 374) with delta (0, 0)
Screenshot: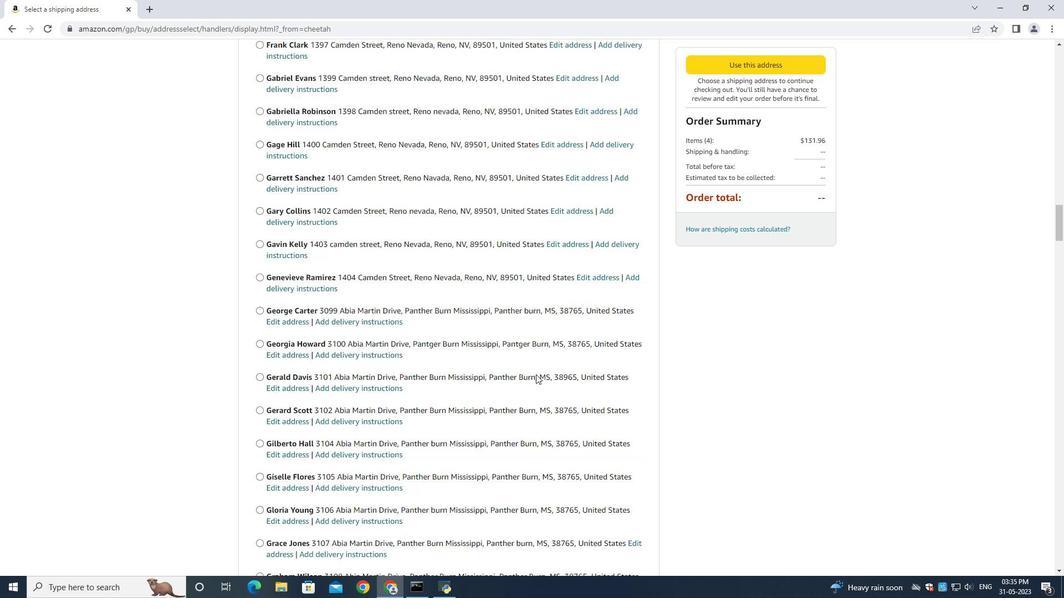 
Action: Mouse scrolled (536, 374) with delta (0, 0)
Screenshot: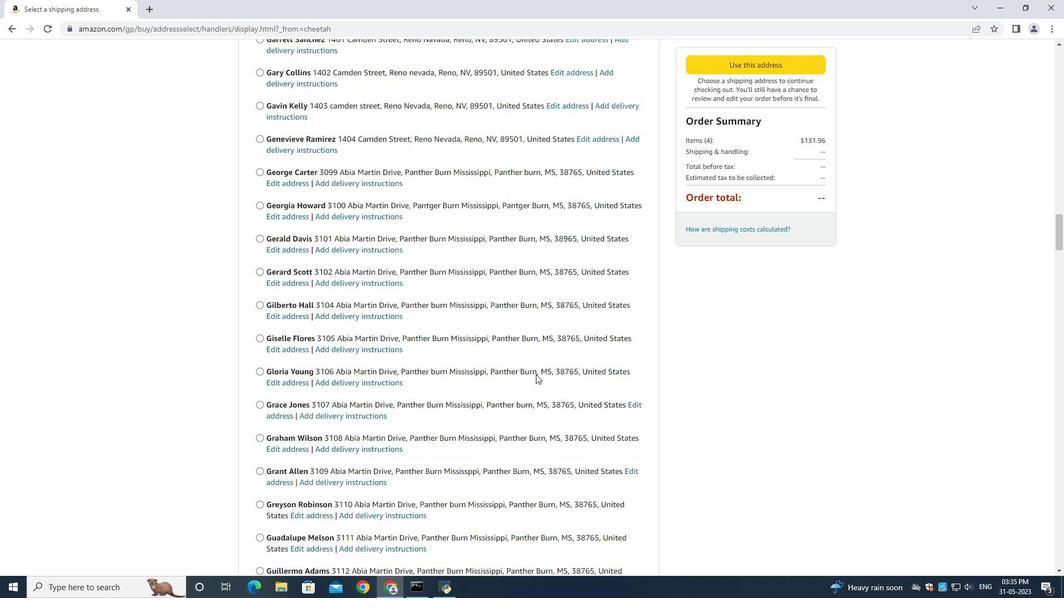 
Action: Mouse scrolled (536, 374) with delta (0, 0)
Screenshot: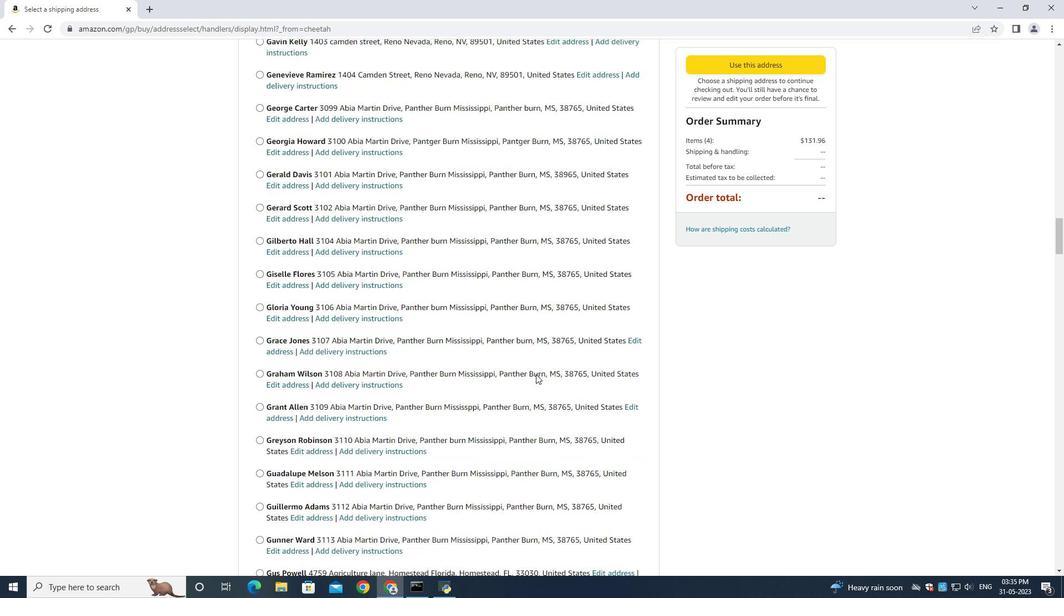
Action: Mouse scrolled (536, 374) with delta (0, 0)
Screenshot: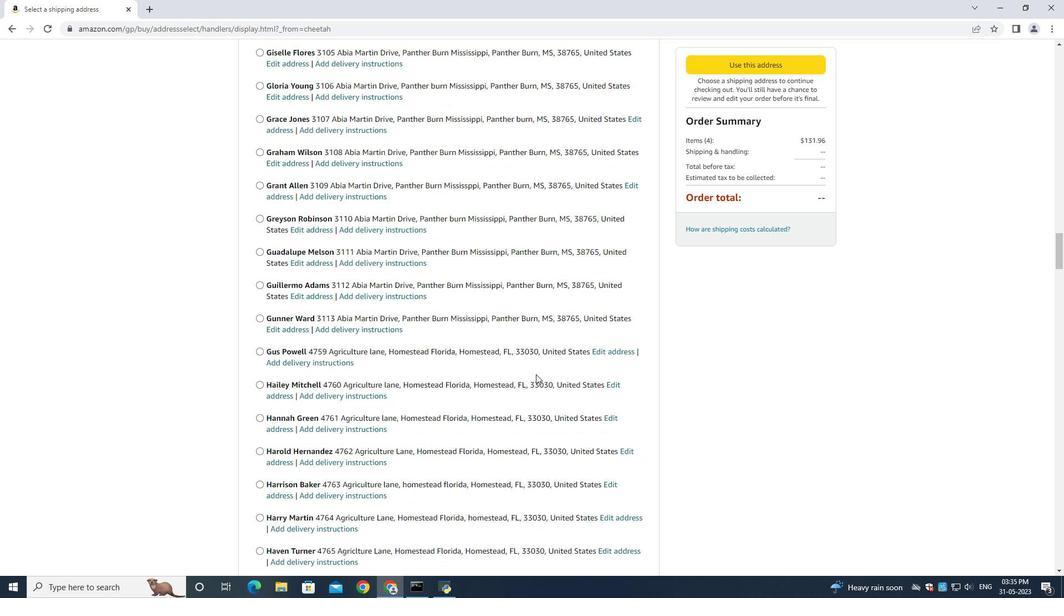 
Action: Mouse scrolled (536, 374) with delta (0, 0)
Screenshot: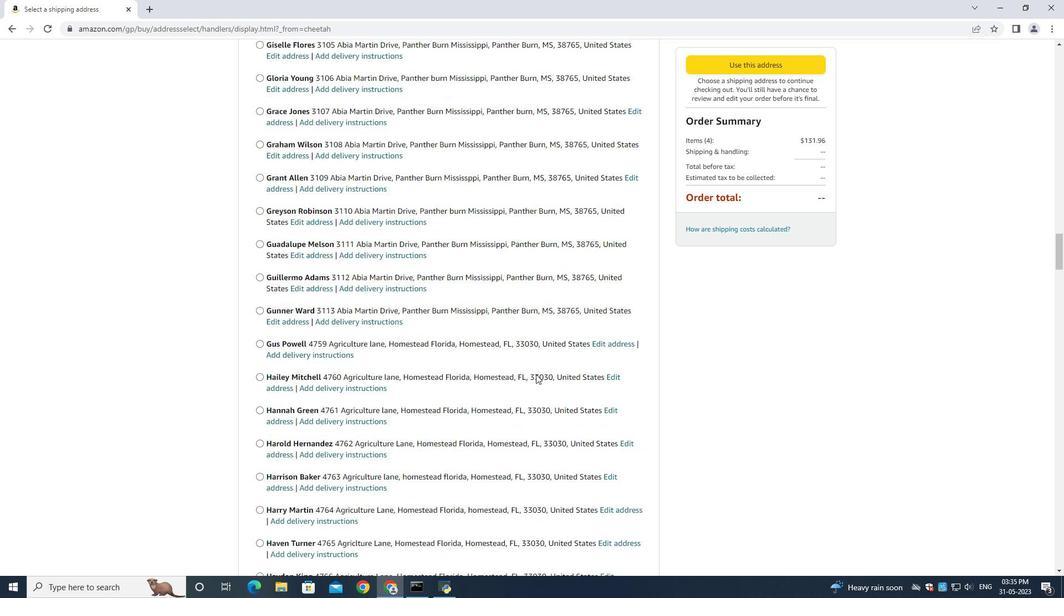 
Action: Mouse scrolled (536, 374) with delta (0, 0)
Screenshot: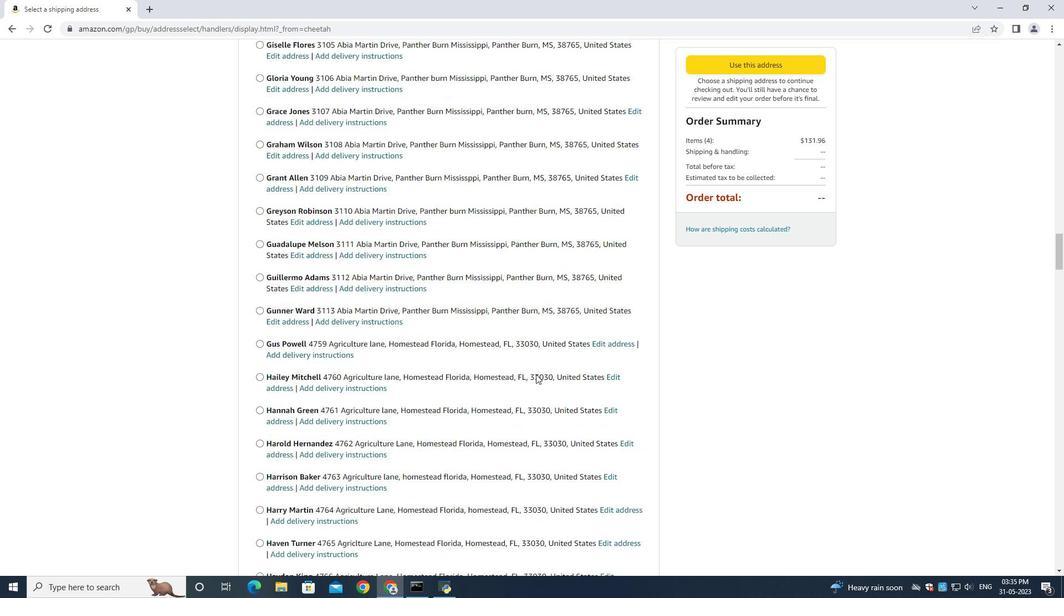 
Action: Mouse scrolled (536, 374) with delta (0, 0)
Screenshot: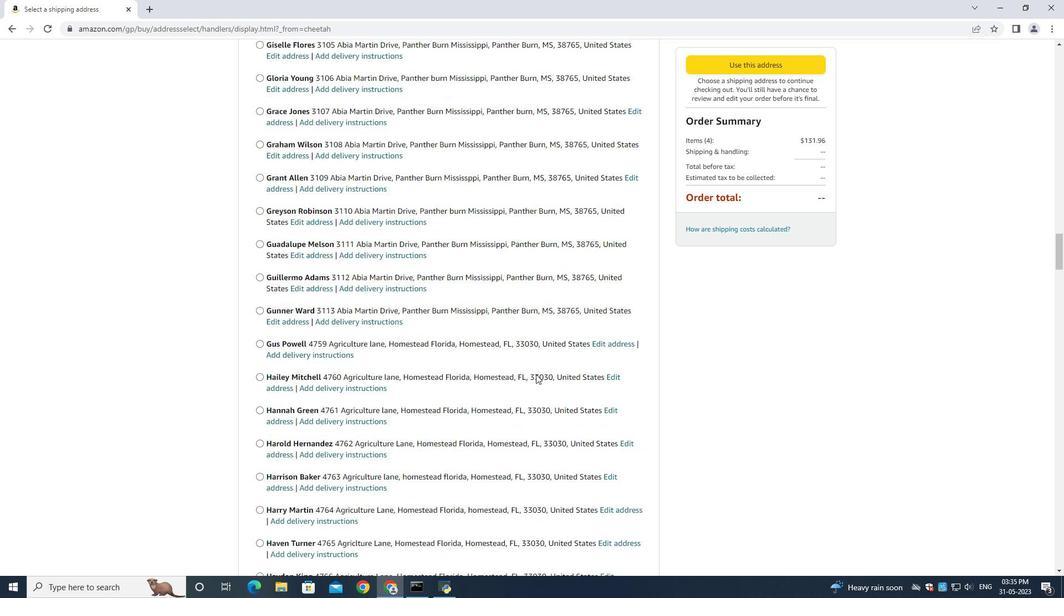 
Action: Mouse scrolled (536, 374) with delta (0, 0)
Screenshot: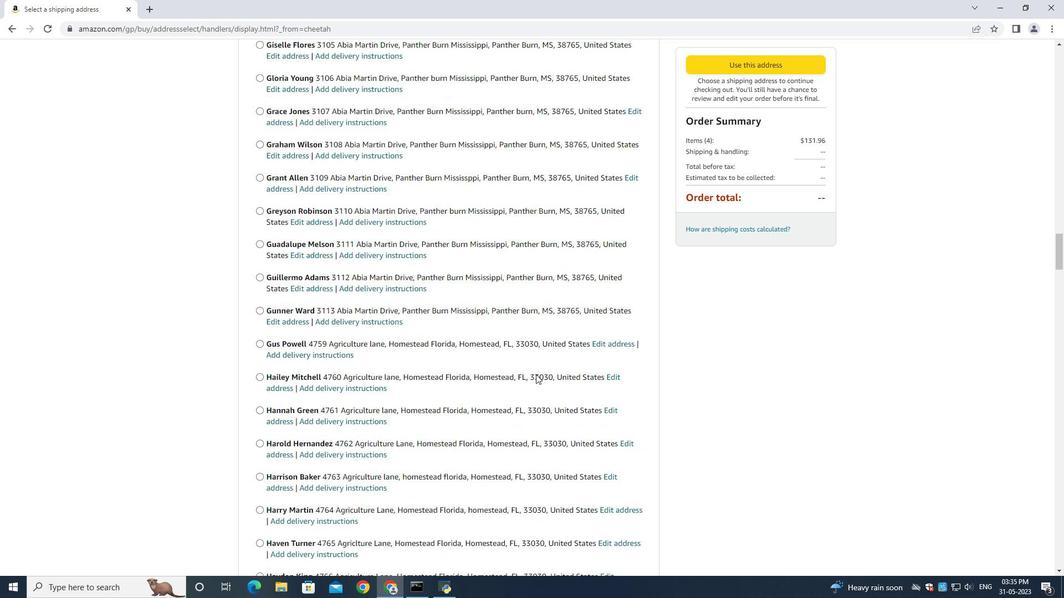 
Action: Mouse scrolled (536, 374) with delta (0, 0)
Screenshot: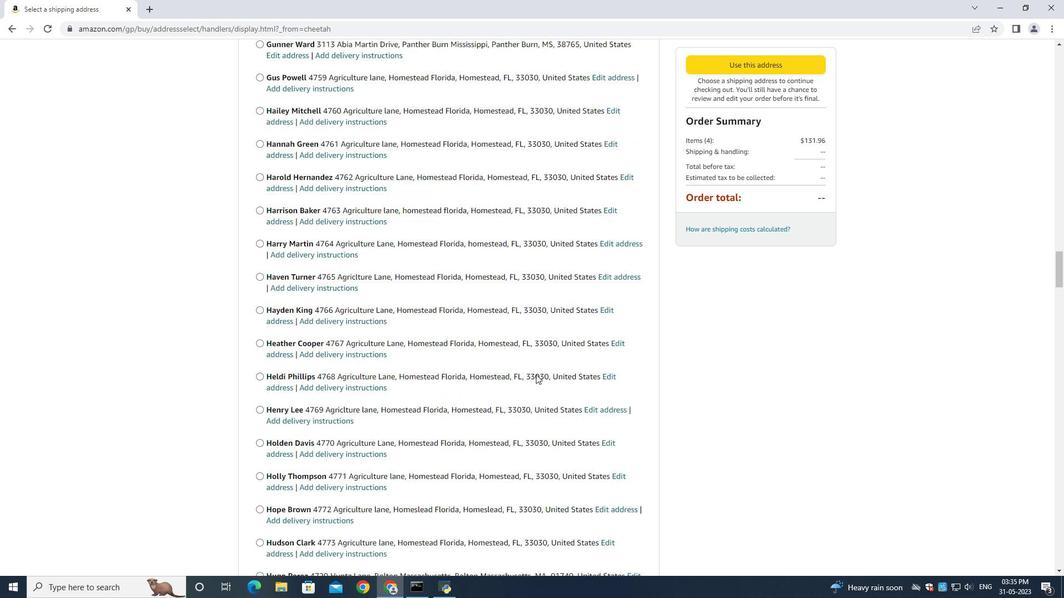 
Action: Mouse scrolled (536, 374) with delta (0, 0)
Screenshot: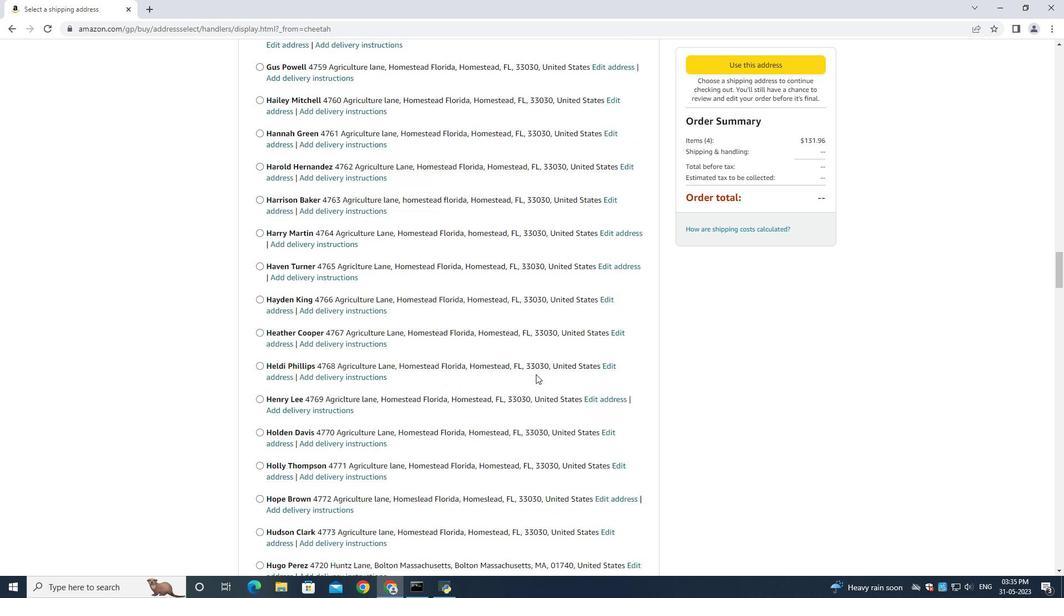 
Action: Mouse scrolled (536, 374) with delta (0, 0)
Screenshot: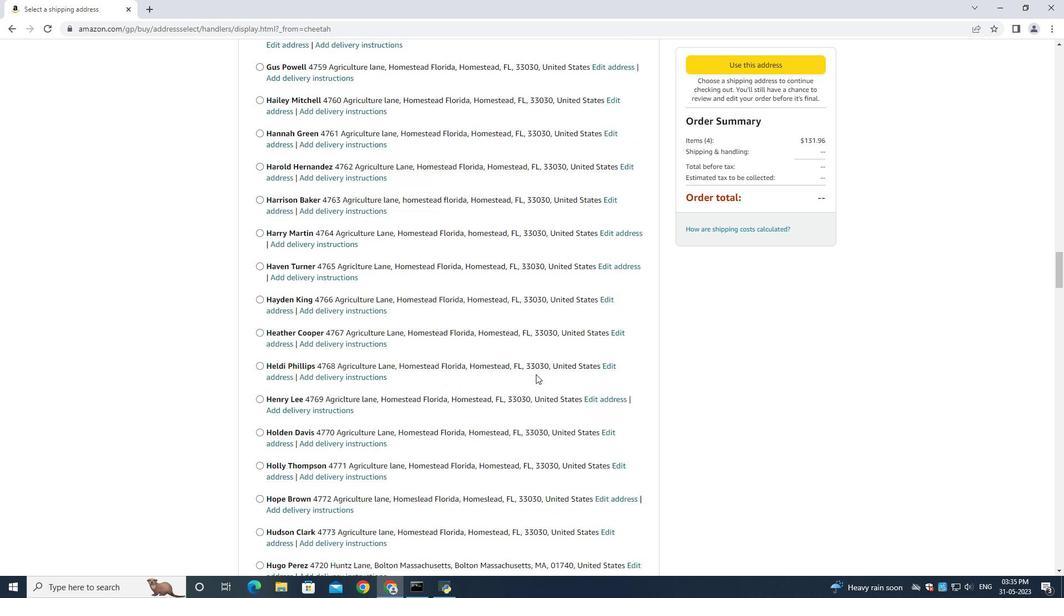 
Action: Mouse scrolled (536, 374) with delta (0, 0)
Screenshot: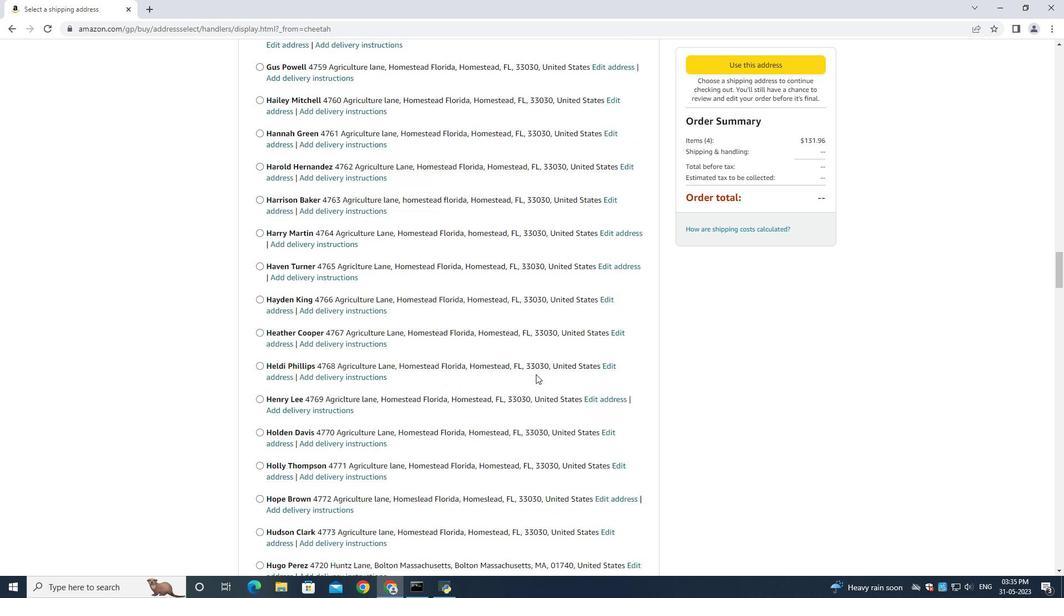 
Action: Mouse scrolled (536, 374) with delta (0, 0)
Screenshot: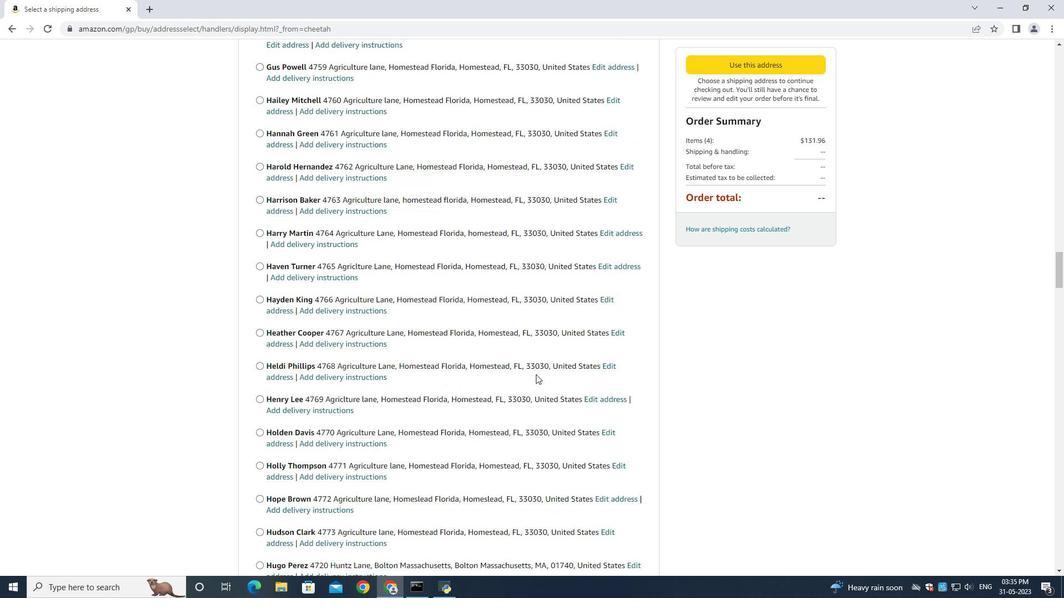 
Action: Mouse scrolled (536, 374) with delta (0, 0)
Screenshot: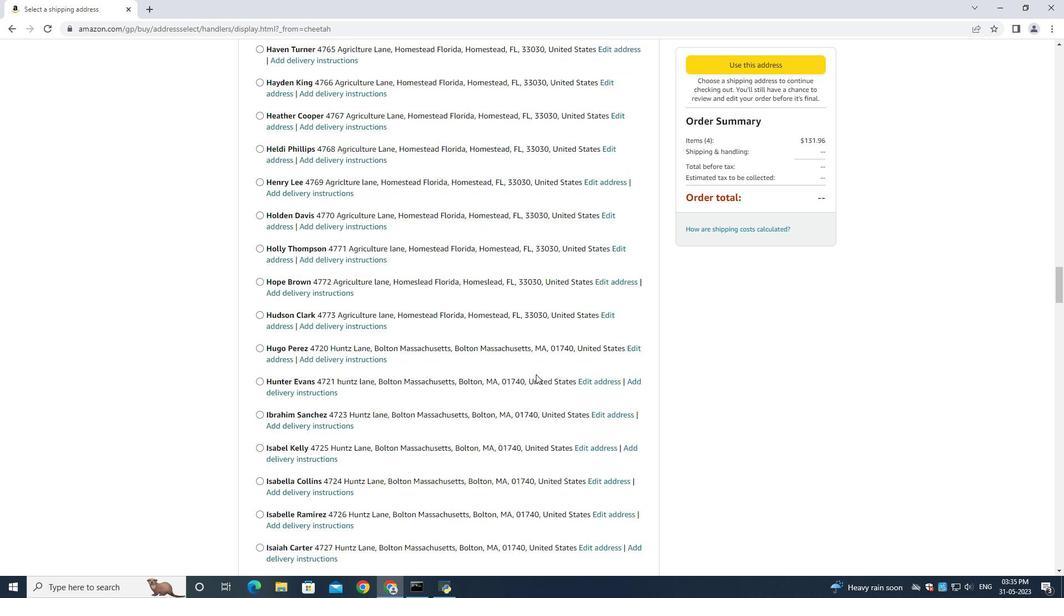 
Action: Mouse scrolled (536, 374) with delta (0, 0)
Screenshot: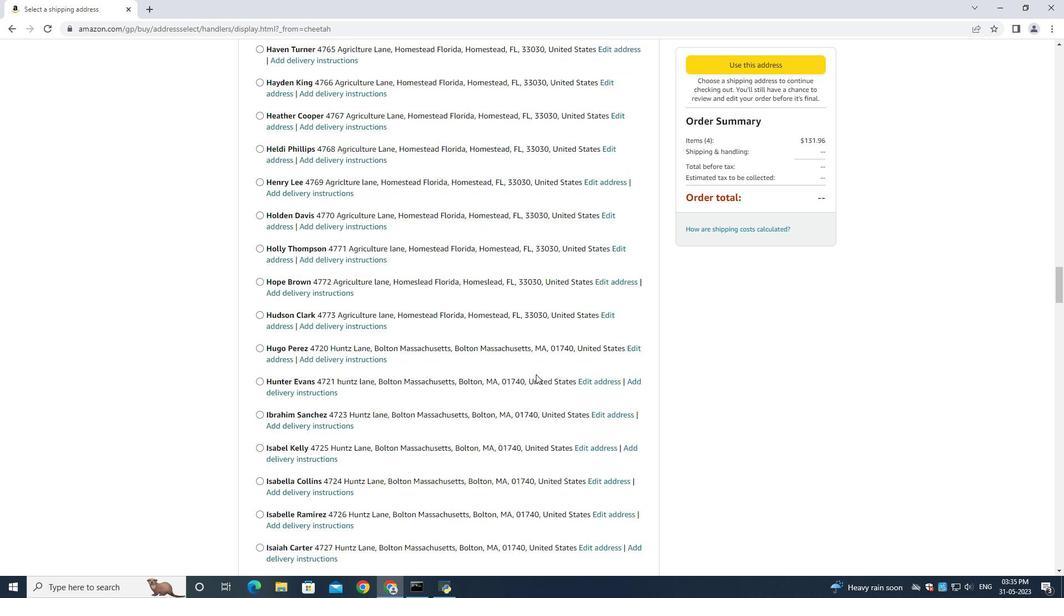 
Action: Mouse scrolled (536, 374) with delta (0, 0)
Screenshot: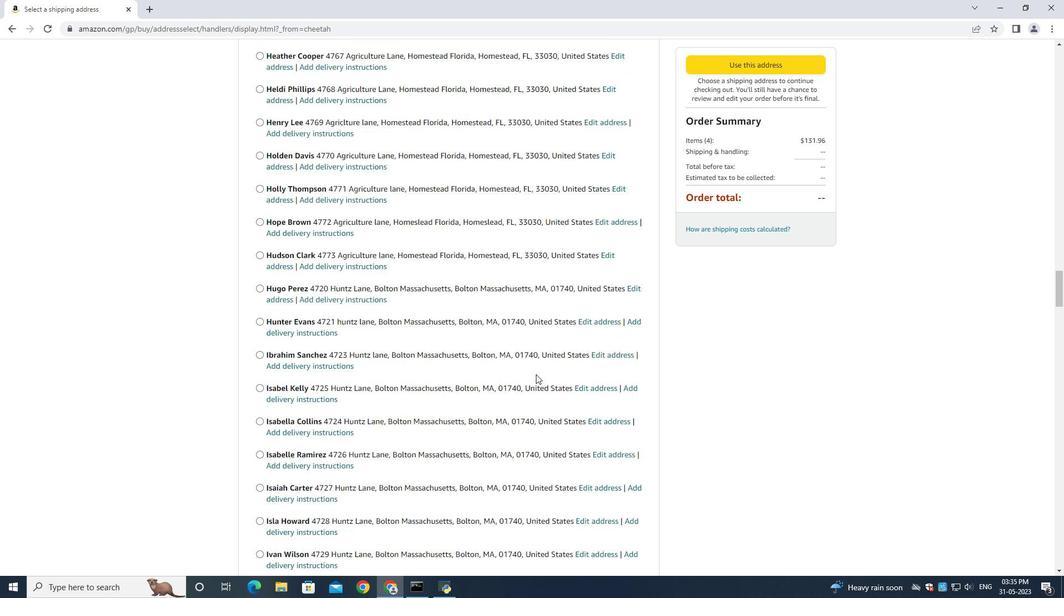
Action: Mouse scrolled (536, 374) with delta (0, 0)
Screenshot: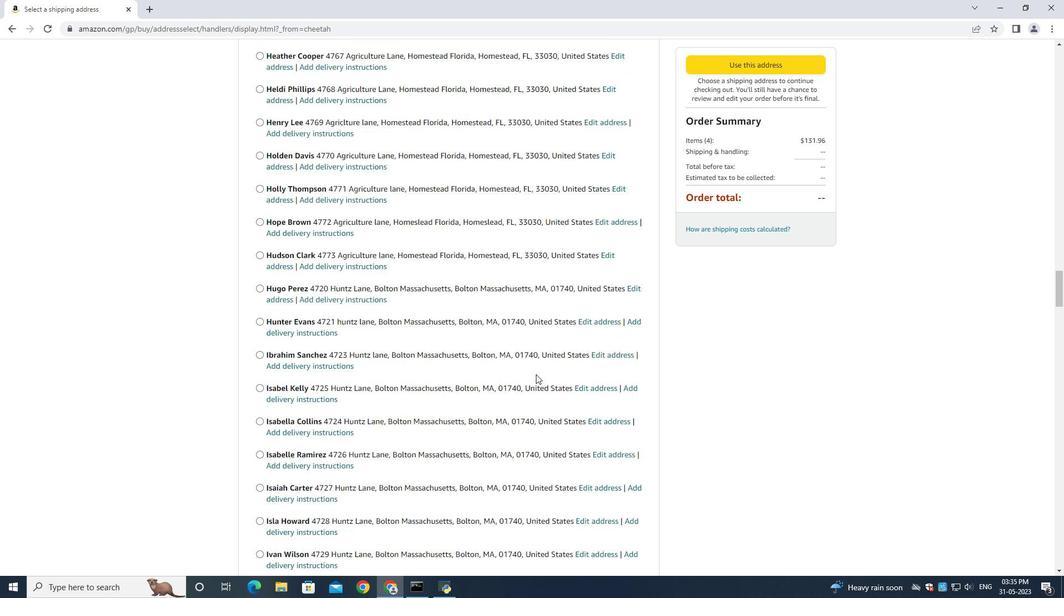 
Action: Mouse scrolled (536, 374) with delta (0, 0)
Screenshot: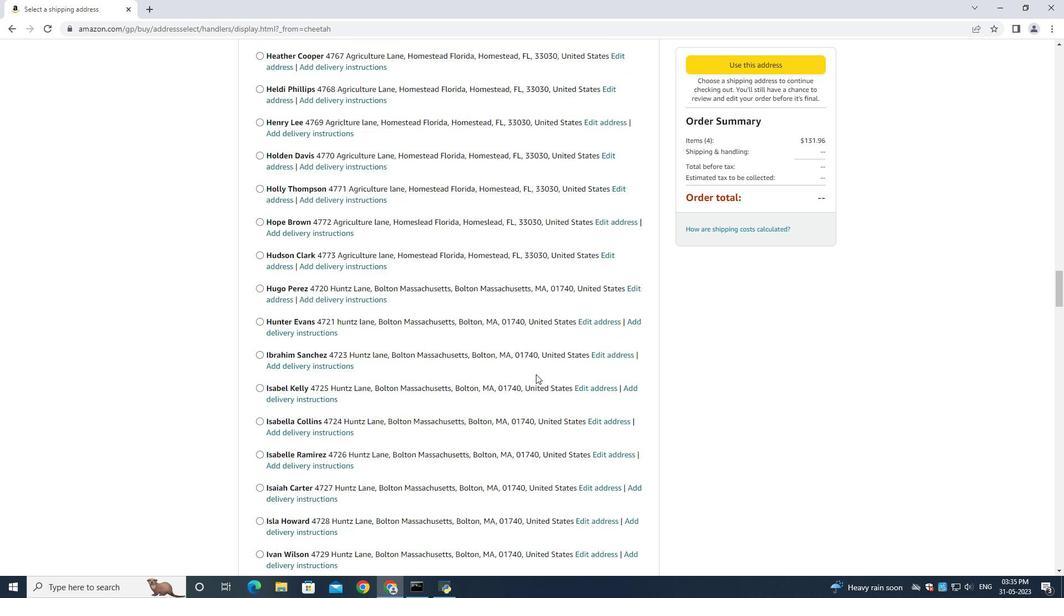 
Action: Mouse scrolled (536, 374) with delta (0, 0)
Screenshot: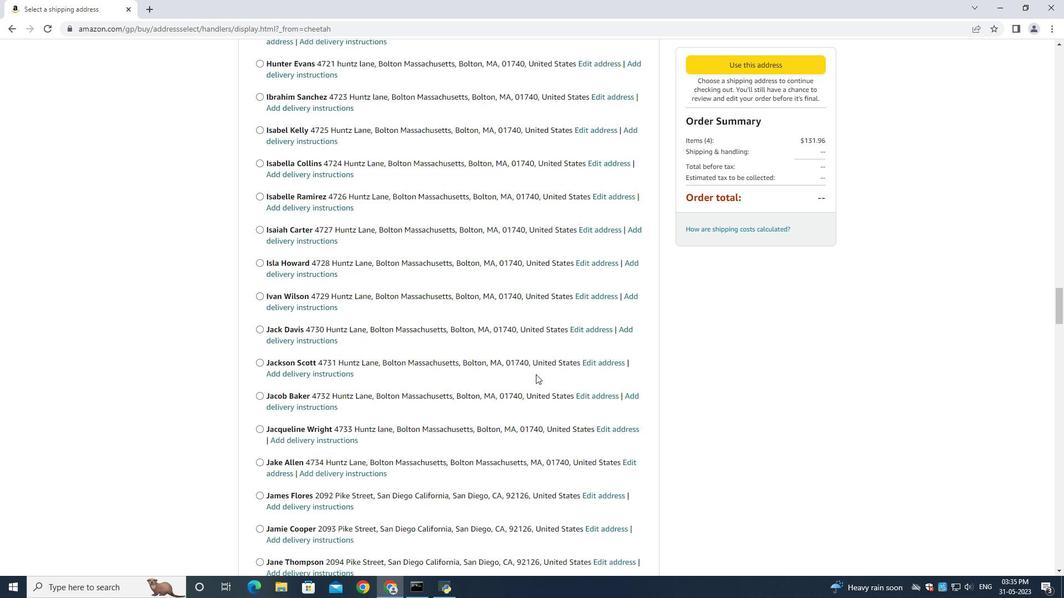 
Action: Mouse scrolled (536, 374) with delta (0, 0)
Screenshot: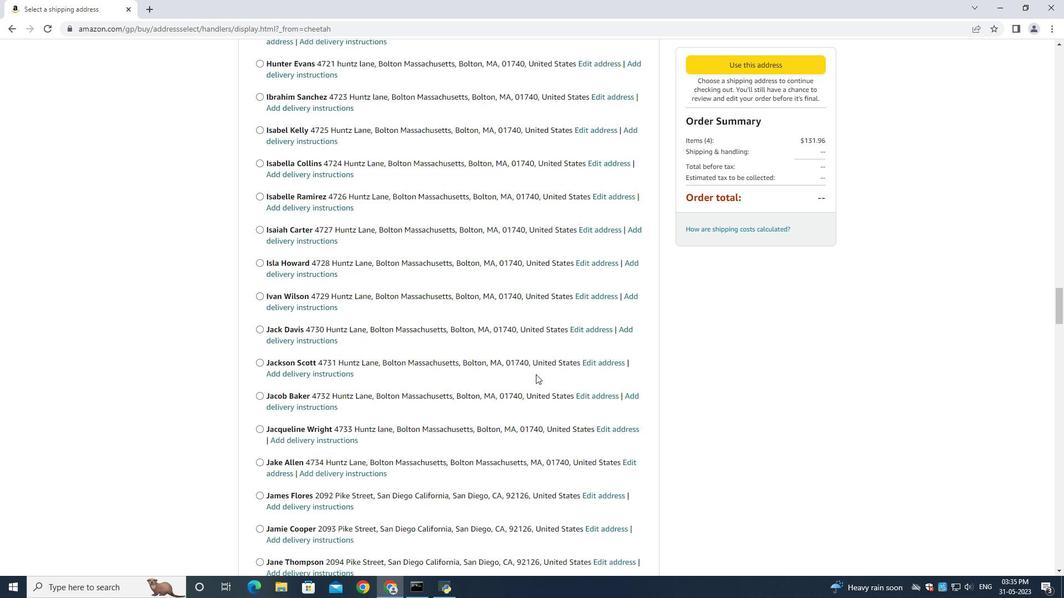 
Action: Mouse scrolled (536, 374) with delta (0, 0)
Screenshot: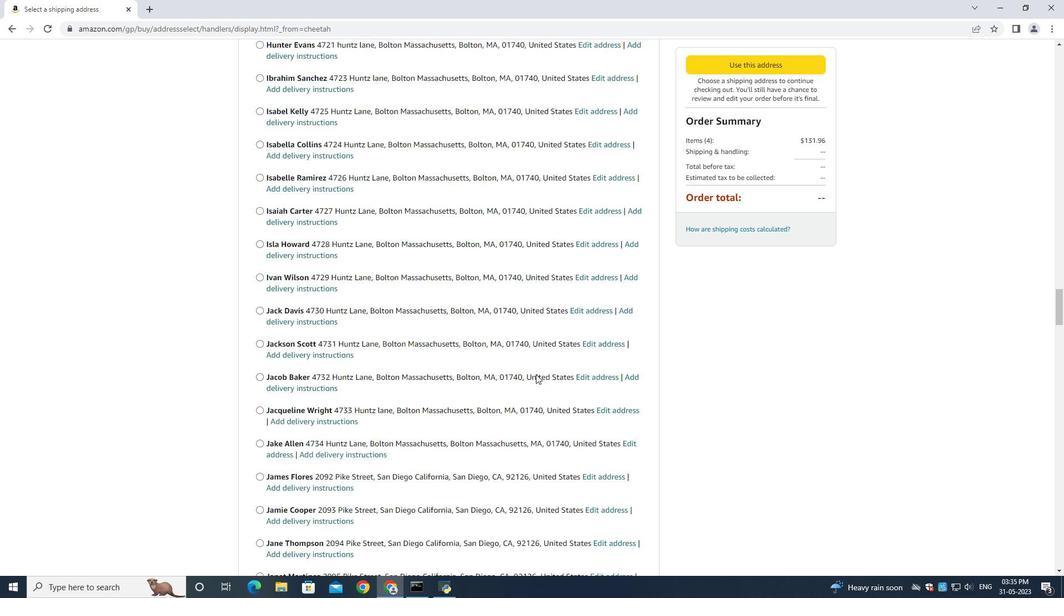 
Action: Mouse scrolled (536, 374) with delta (0, 0)
Screenshot: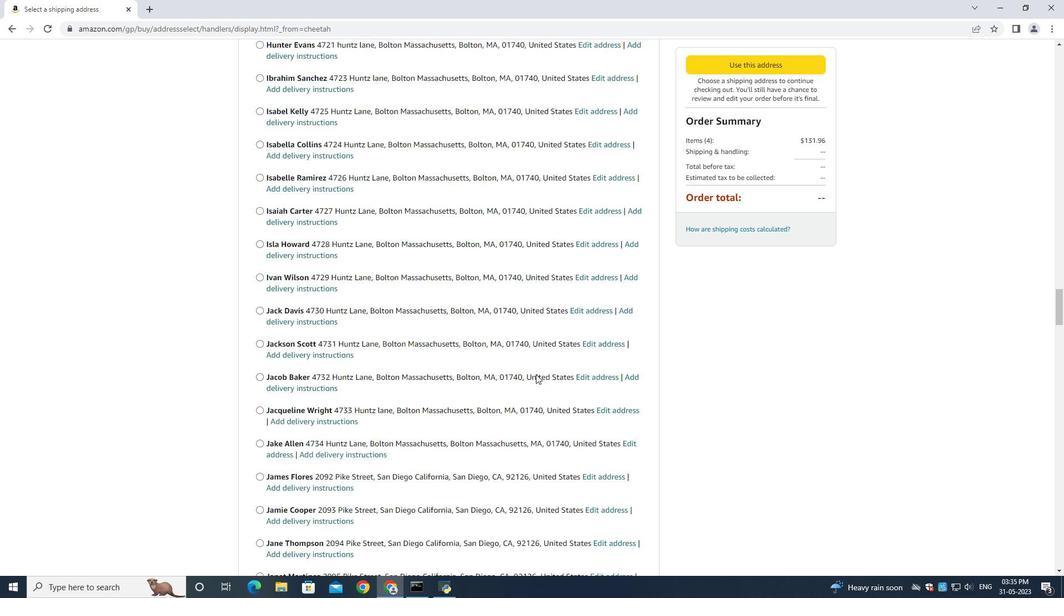 
Action: Mouse scrolled (536, 374) with delta (0, 0)
Screenshot: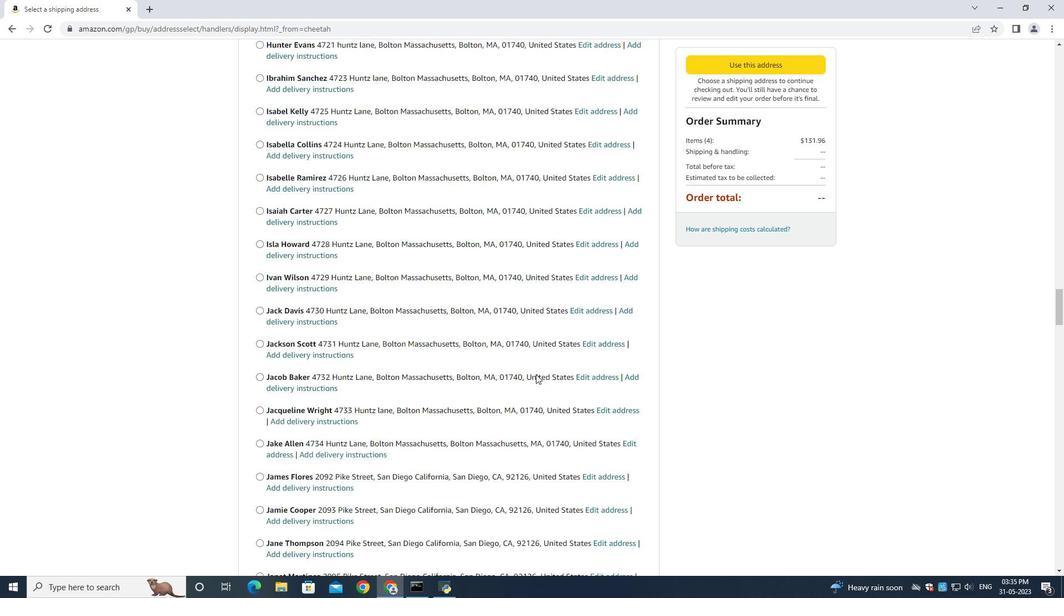 
Action: Mouse scrolled (536, 374) with delta (0, 0)
Screenshot: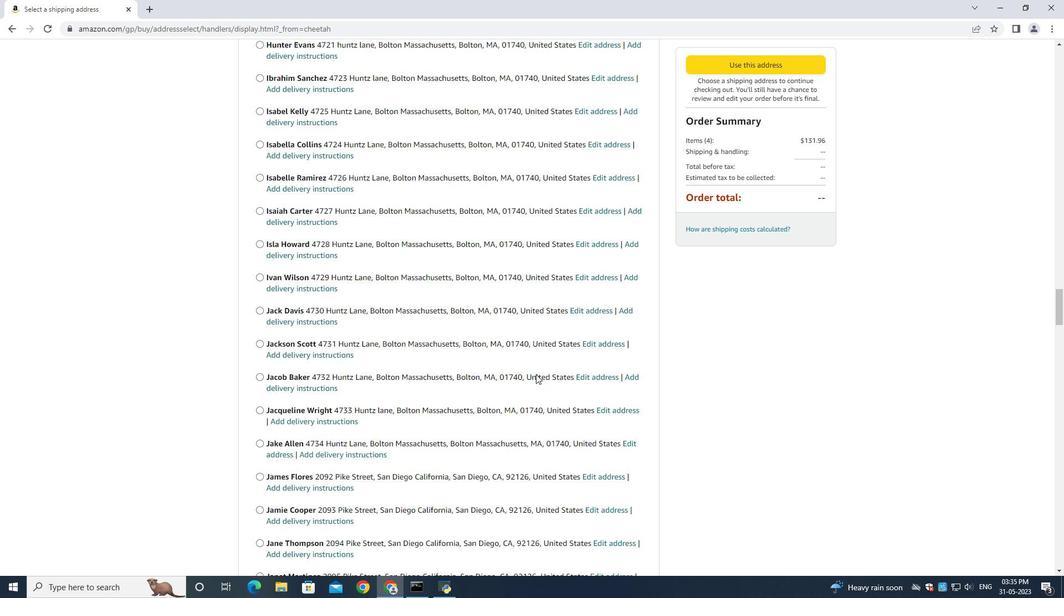 
Action: Mouse scrolled (536, 374) with delta (0, 0)
Screenshot: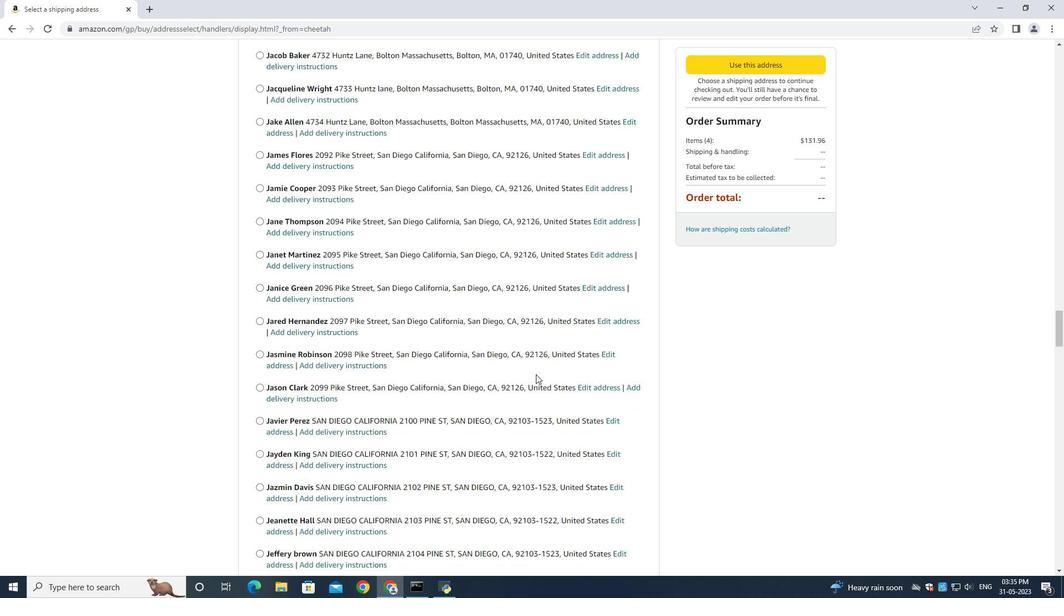 
Action: Mouse scrolled (536, 374) with delta (0, 0)
Screenshot: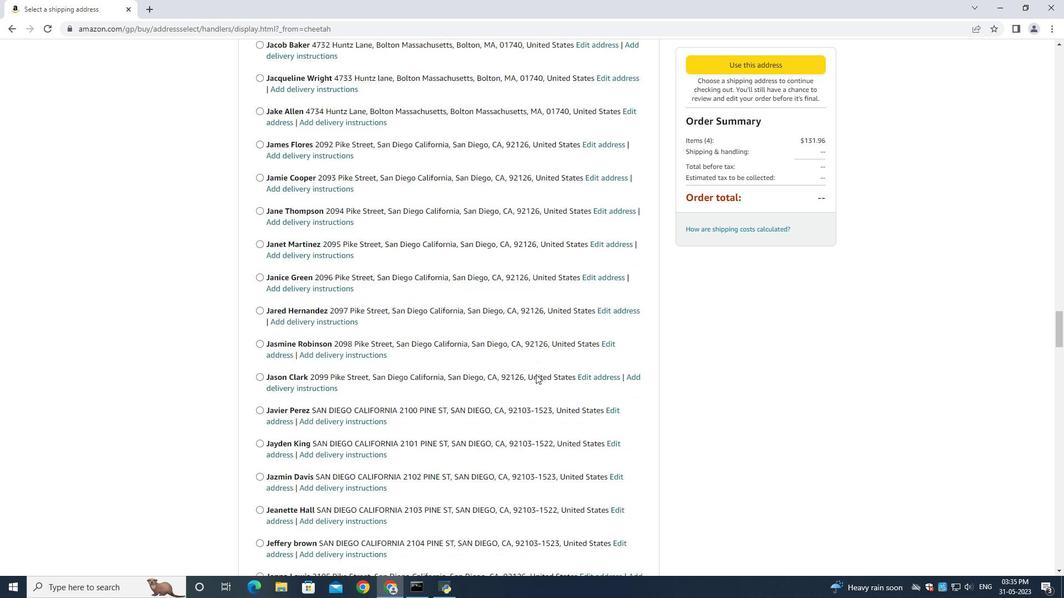 
Action: Mouse scrolled (536, 374) with delta (0, 0)
Screenshot: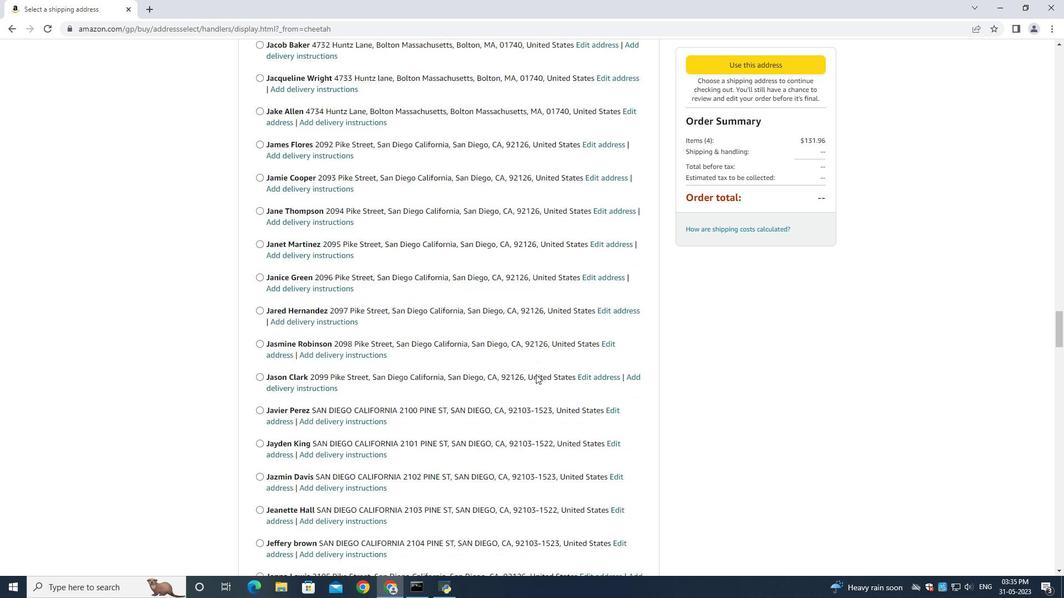 
Action: Mouse scrolled (536, 374) with delta (0, 0)
Screenshot: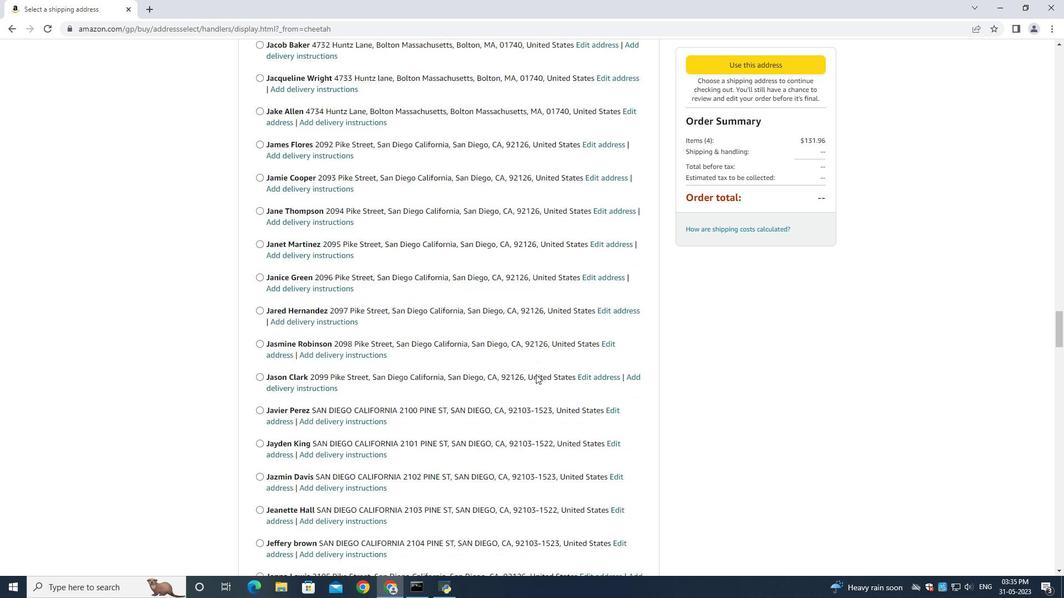 
Action: Mouse scrolled (536, 374) with delta (0, 0)
Screenshot: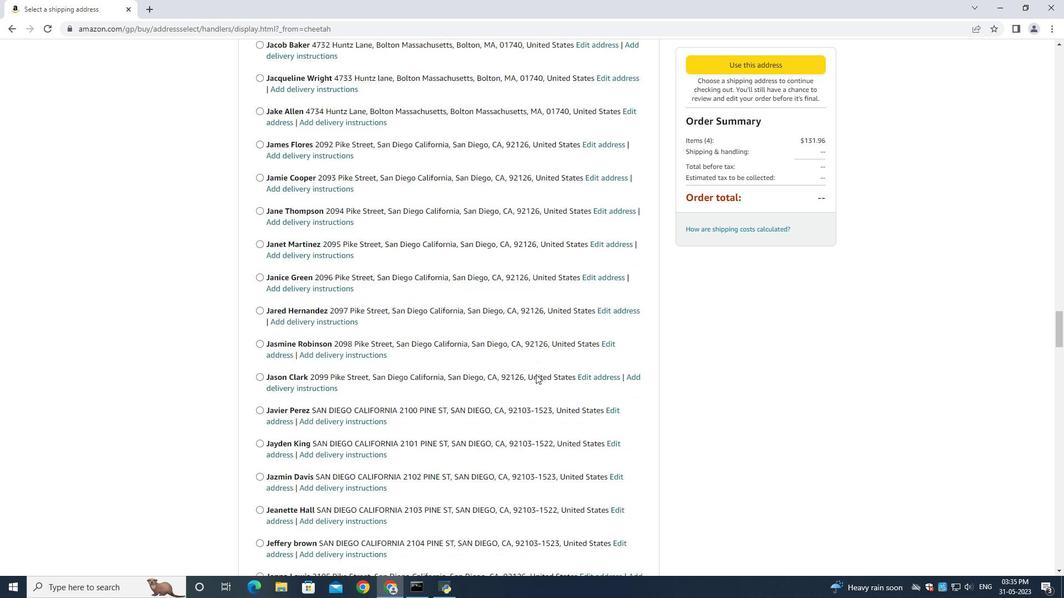 
Action: Mouse scrolled (536, 374) with delta (0, 0)
Screenshot: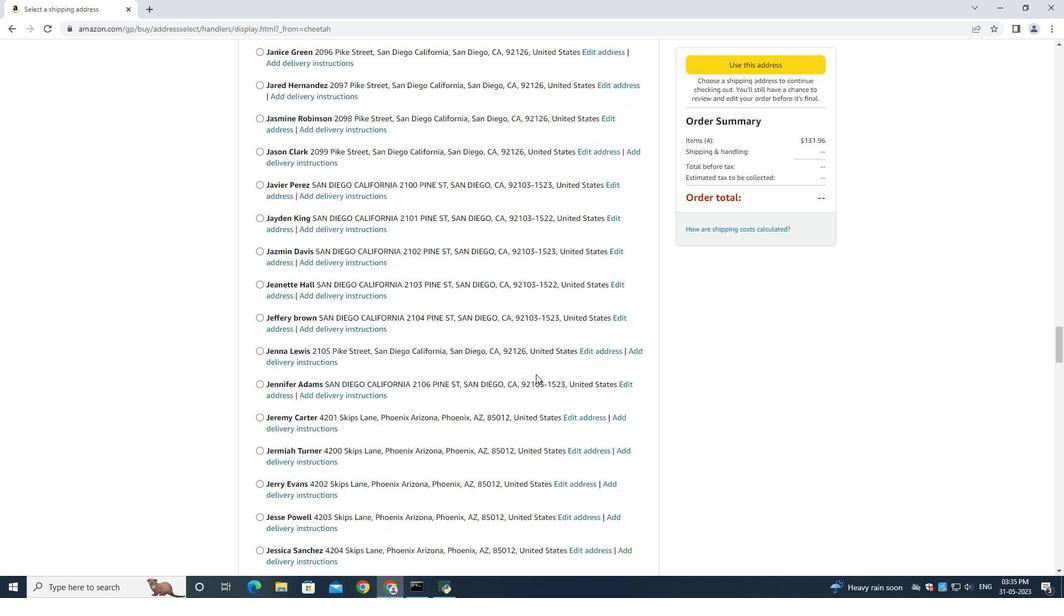 
Action: Mouse scrolled (536, 374) with delta (0, 0)
Screenshot: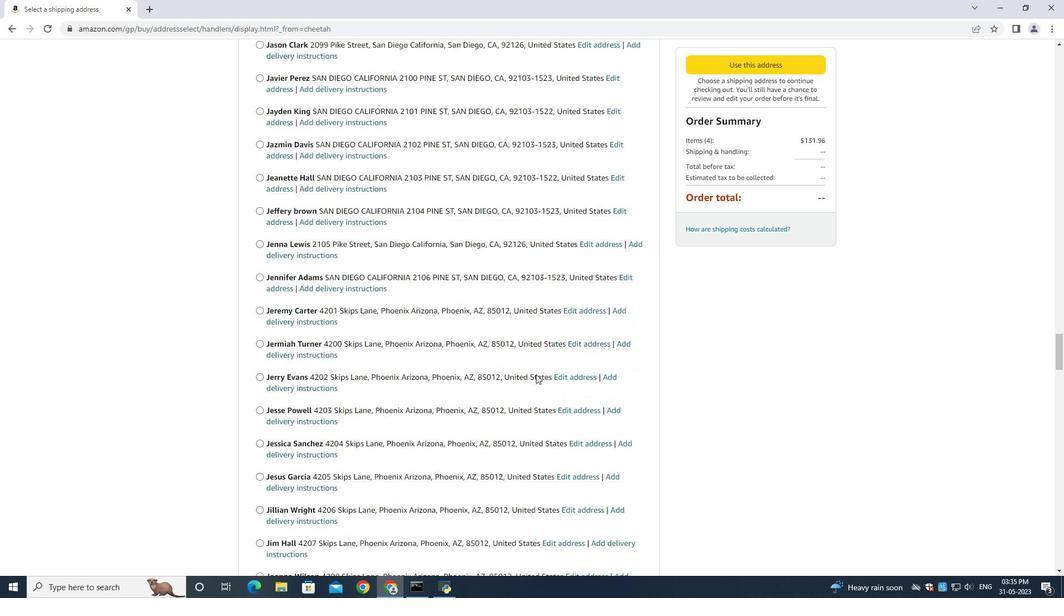
Action: Mouse scrolled (536, 374) with delta (0, 0)
Screenshot: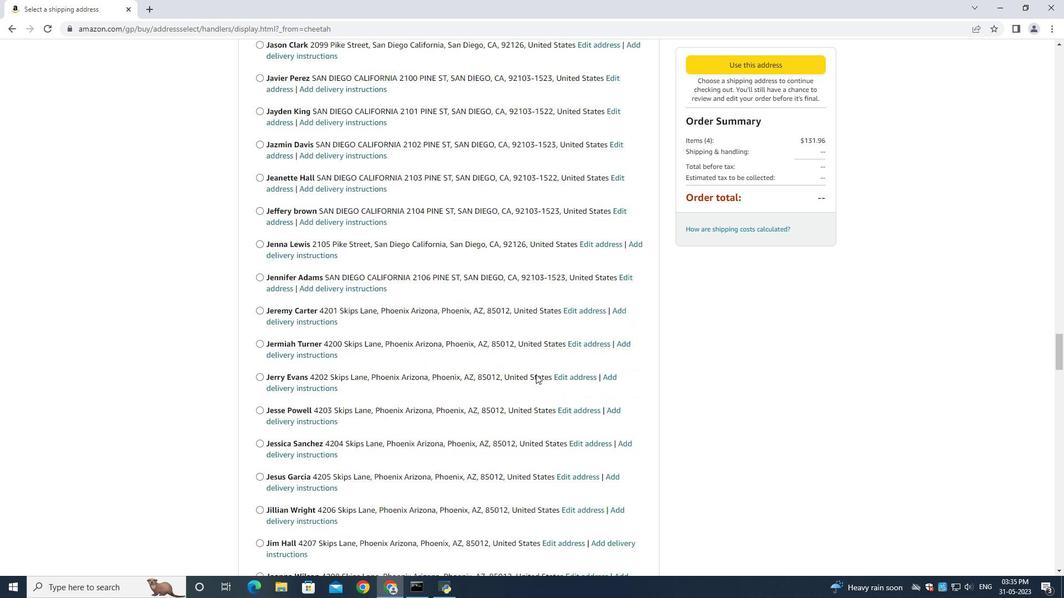 
Action: Mouse scrolled (536, 374) with delta (0, 0)
Screenshot: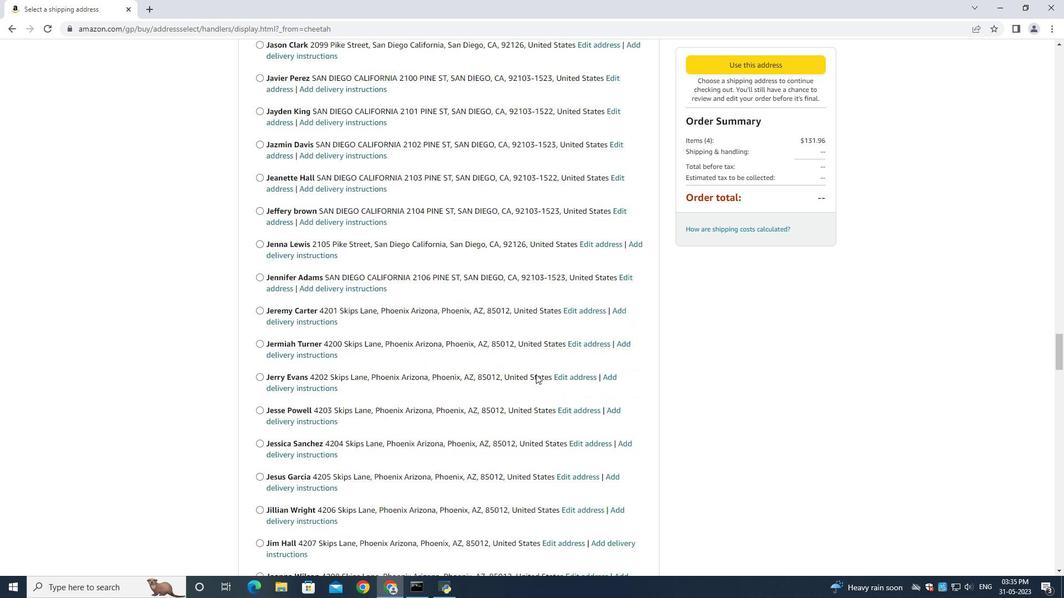 
Action: Mouse scrolled (536, 374) with delta (0, 0)
Screenshot: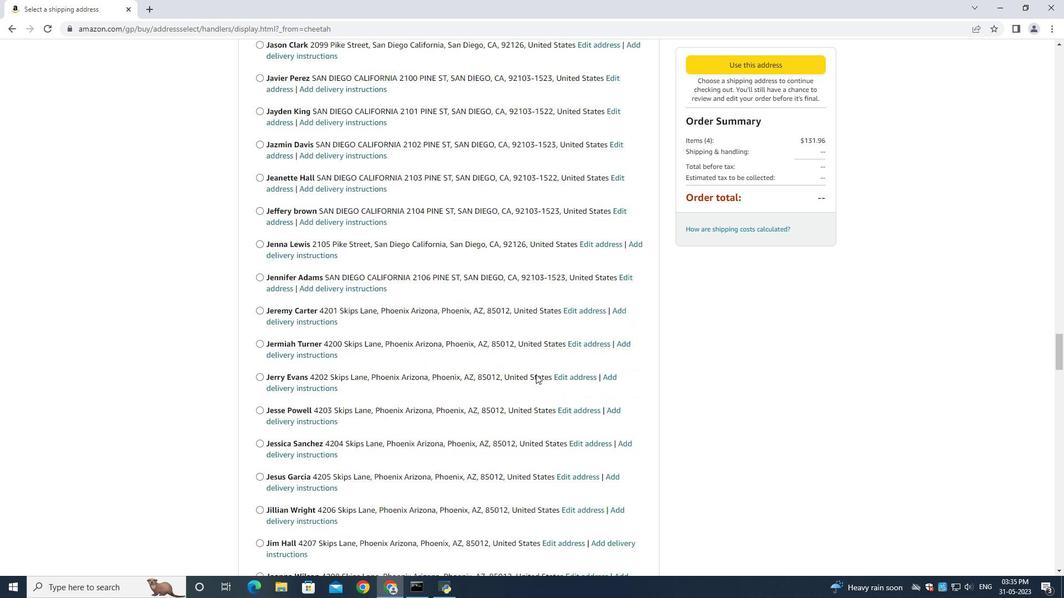 
Action: Mouse scrolled (536, 374) with delta (0, 0)
Screenshot: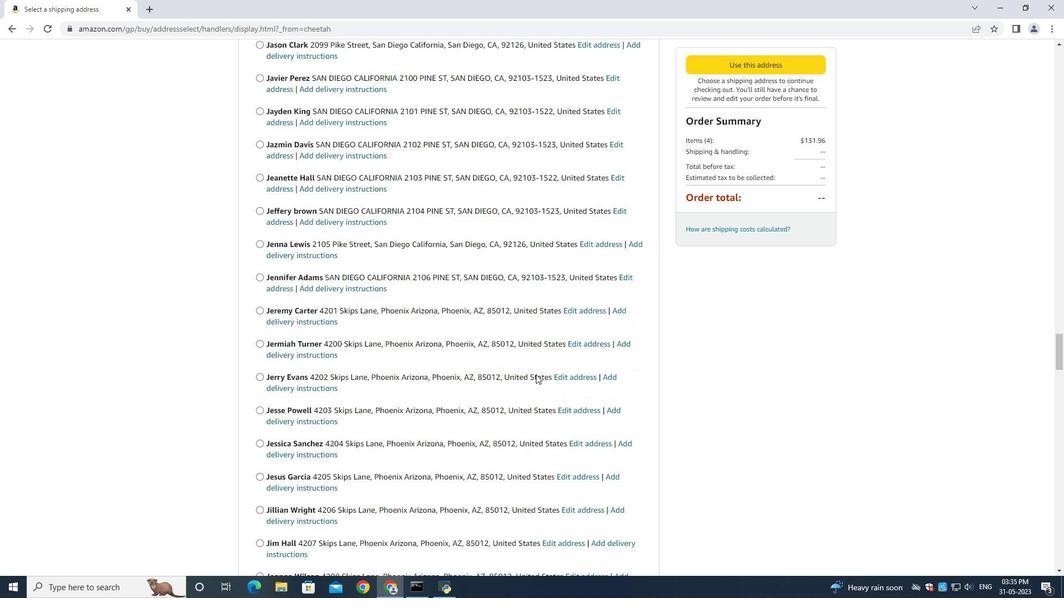 
Action: Mouse scrolled (536, 374) with delta (0, 0)
Screenshot: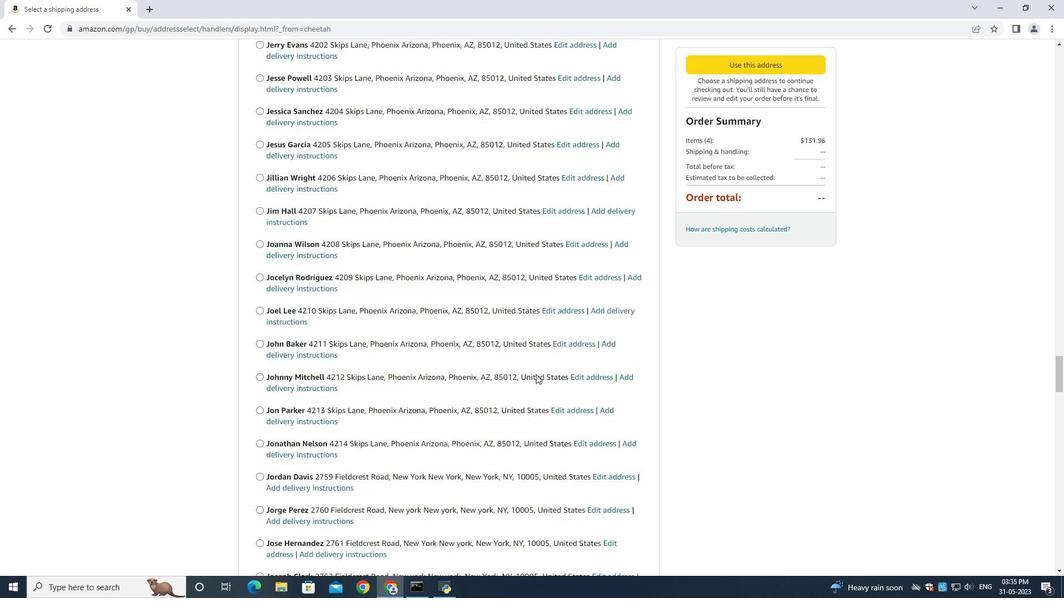 
Action: Mouse scrolled (536, 374) with delta (0, 0)
Screenshot: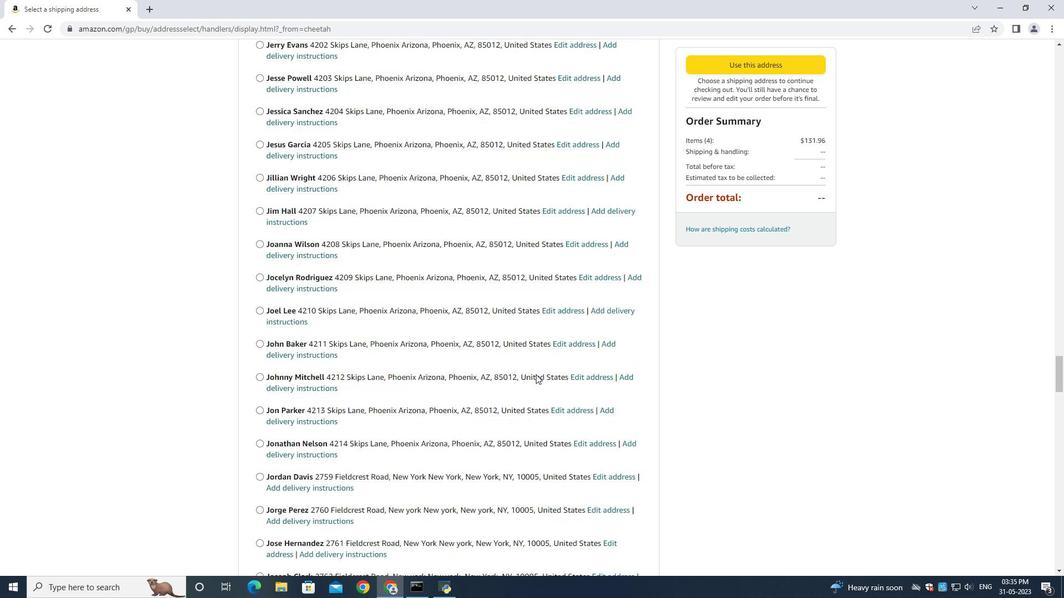 
Action: Mouse scrolled (536, 374) with delta (0, 0)
Screenshot: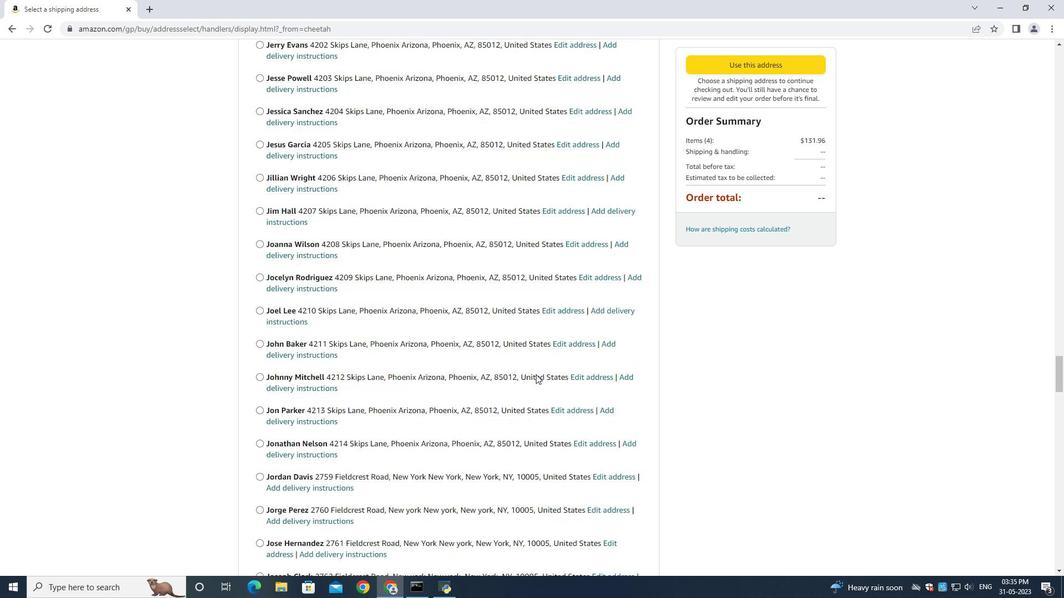 
Action: Mouse scrolled (536, 374) with delta (0, 0)
Screenshot: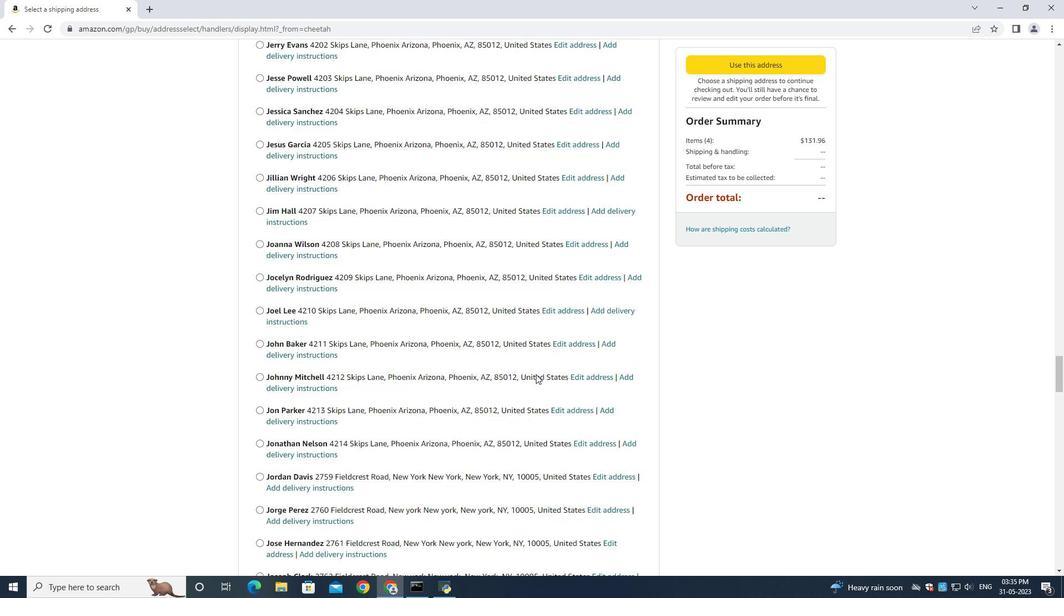 
Action: Mouse scrolled (536, 374) with delta (0, 0)
Screenshot: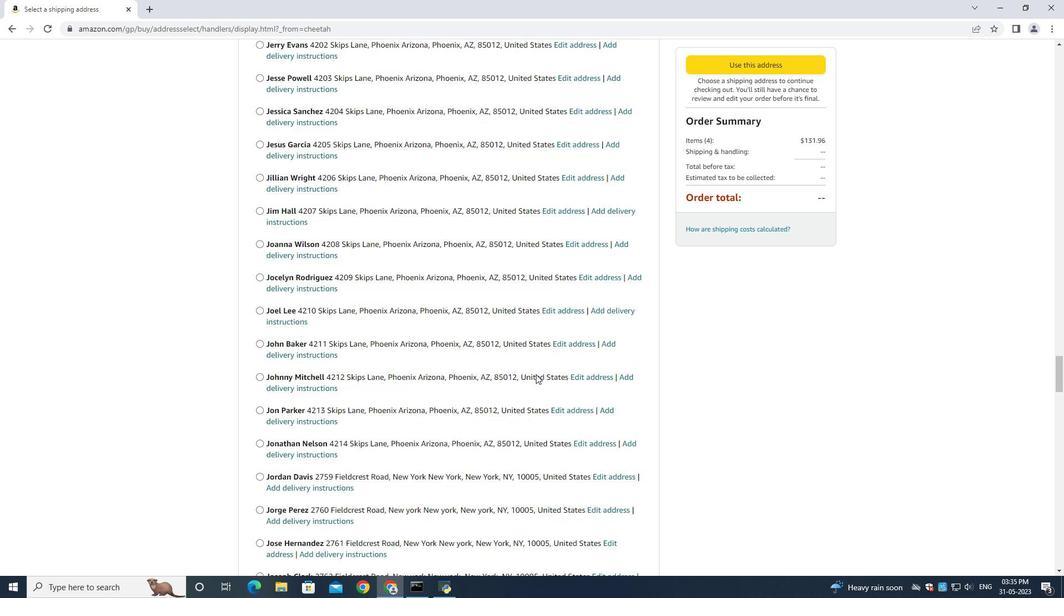 
Action: Mouse scrolled (536, 374) with delta (0, 0)
Screenshot: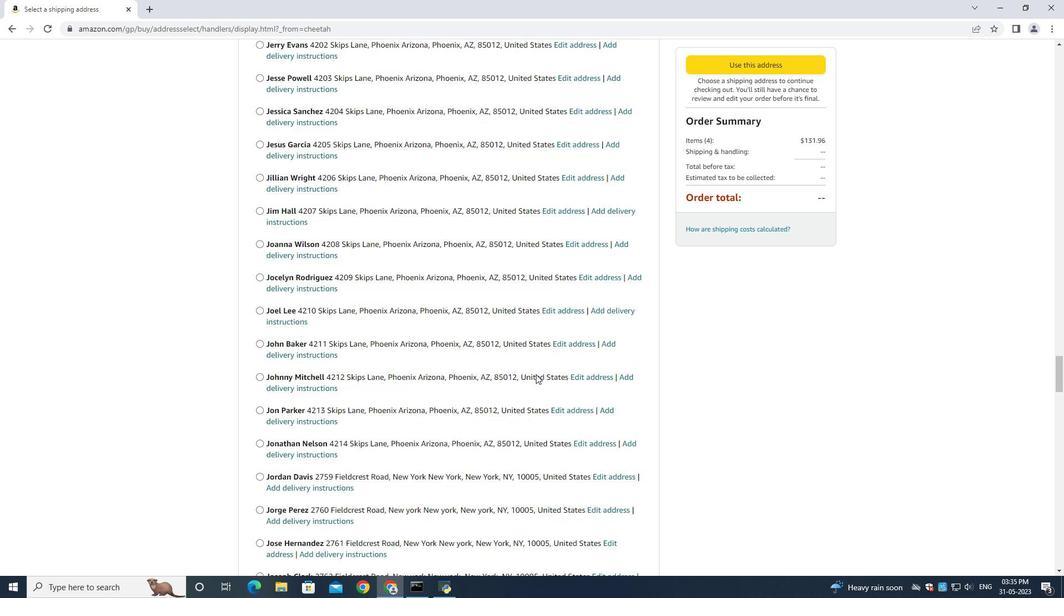 
Action: Mouse scrolled (536, 374) with delta (0, 0)
Screenshot: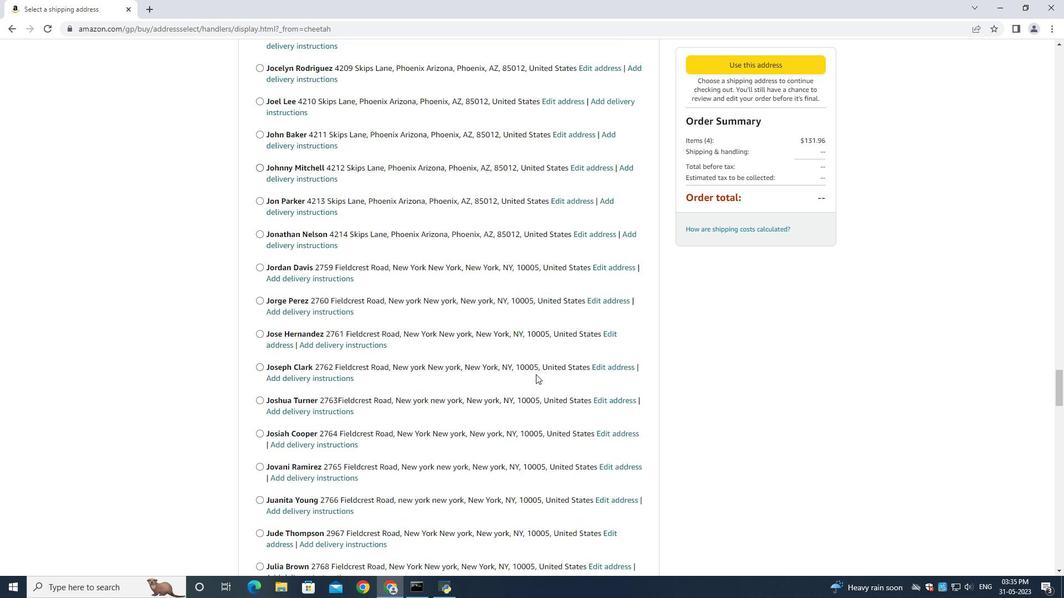 
Action: Mouse scrolled (536, 374) with delta (0, 0)
Screenshot: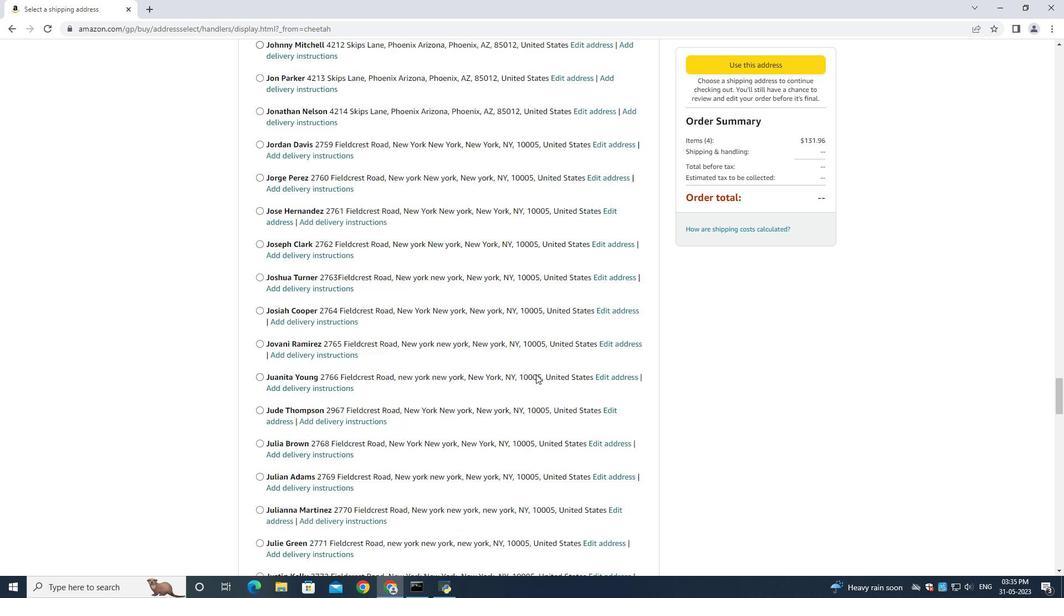 
Action: Mouse scrolled (536, 374) with delta (0, 0)
Screenshot: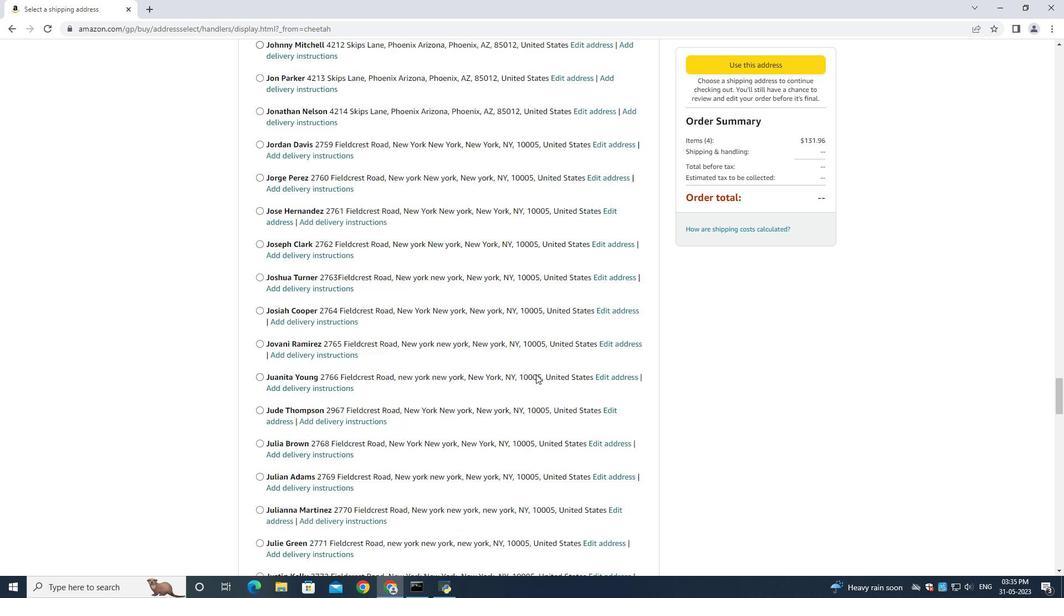 
Action: Mouse scrolled (536, 374) with delta (0, 0)
Screenshot: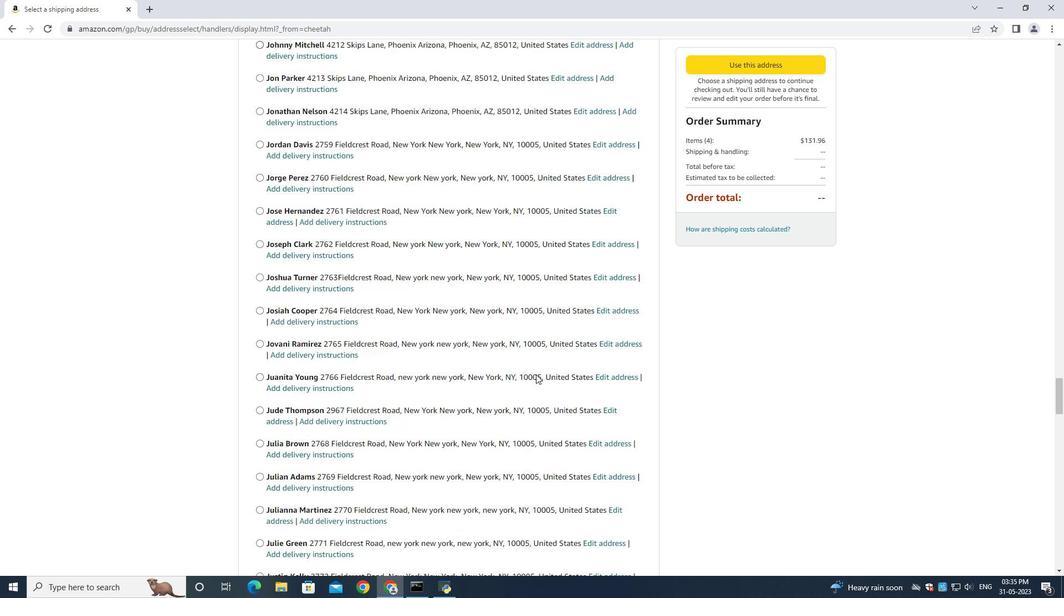 
Action: Mouse scrolled (536, 374) with delta (0, 0)
Screenshot: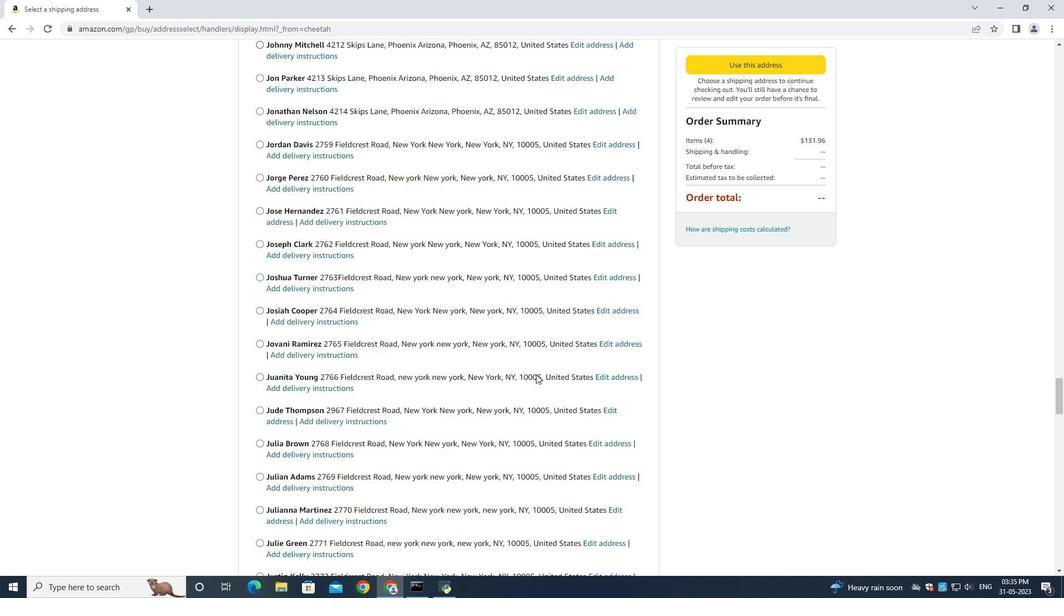 
Action: Mouse scrolled (536, 374) with delta (0, 0)
Screenshot: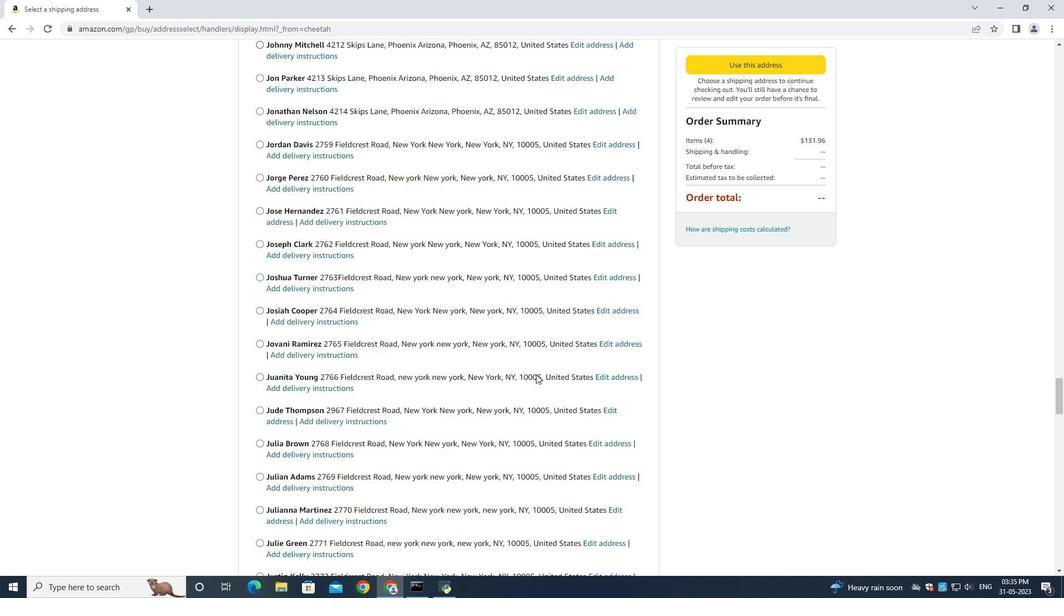 
Action: Mouse scrolled (536, 374) with delta (0, 0)
Screenshot: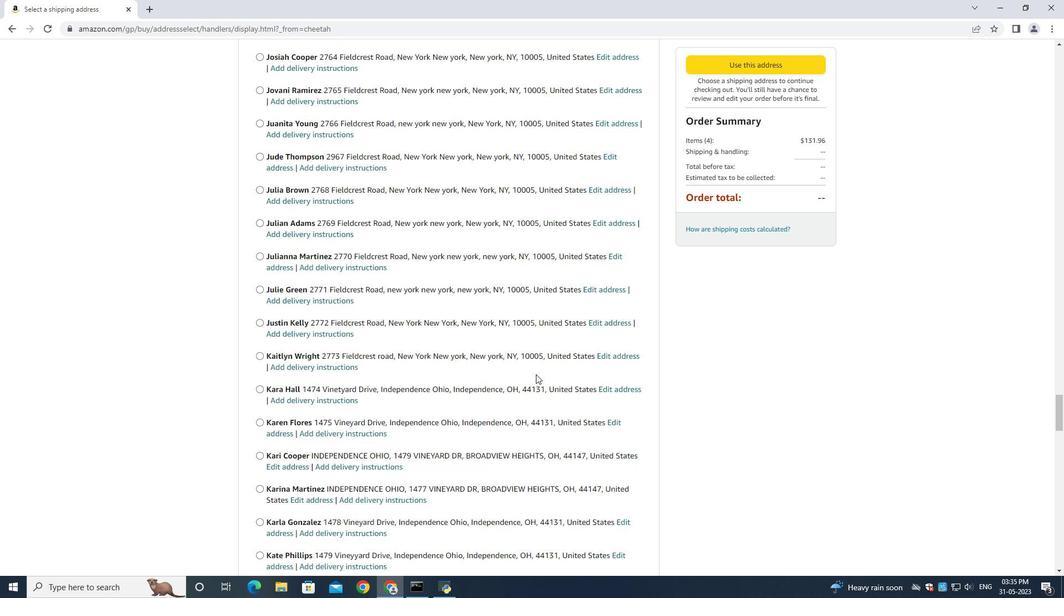 
Action: Mouse scrolled (536, 374) with delta (0, 0)
Screenshot: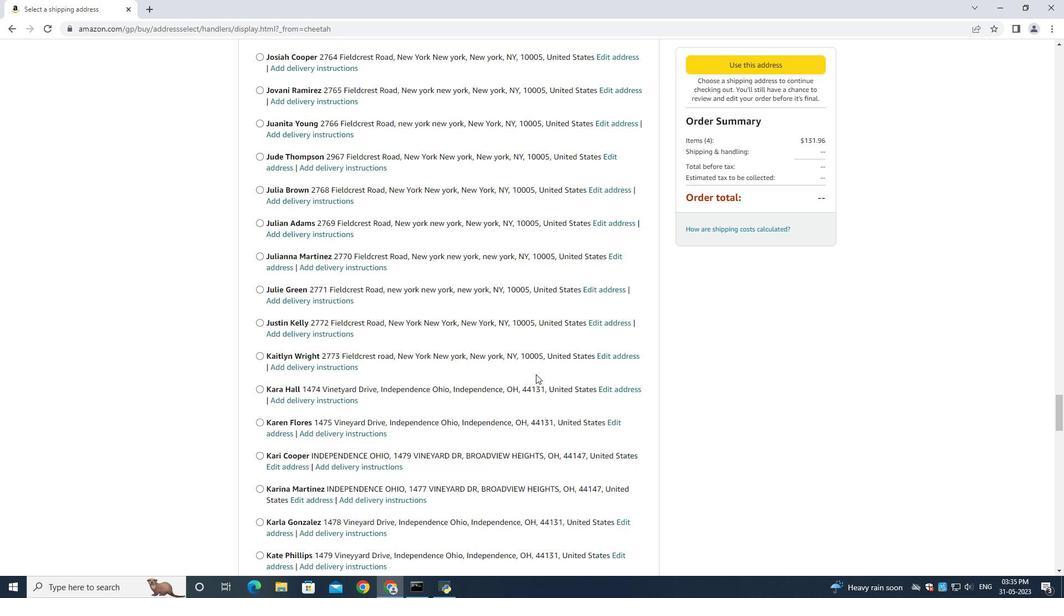 
Action: Mouse scrolled (536, 374) with delta (0, 0)
Screenshot: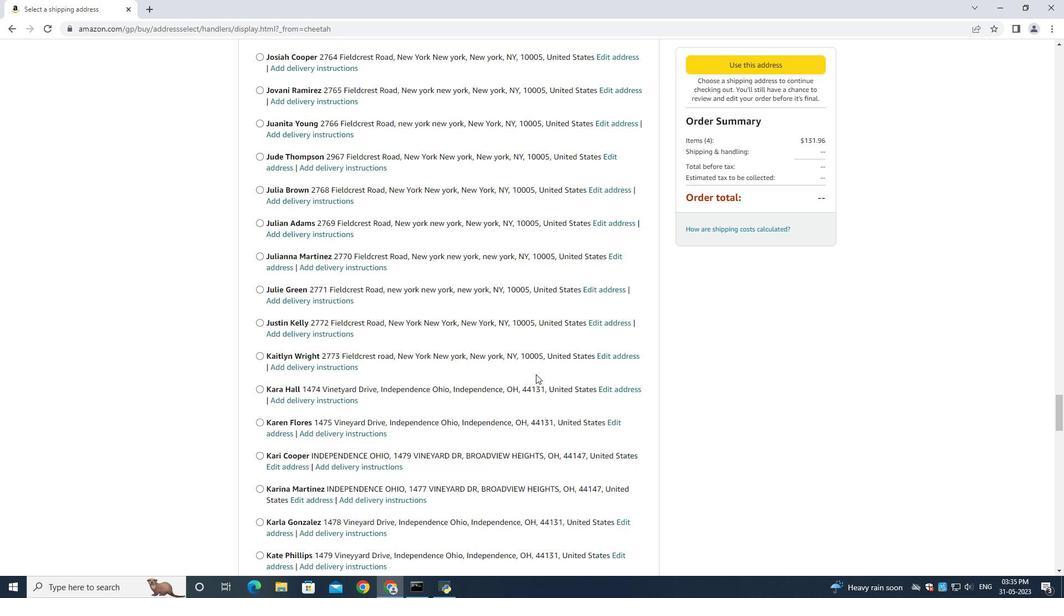 
Action: Mouse scrolled (536, 374) with delta (0, 0)
Screenshot: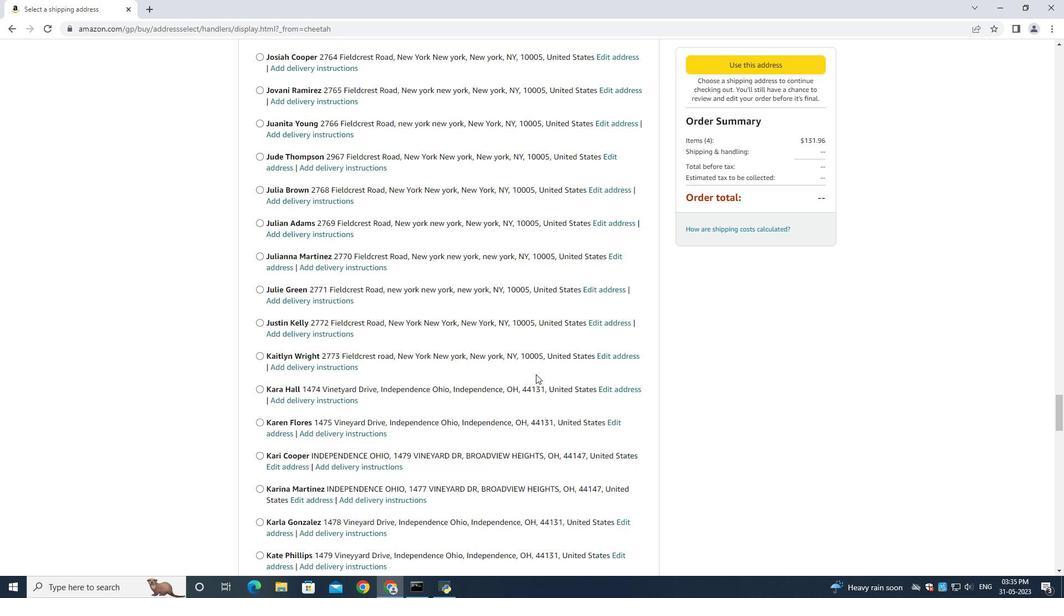 
Action: Mouse scrolled (536, 374) with delta (0, 0)
Screenshot: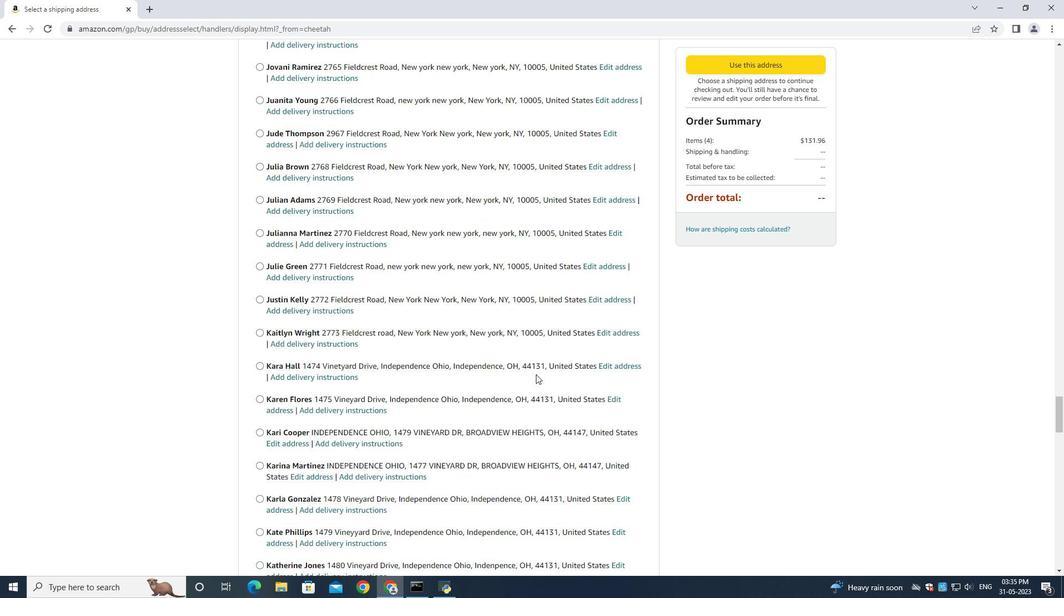 
Action: Mouse scrolled (536, 374) with delta (0, 0)
Screenshot: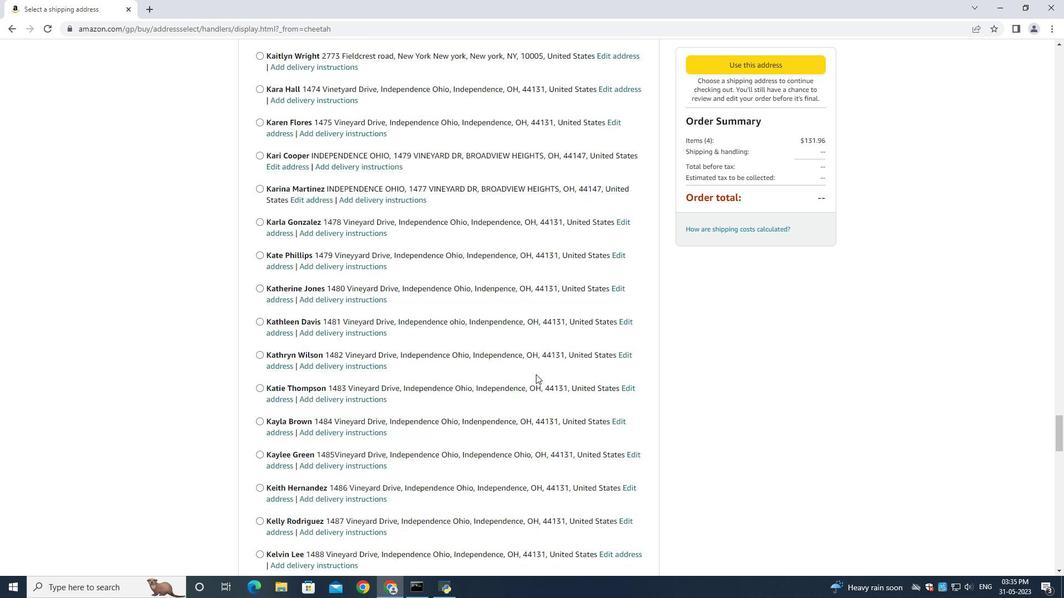 
Action: Mouse scrolled (536, 374) with delta (0, 0)
Screenshot: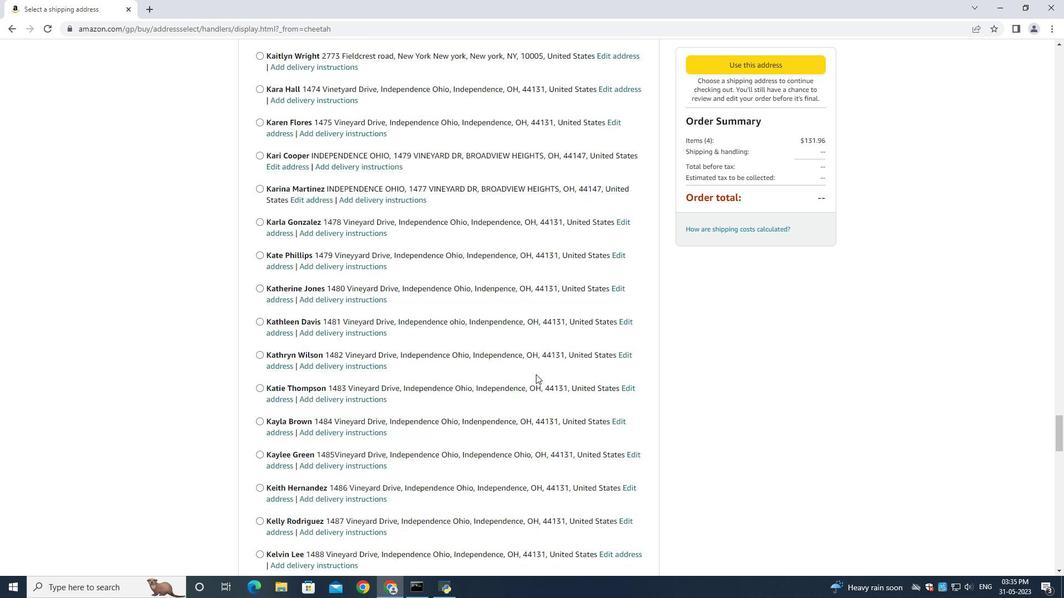 
Action: Mouse scrolled (536, 374) with delta (0, 0)
Screenshot: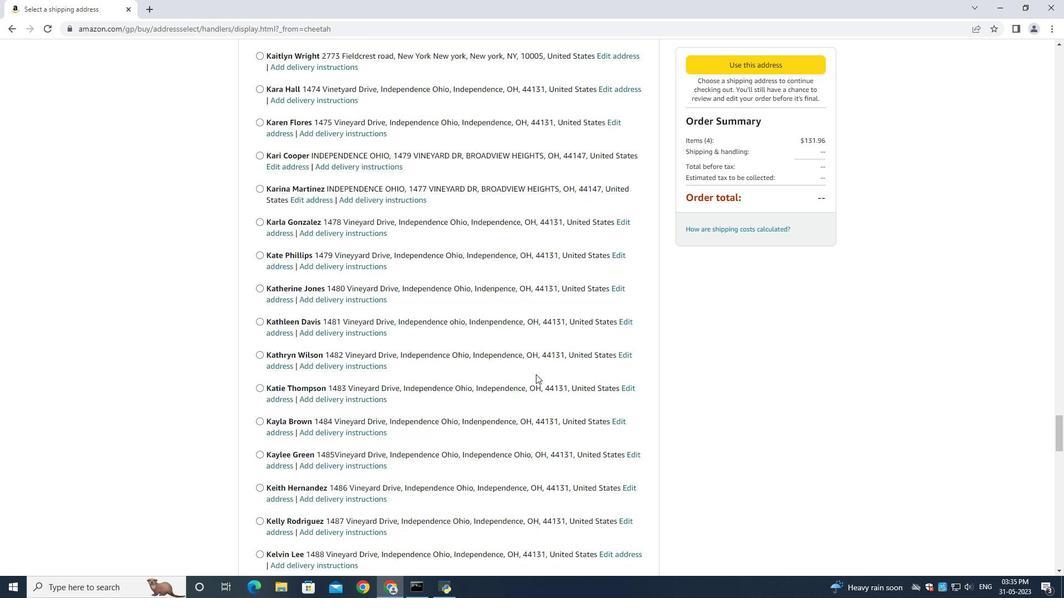 
Action: Mouse scrolled (536, 374) with delta (0, 0)
Screenshot: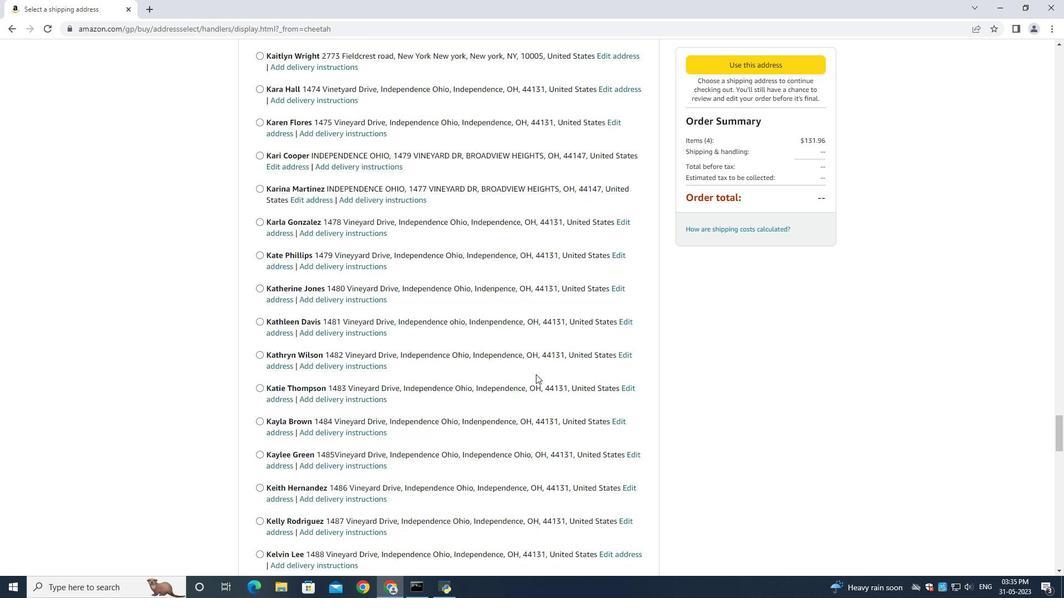 
Action: Mouse scrolled (536, 374) with delta (0, 0)
Screenshot: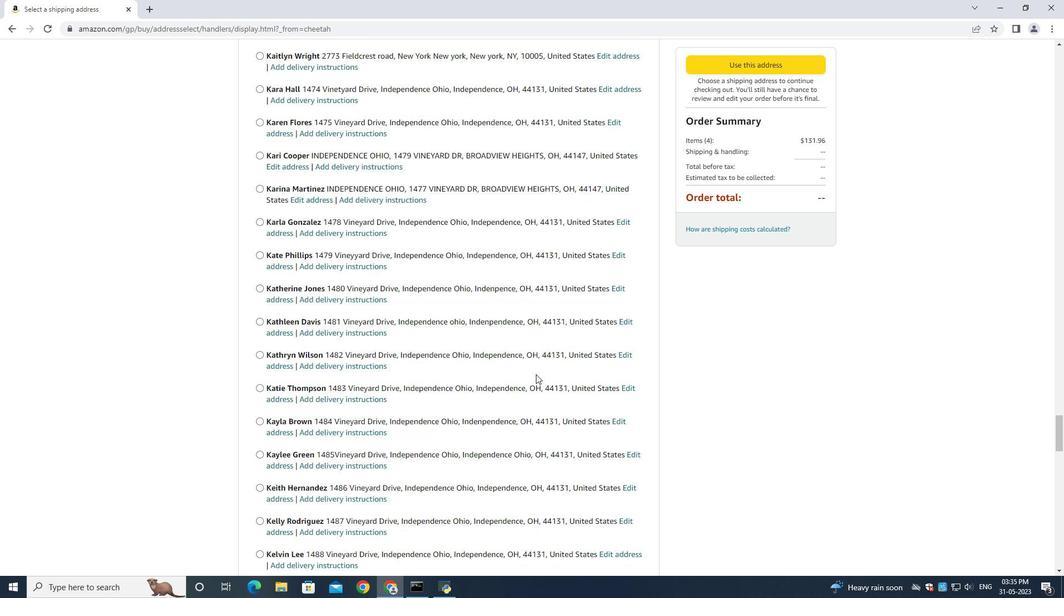 
Action: Mouse scrolled (536, 374) with delta (0, 0)
Screenshot: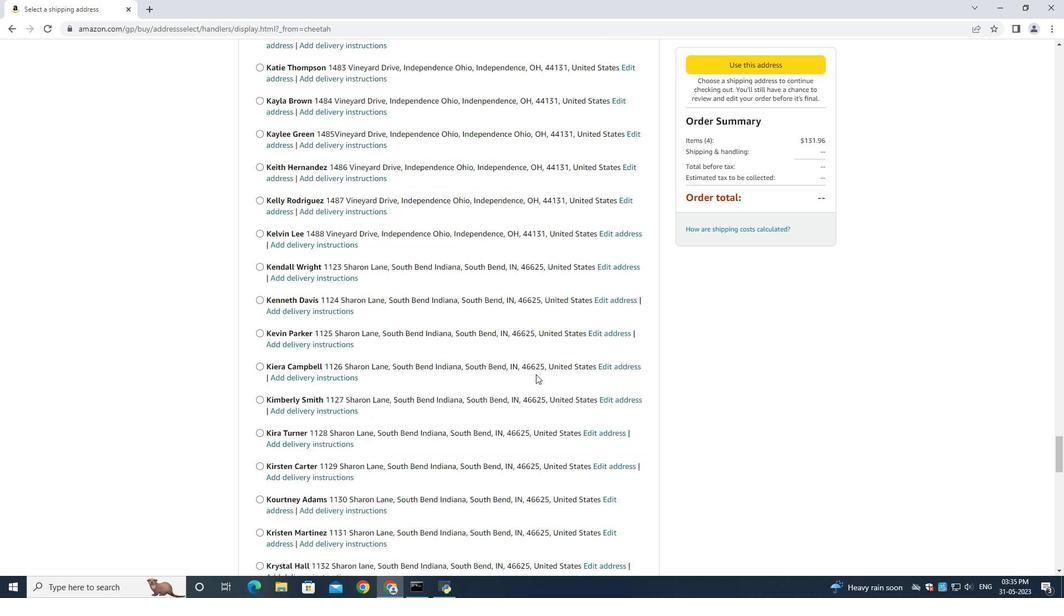 
Action: Mouse scrolled (536, 374) with delta (0, 0)
Screenshot: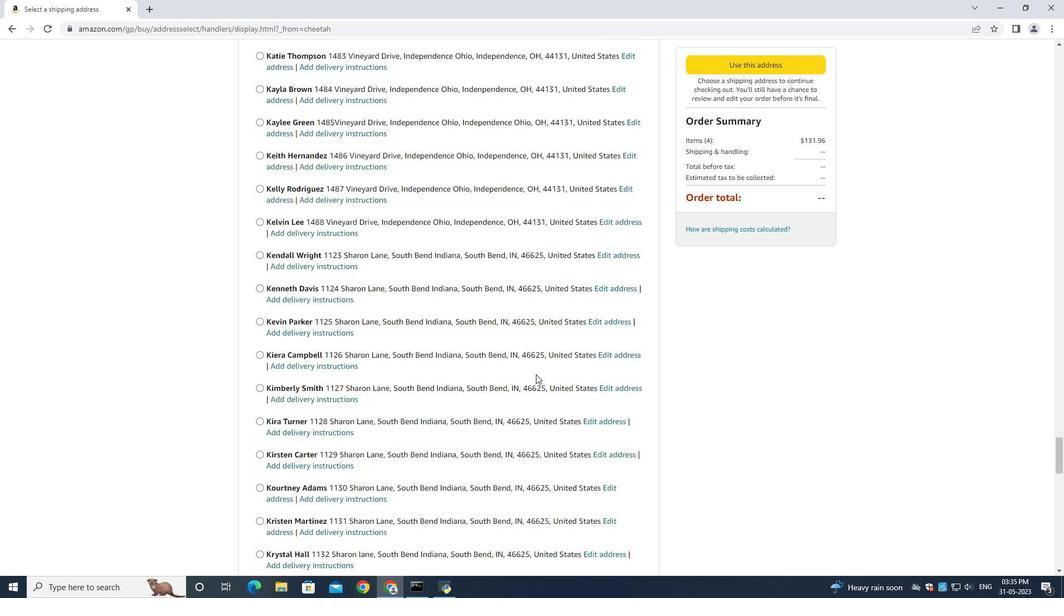 
Action: Mouse scrolled (536, 374) with delta (0, 0)
Screenshot: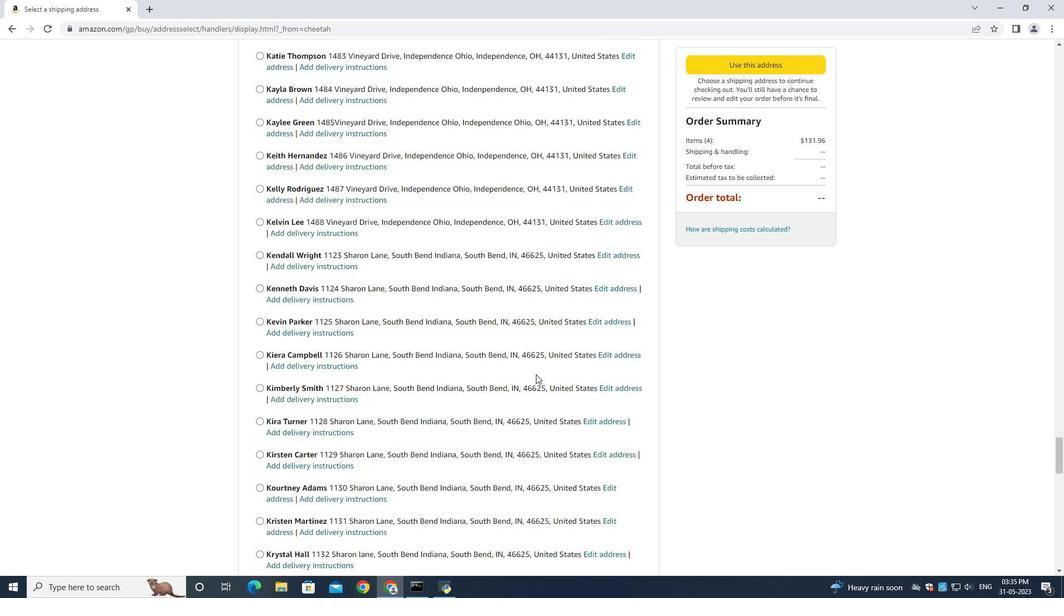 
Action: Mouse scrolled (536, 374) with delta (0, 0)
Screenshot: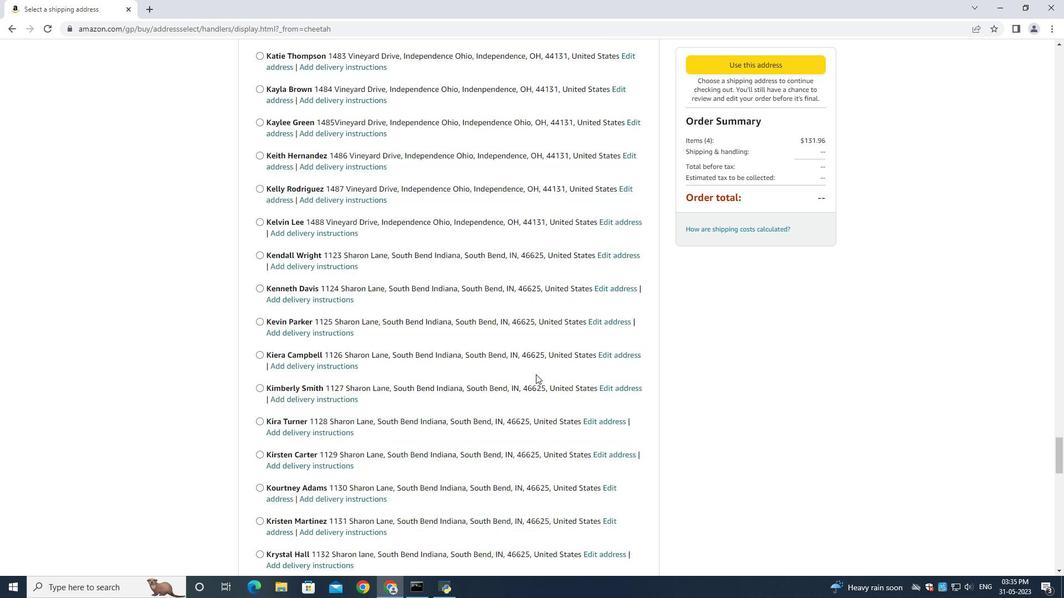 
Action: Mouse scrolled (536, 374) with delta (0, 0)
Screenshot: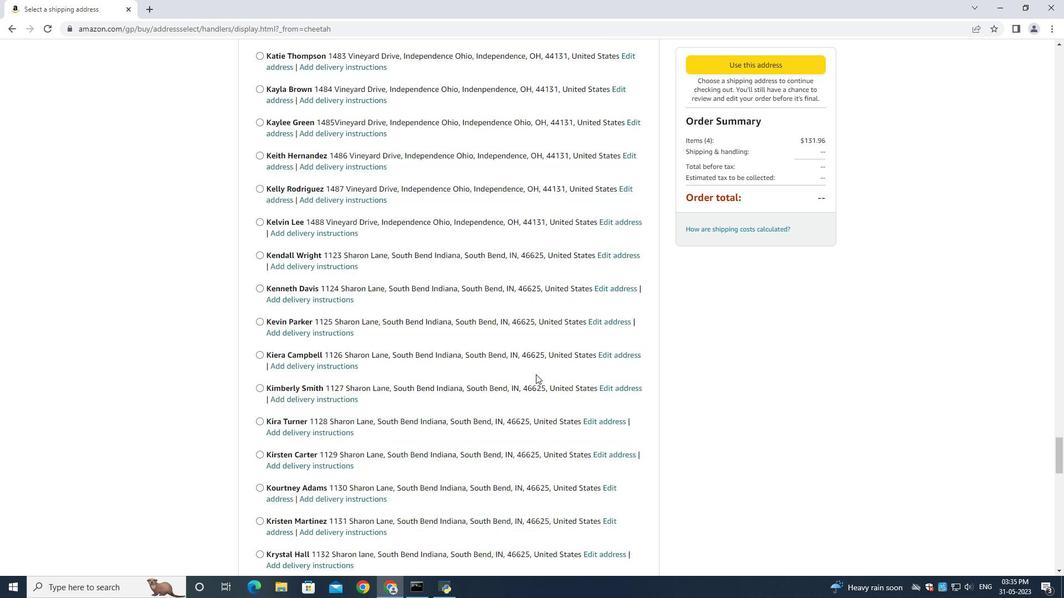 
Action: Mouse scrolled (536, 374) with delta (0, 0)
Screenshot: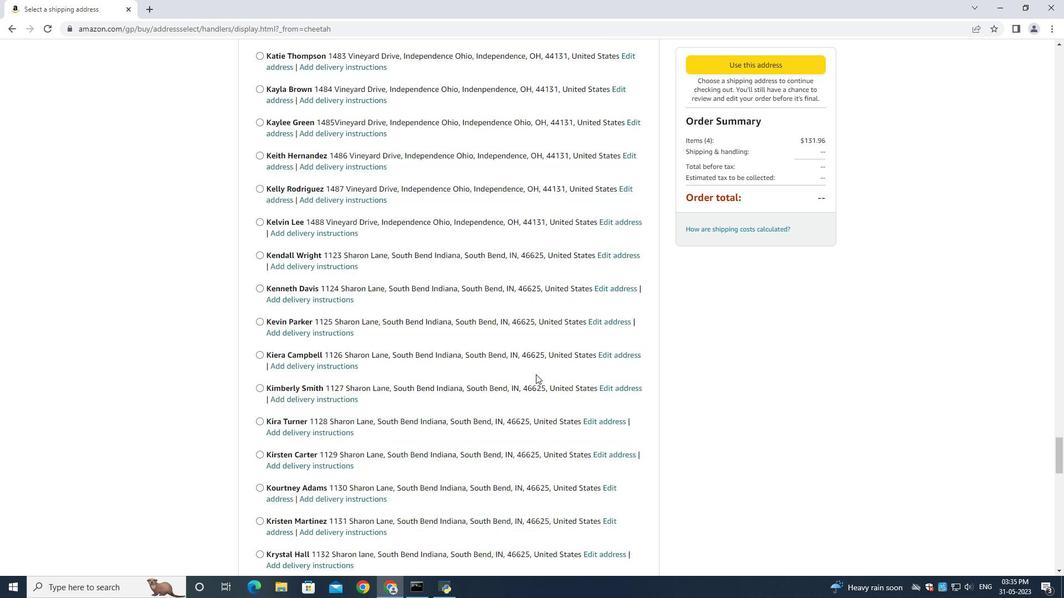 
Action: Mouse scrolled (536, 374) with delta (0, 0)
Screenshot: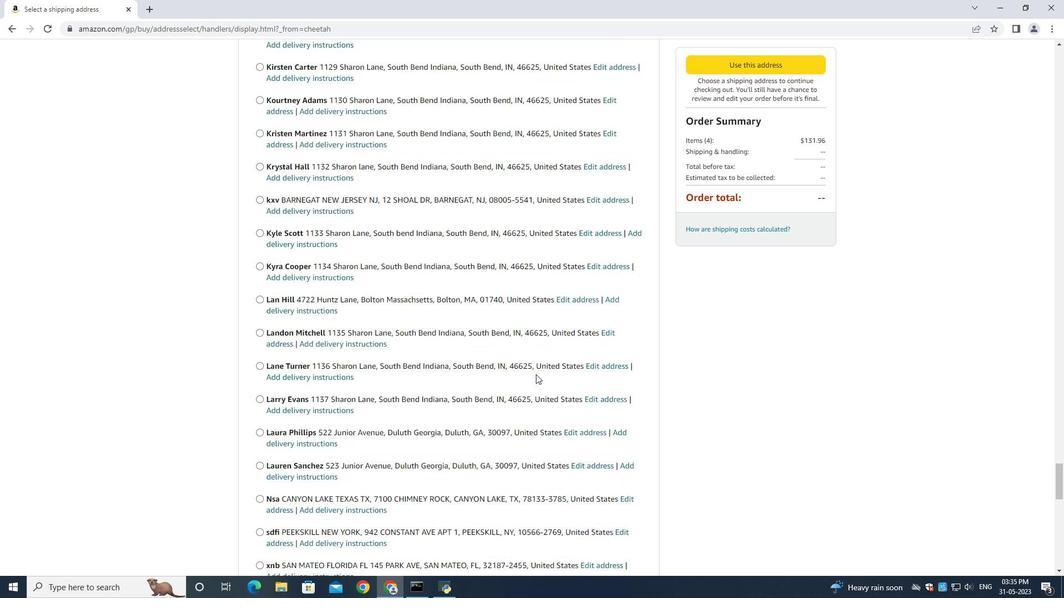 
Action: Mouse scrolled (536, 374) with delta (0, 0)
Screenshot: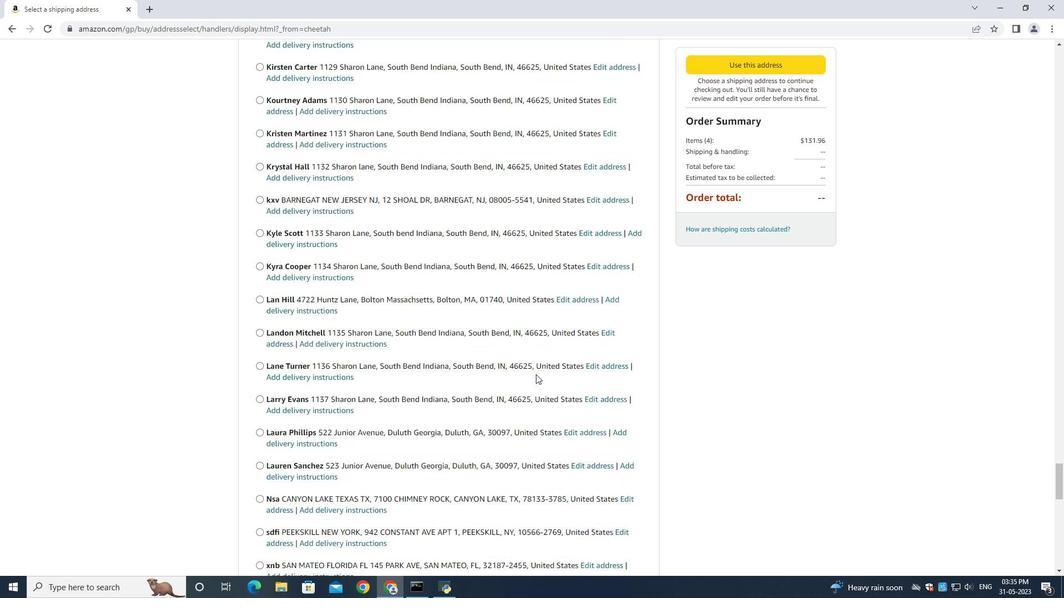 
Action: Mouse scrolled (536, 374) with delta (0, 0)
Screenshot: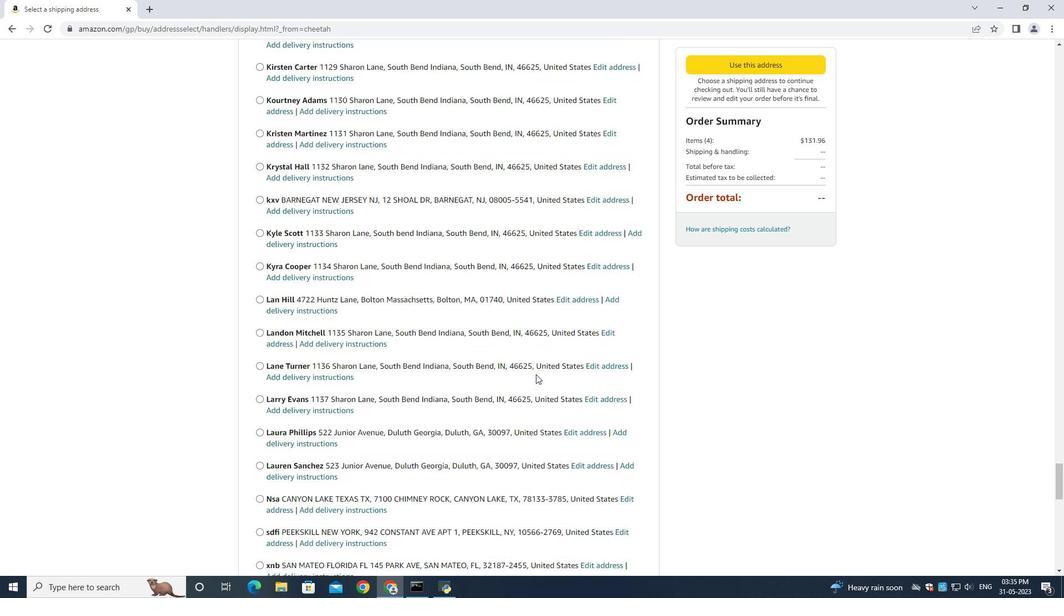 
Action: Mouse scrolled (536, 374) with delta (0, 0)
Screenshot: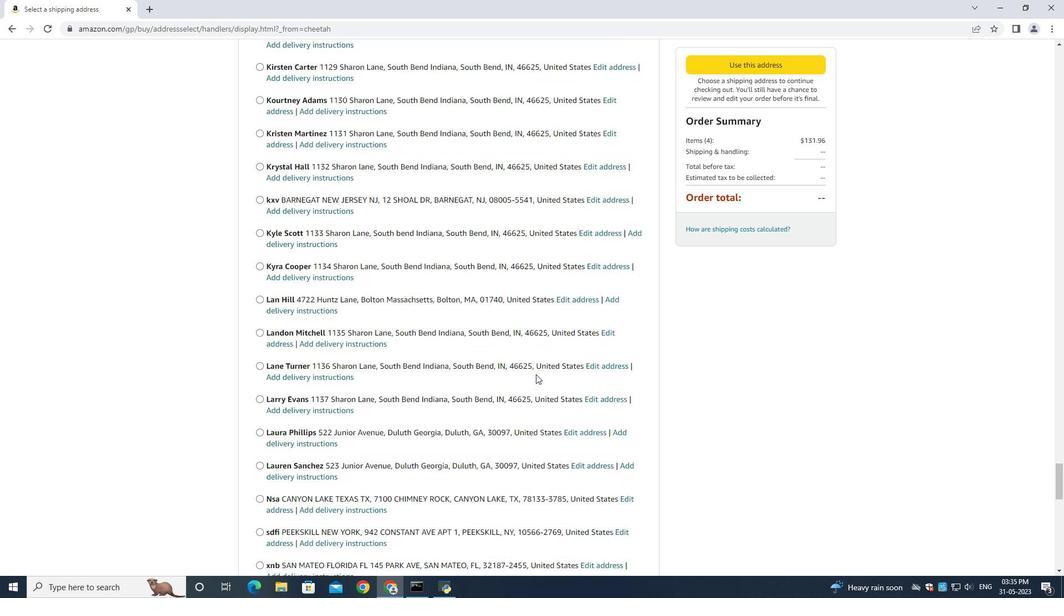 
Action: Mouse scrolled (536, 374) with delta (0, 0)
Screenshot: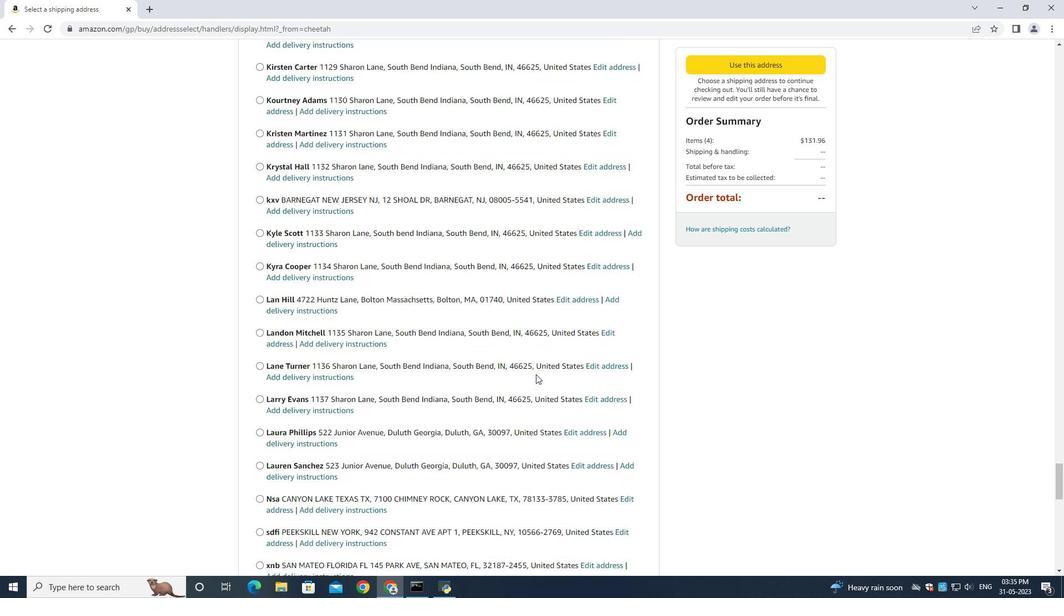 
Action: Mouse scrolled (536, 374) with delta (0, 0)
Screenshot: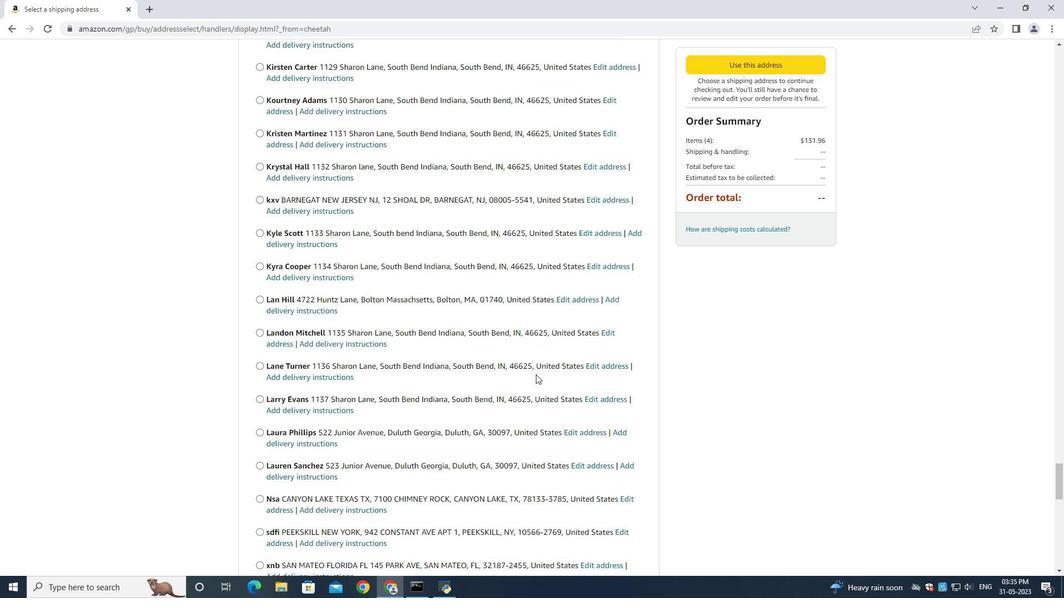 
Action: Mouse scrolled (536, 374) with delta (0, 0)
Screenshot: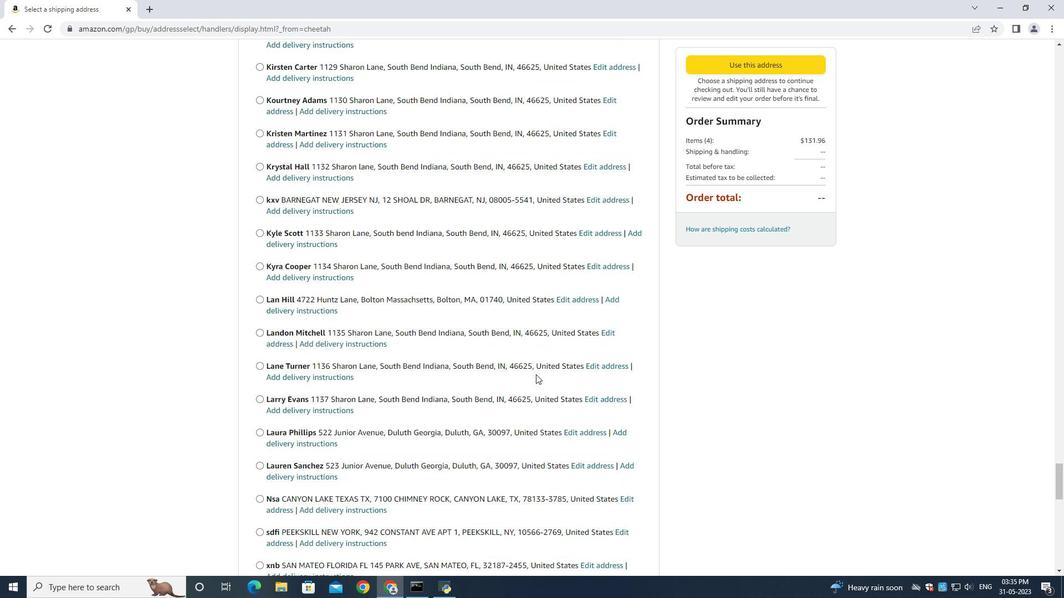 
Action: Mouse scrolled (536, 374) with delta (0, 0)
Screenshot: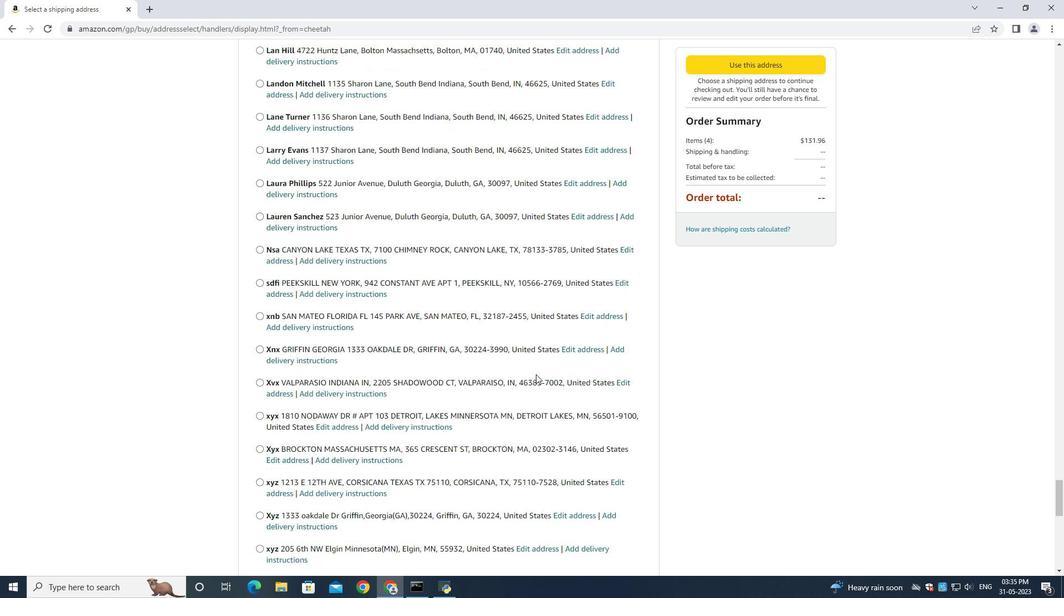 
Action: Mouse scrolled (536, 374) with delta (0, 0)
Screenshot: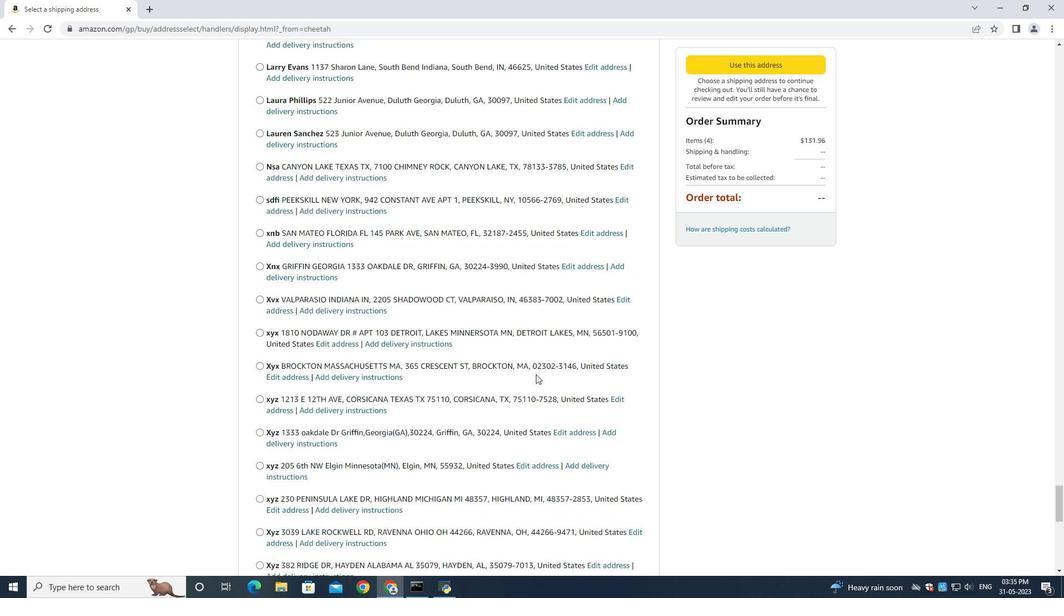 
Action: Mouse scrolled (536, 374) with delta (0, 0)
Screenshot: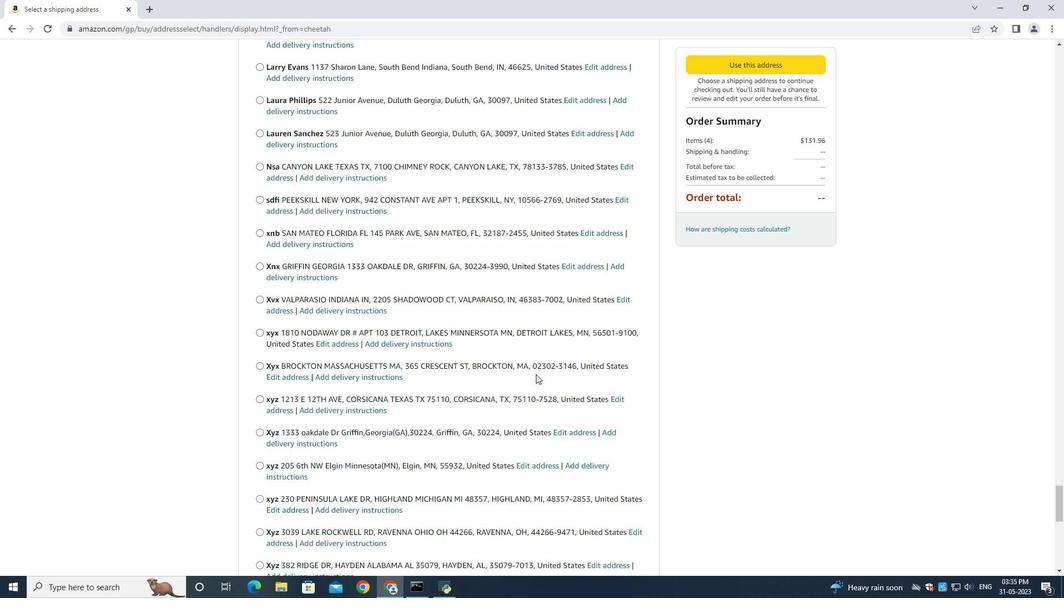 
Action: Mouse scrolled (536, 374) with delta (0, 0)
Screenshot: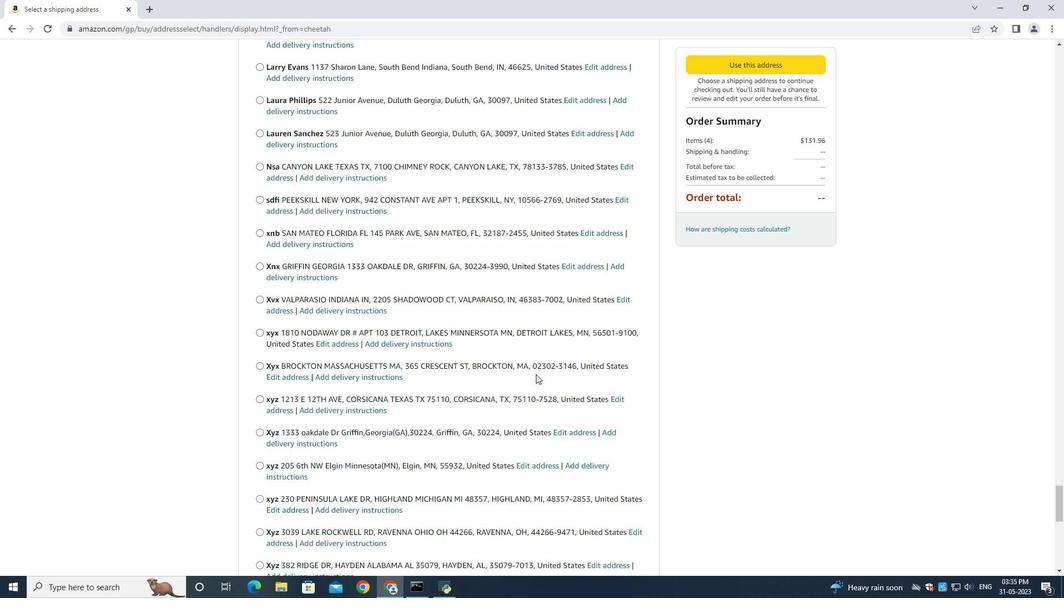 
Action: Mouse scrolled (536, 374) with delta (0, 0)
Screenshot: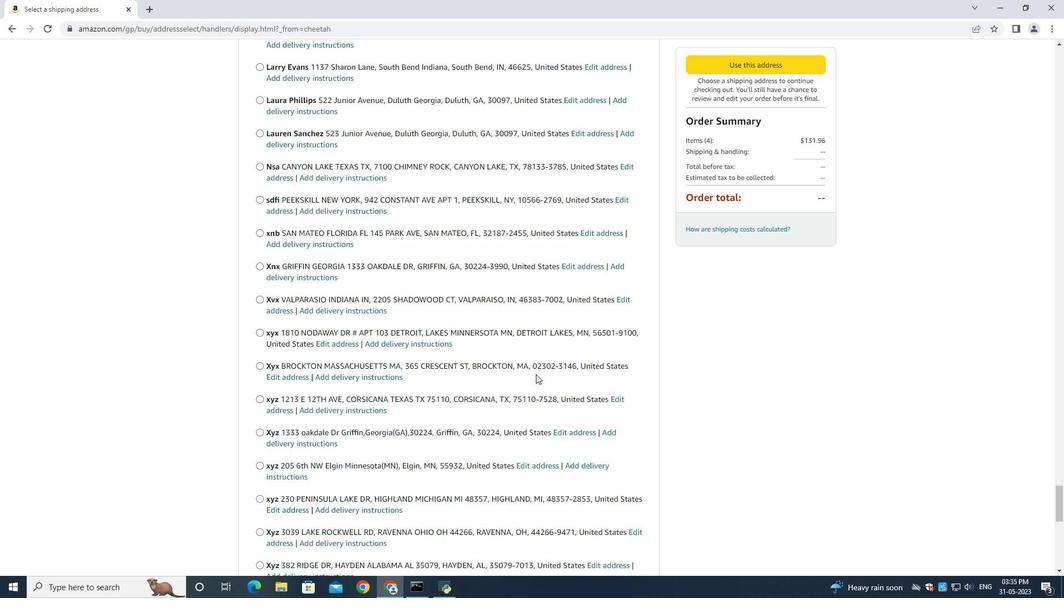 
Action: Mouse scrolled (536, 374) with delta (0, 0)
Screenshot: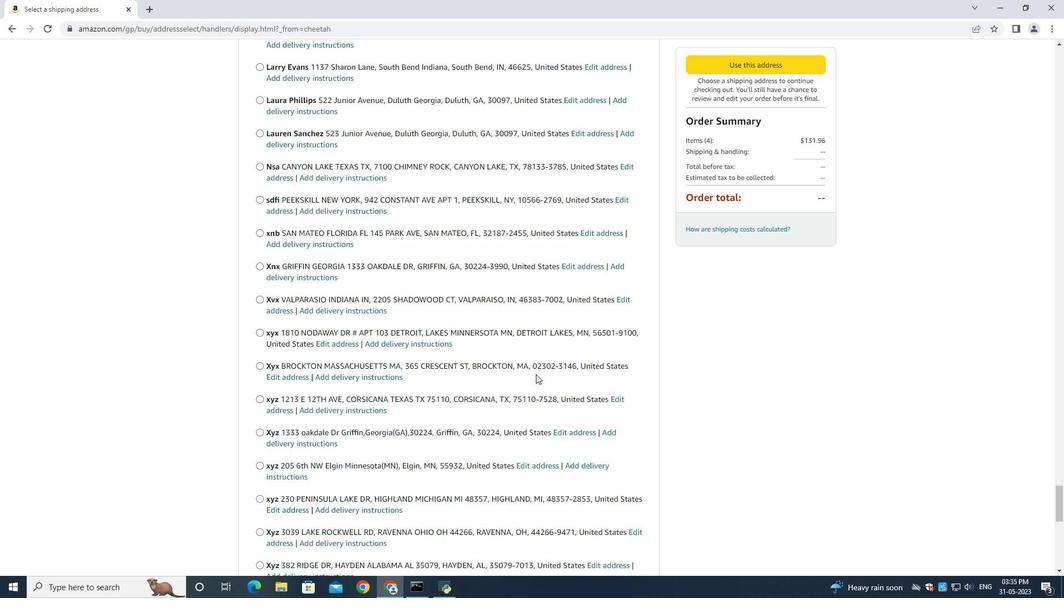 
Action: Mouse scrolled (536, 374) with delta (0, 0)
Screenshot: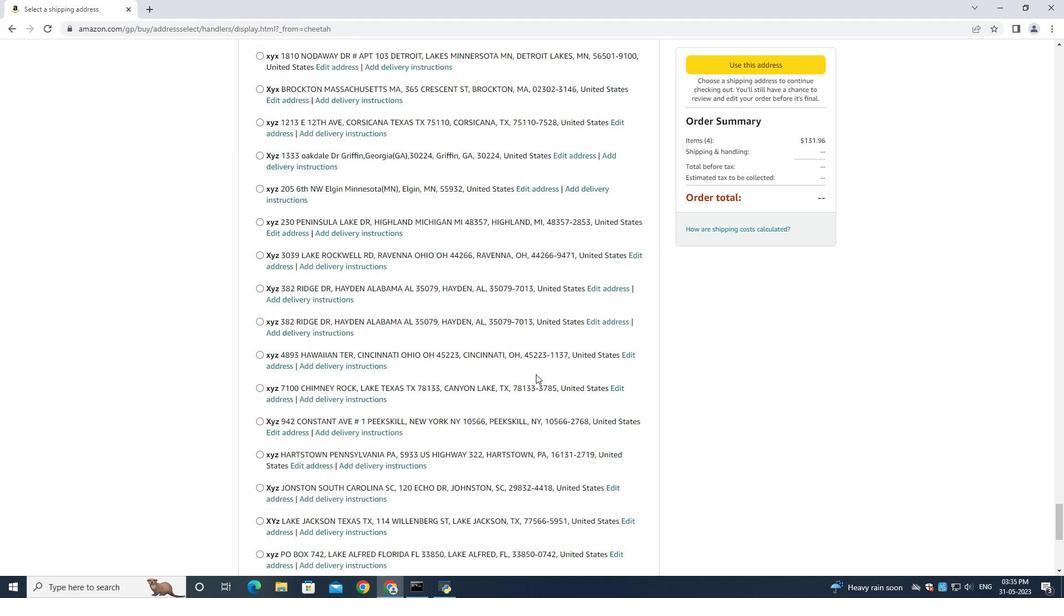 
Action: Mouse scrolled (536, 374) with delta (0, 0)
Screenshot: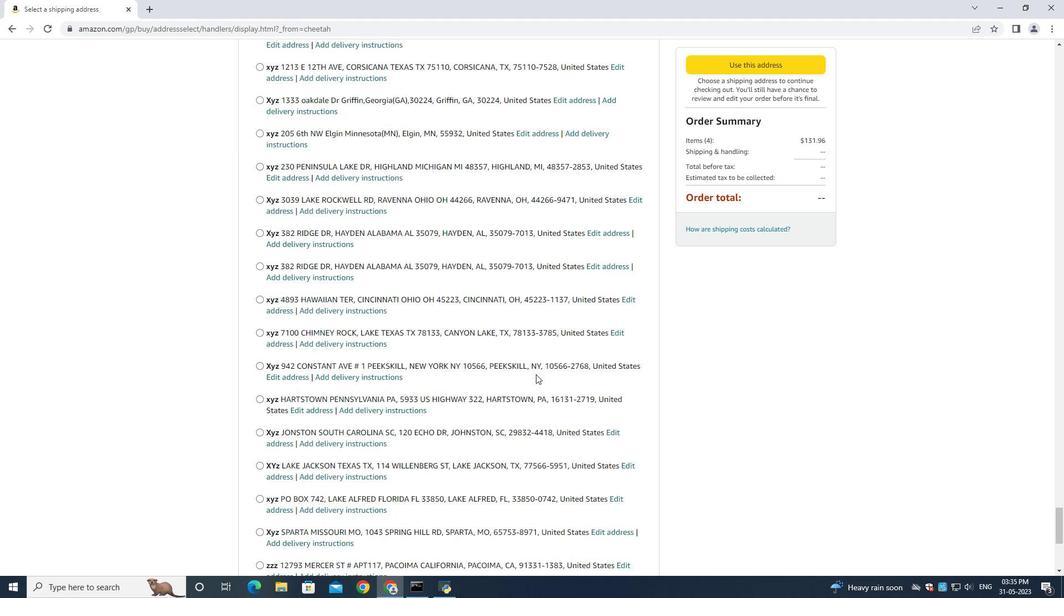 
Action: Mouse scrolled (536, 374) with delta (0, 0)
Screenshot: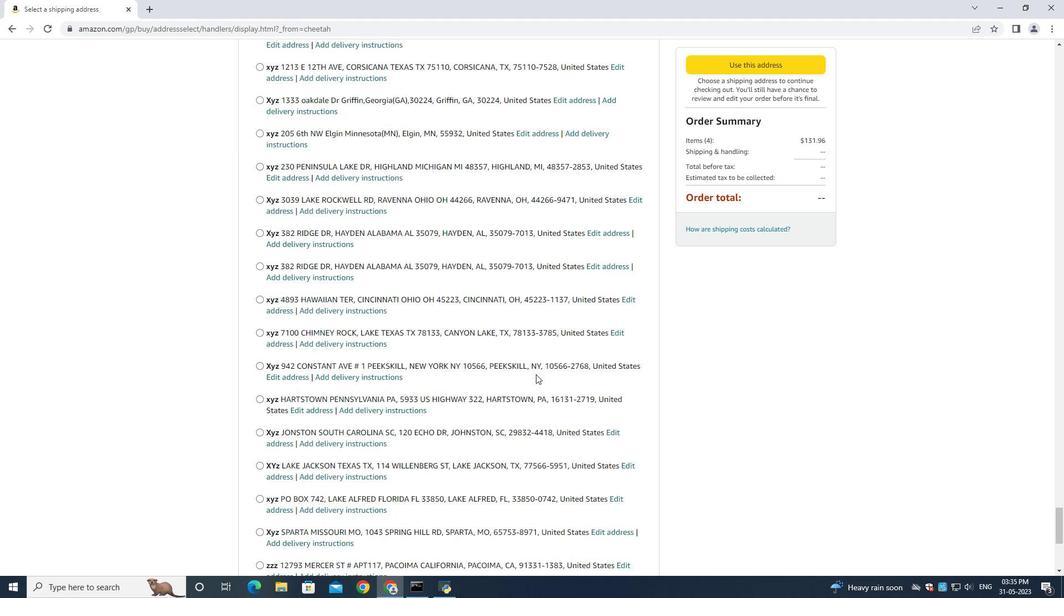 
Action: Mouse scrolled (536, 374) with delta (0, 0)
Screenshot: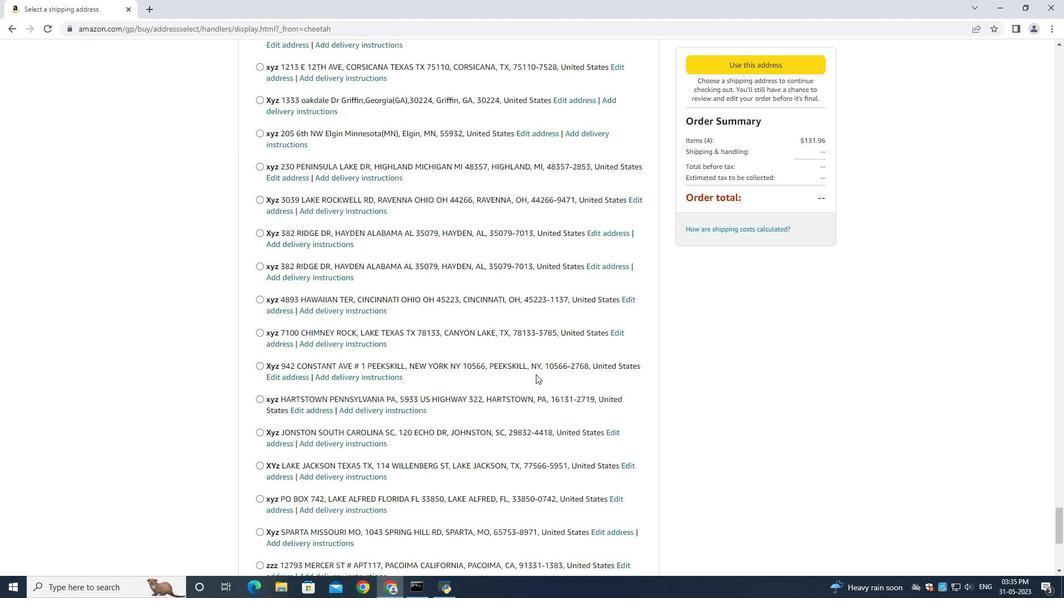 
Action: Mouse scrolled (536, 374) with delta (0, 0)
Screenshot: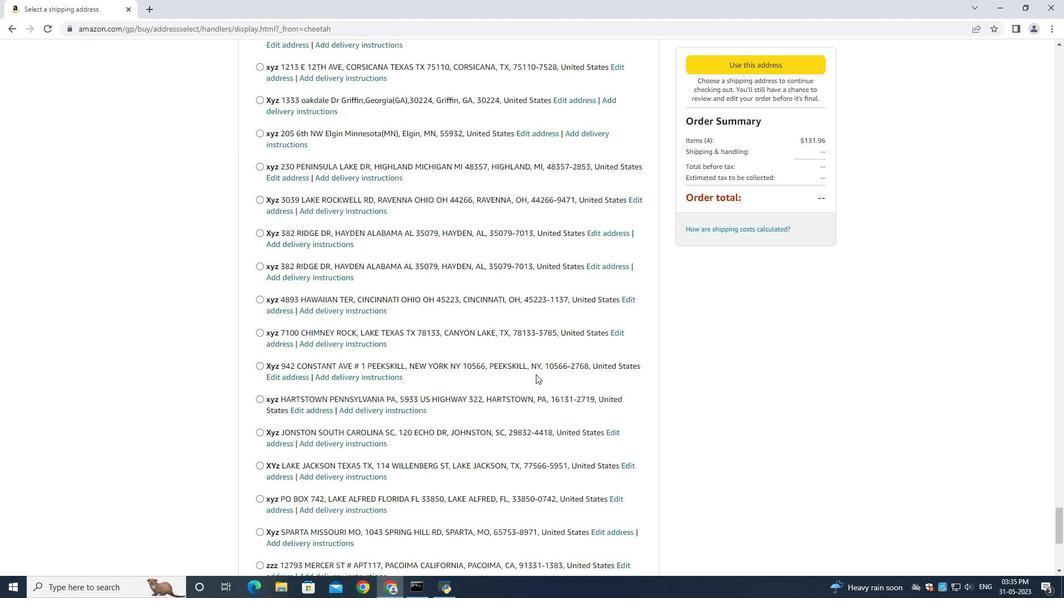
Action: Mouse scrolled (536, 374) with delta (0, 0)
Screenshot: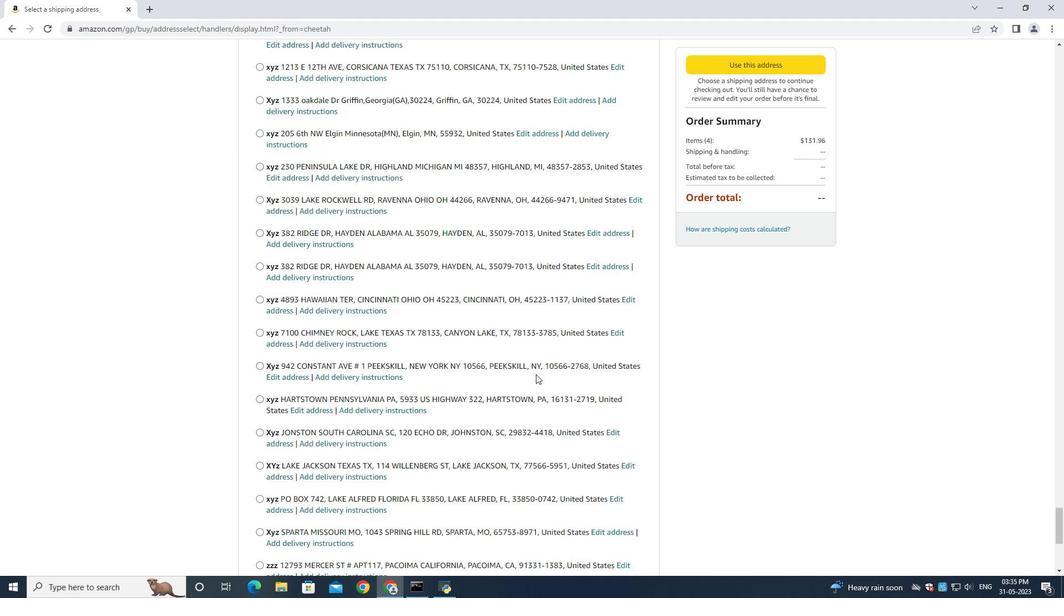 
Action: Mouse moved to (537, 375)
Screenshot: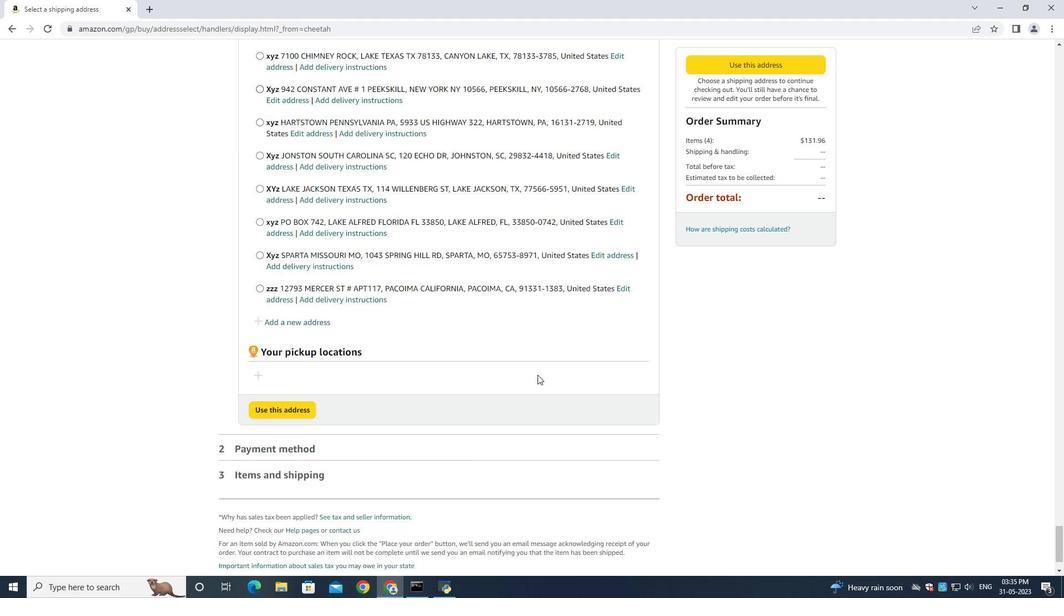 
Action: Mouse scrolled (537, 374) with delta (0, 0)
Screenshot: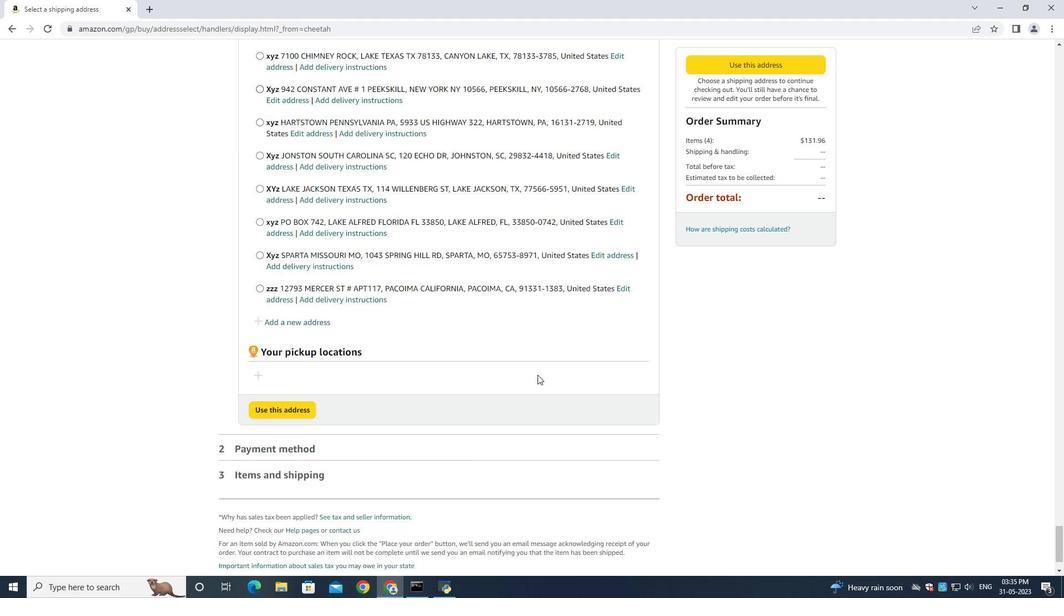 
Action: Mouse moved to (537, 375)
Screenshot: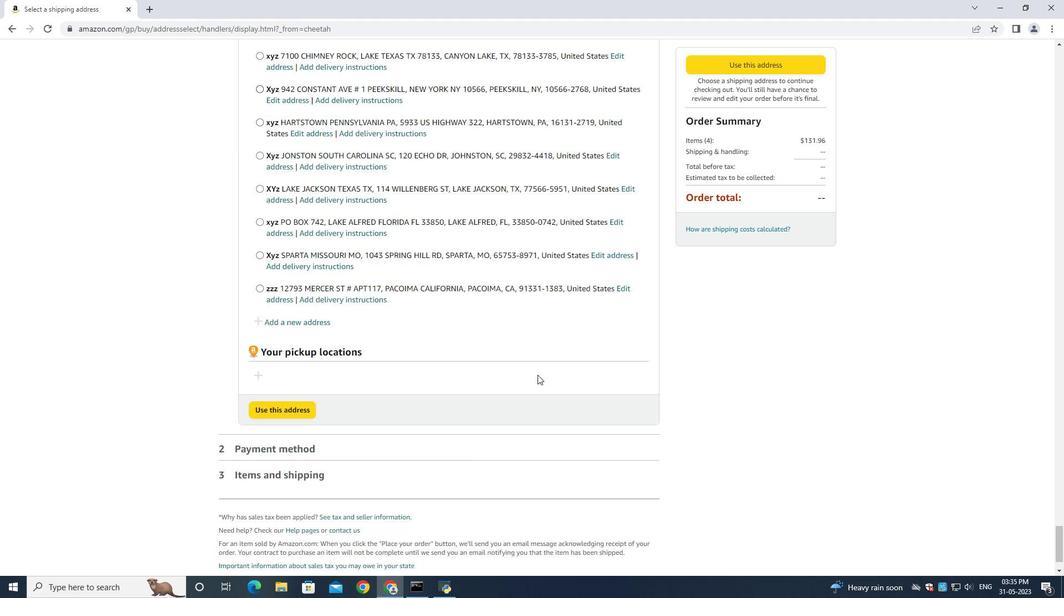 
Action: Mouse scrolled (537, 374) with delta (0, 0)
Screenshot: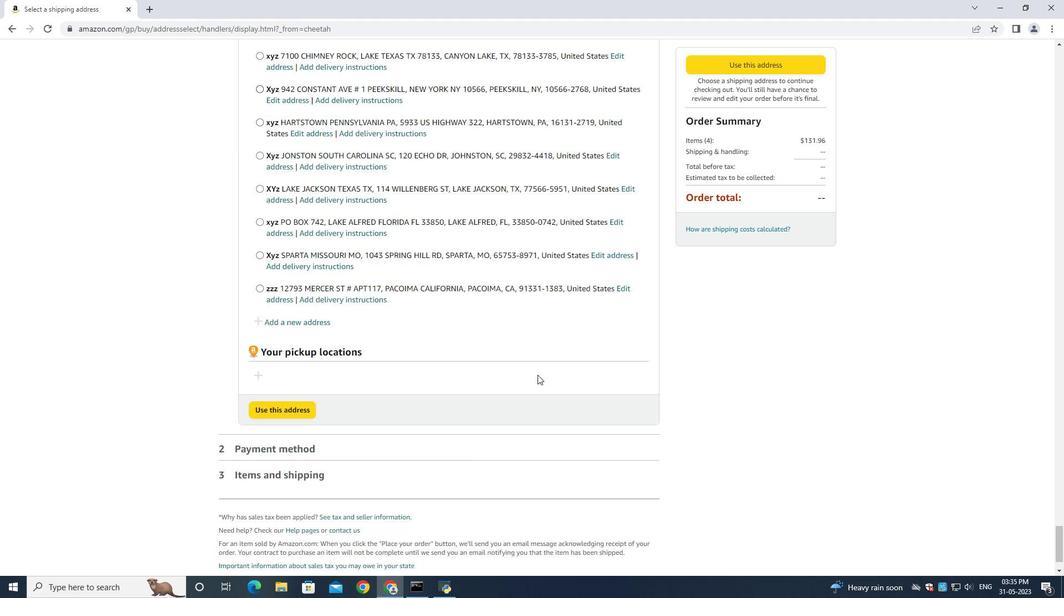 
Action: Mouse scrolled (537, 374) with delta (0, 0)
Screenshot: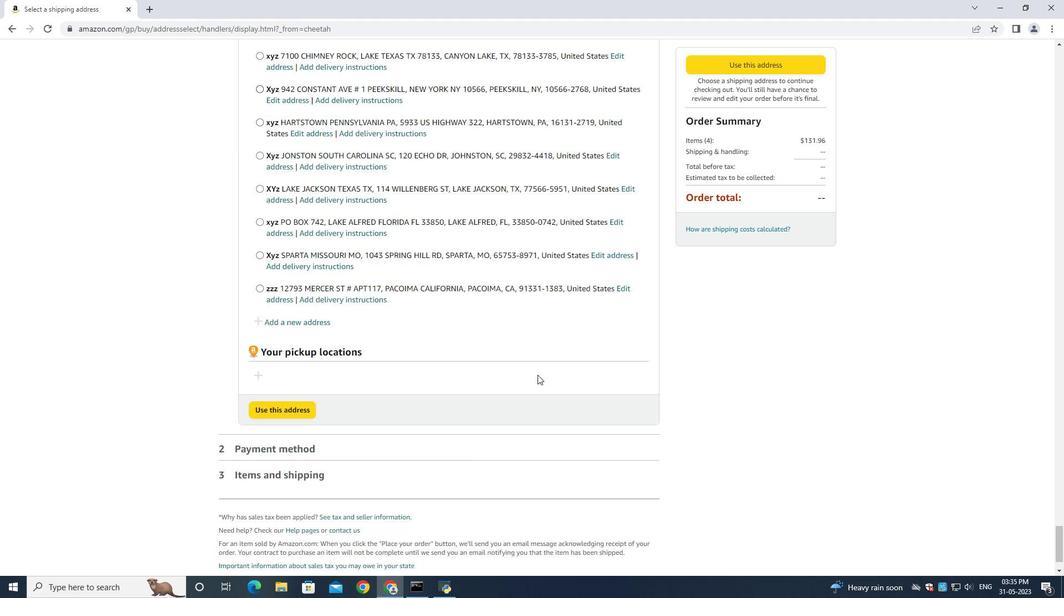 
Action: Mouse scrolled (537, 374) with delta (0, 0)
Screenshot: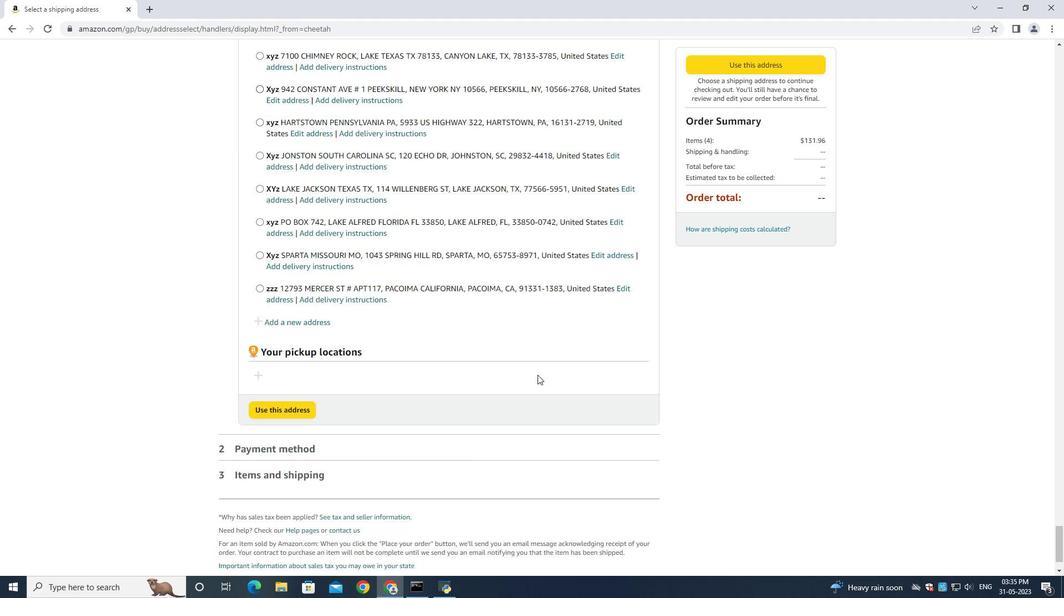 
Action: Mouse scrolled (537, 374) with delta (0, 0)
Screenshot: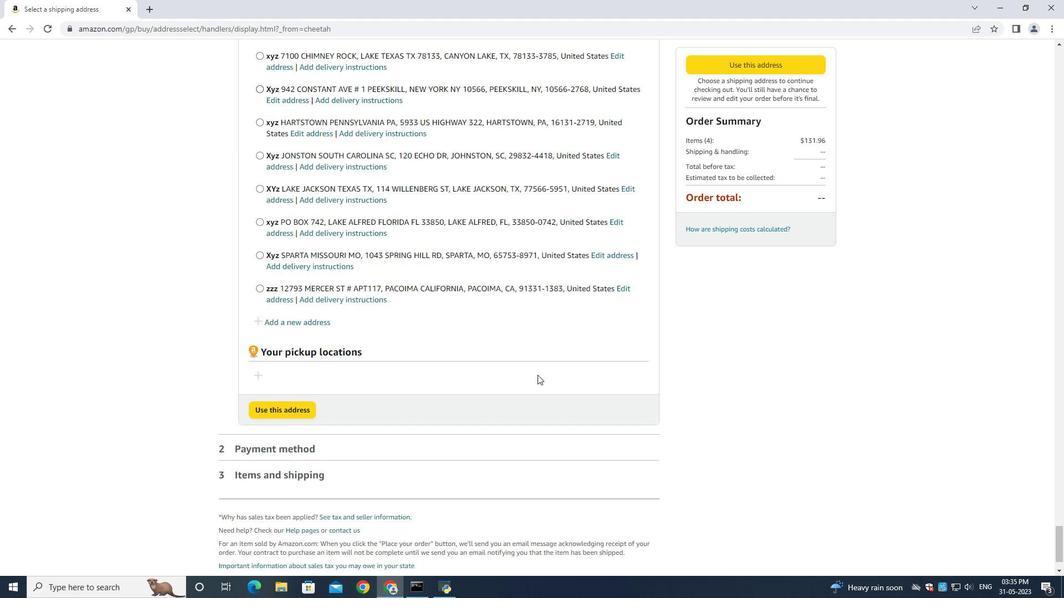 
Action: Mouse scrolled (537, 374) with delta (0, 0)
Screenshot: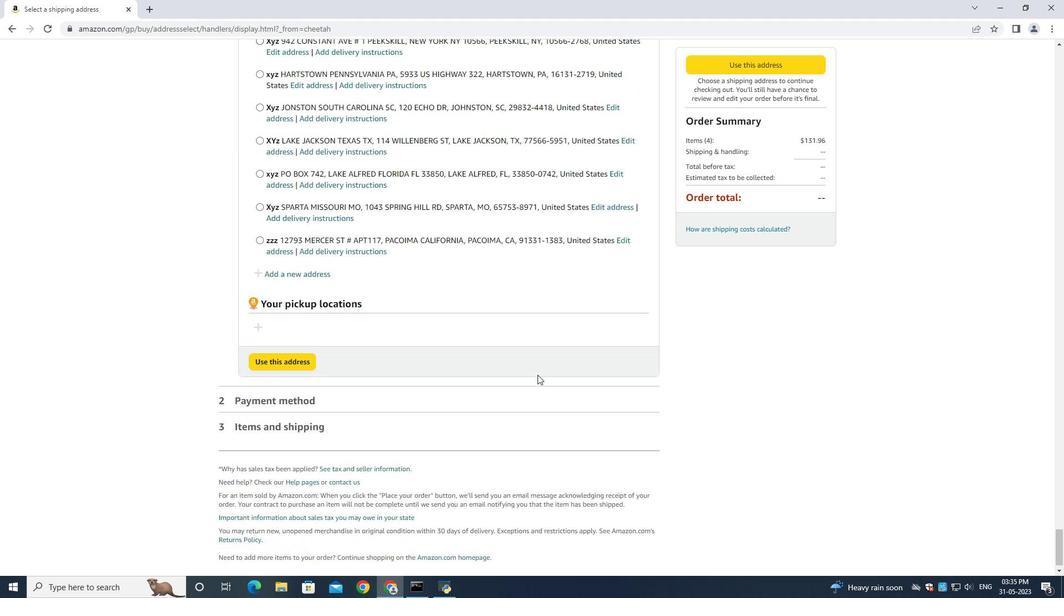 
Action: Mouse scrolled (537, 374) with delta (0, 0)
Screenshot: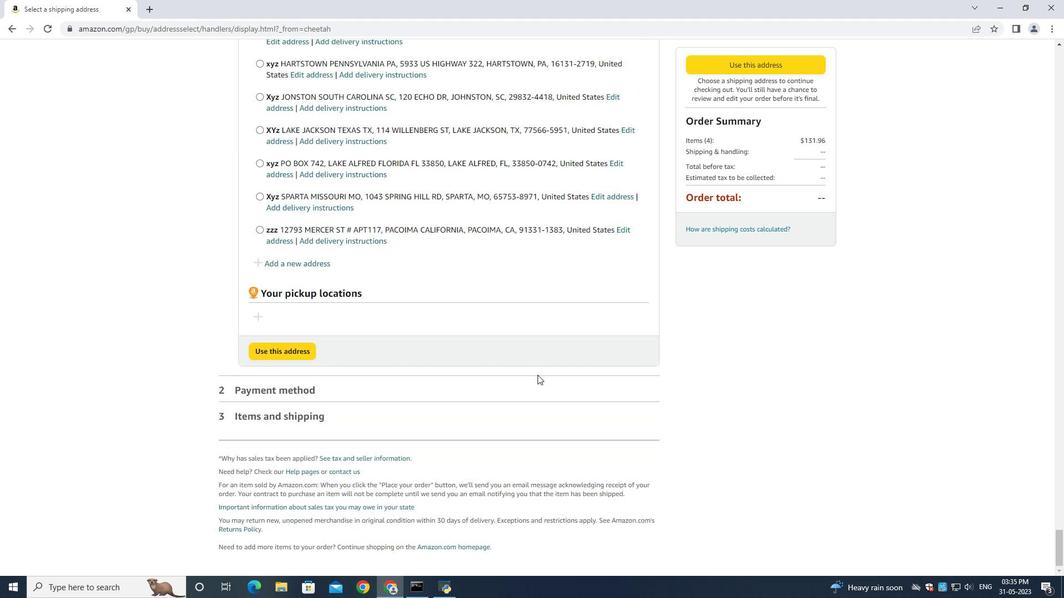 
Action: Mouse scrolled (537, 374) with delta (0, 0)
Screenshot: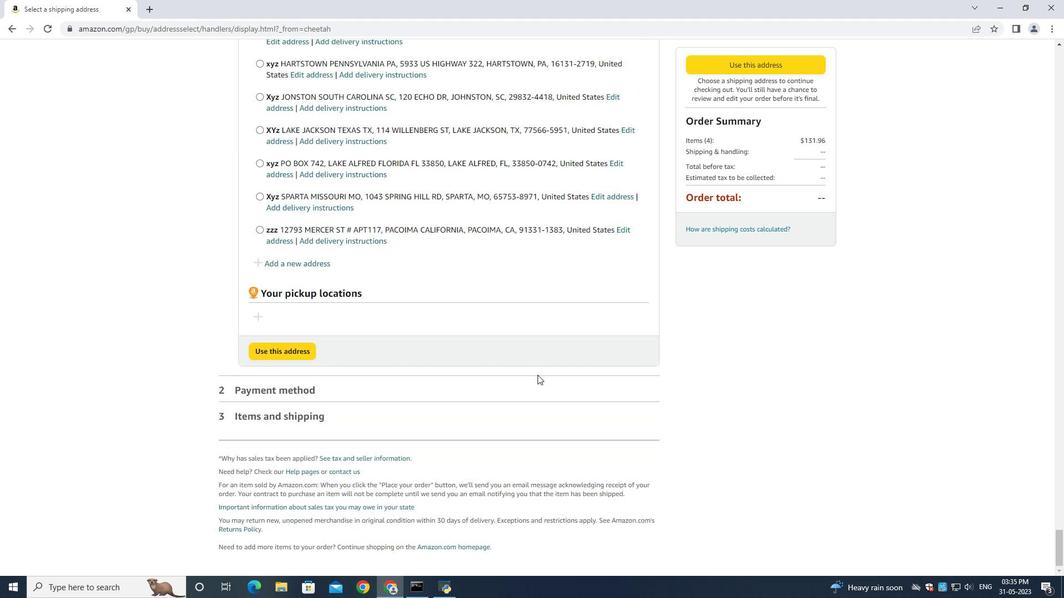 
Action: Mouse scrolled (537, 374) with delta (0, 0)
Screenshot: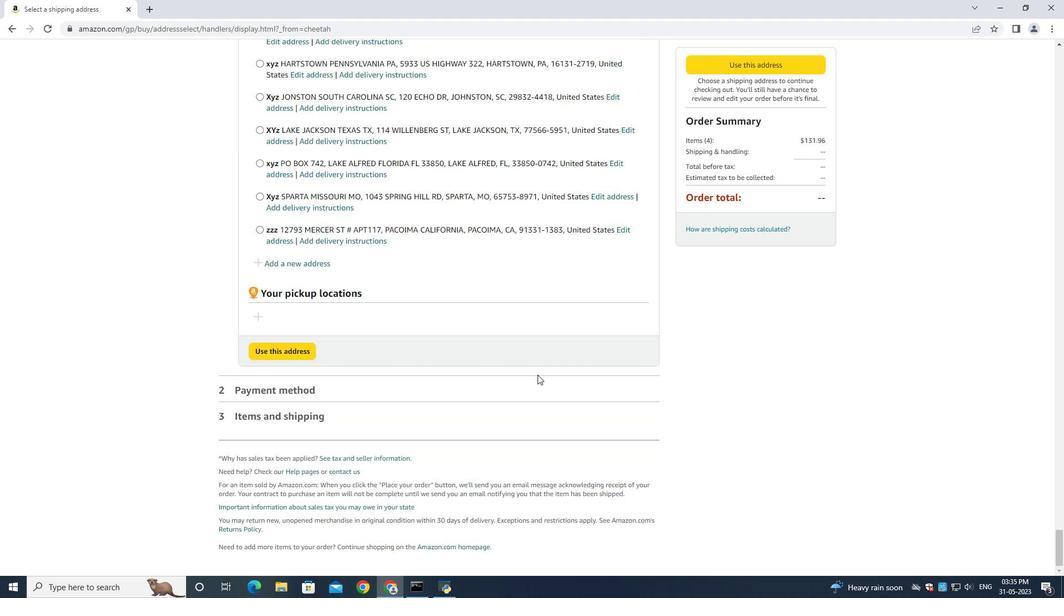 
Action: Mouse scrolled (537, 374) with delta (0, 0)
Screenshot: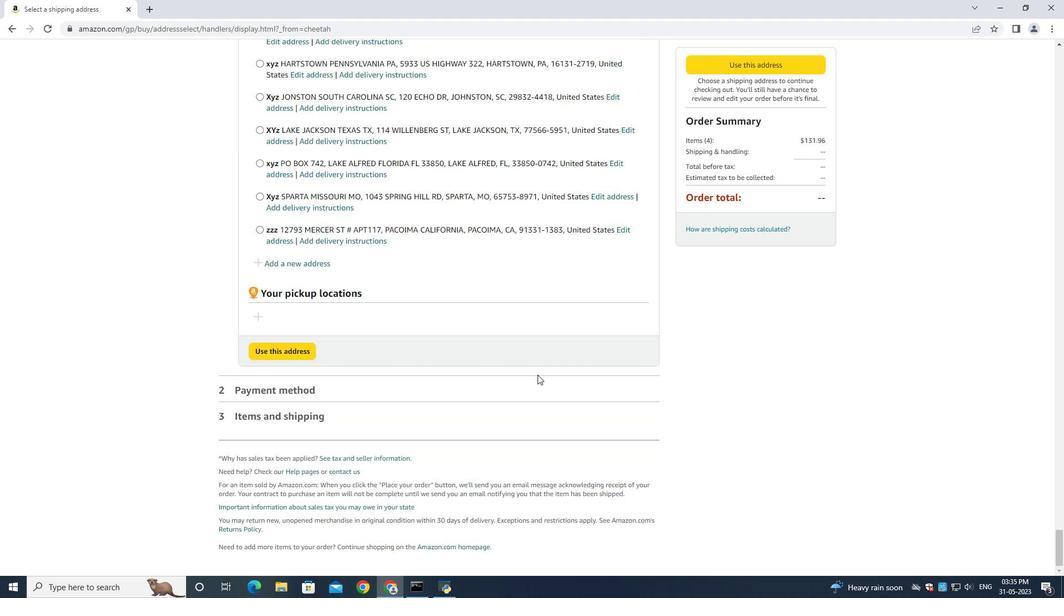 
Action: Mouse scrolled (537, 374) with delta (0, 0)
Screenshot: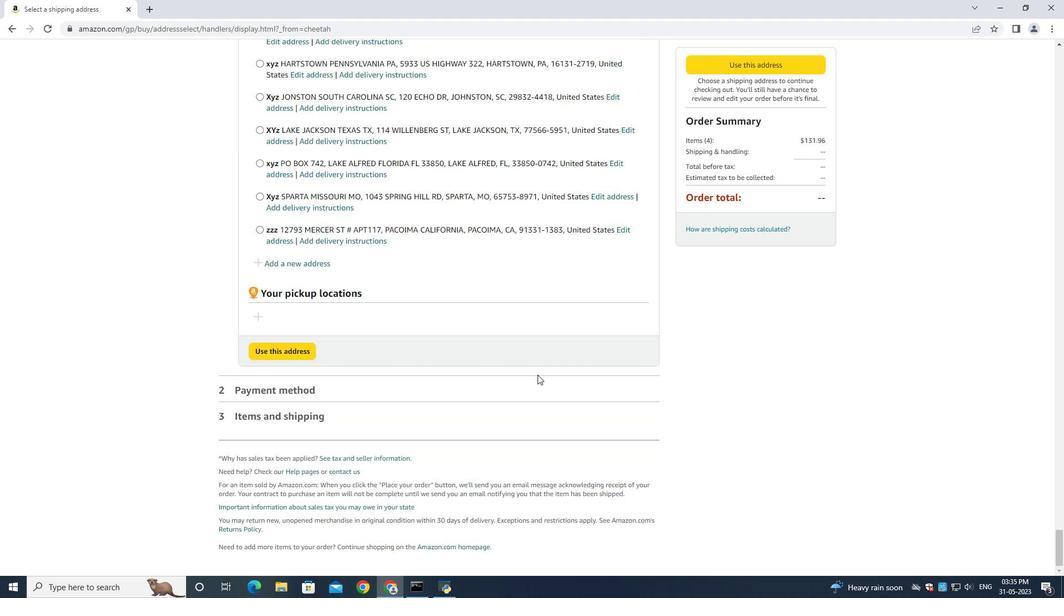 
Action: Mouse scrolled (537, 374) with delta (0, 0)
Screenshot: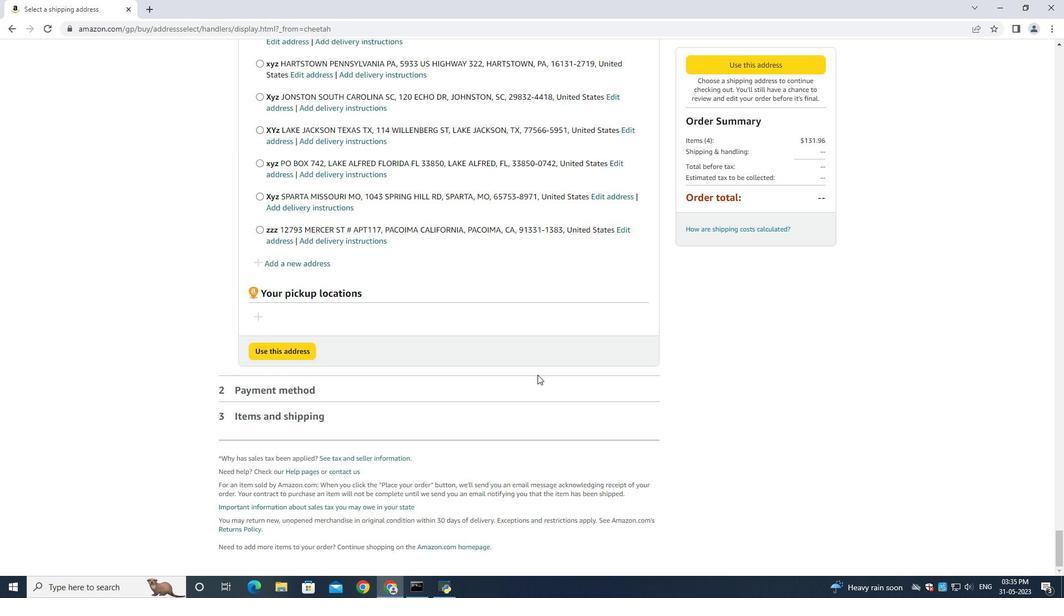 
Action: Mouse scrolled (537, 374) with delta (0, 0)
Screenshot: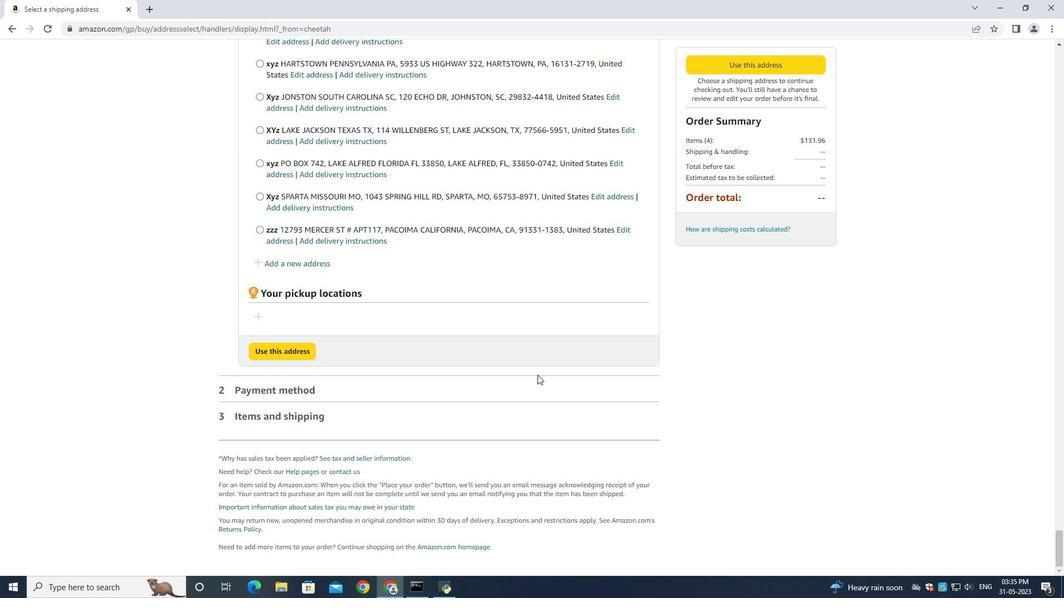 
Action: Mouse scrolled (537, 374) with delta (0, 0)
Screenshot: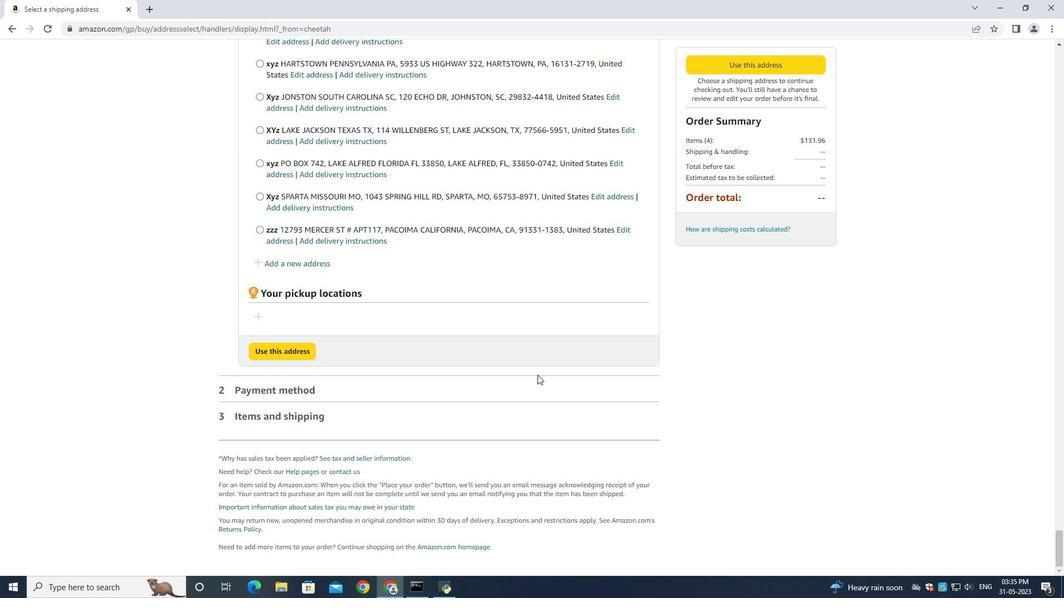 
Action: Mouse scrolled (537, 374) with delta (0, 0)
Screenshot: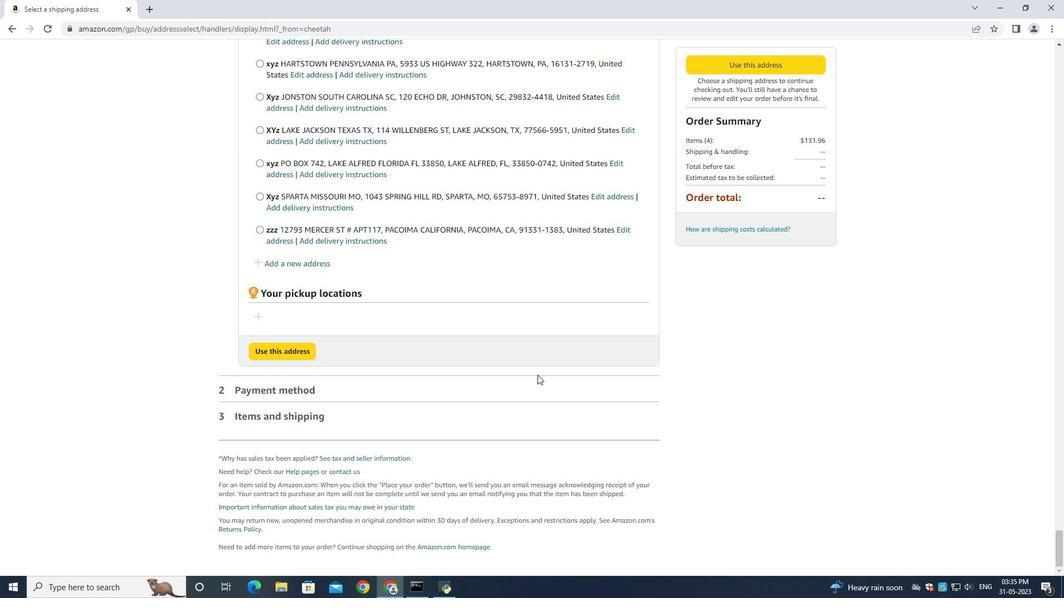 
Action: Mouse moved to (305, 265)
Screenshot: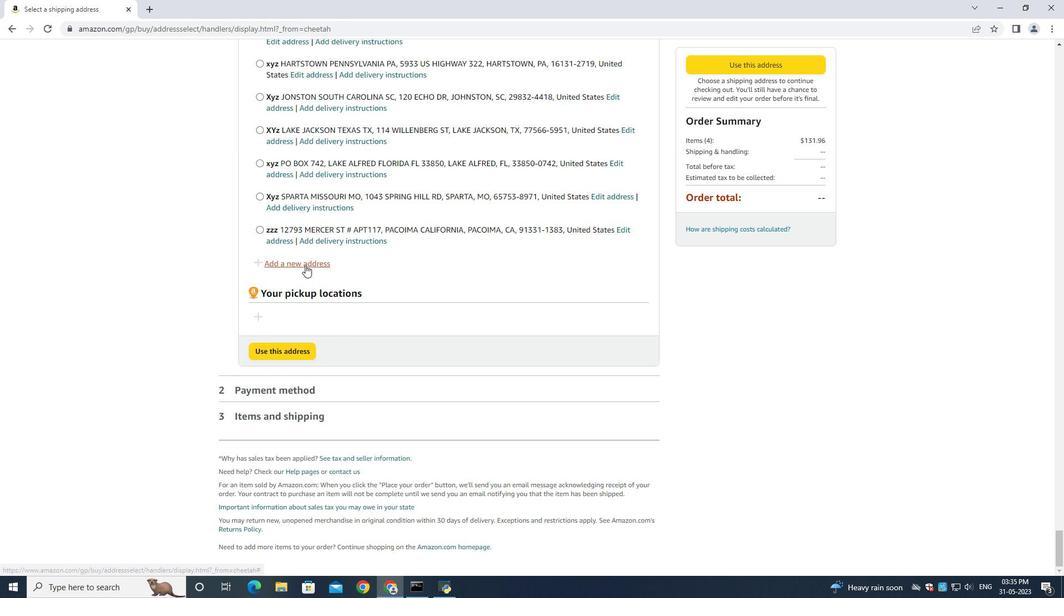 
Action: Mouse pressed left at (305, 265)
Screenshot: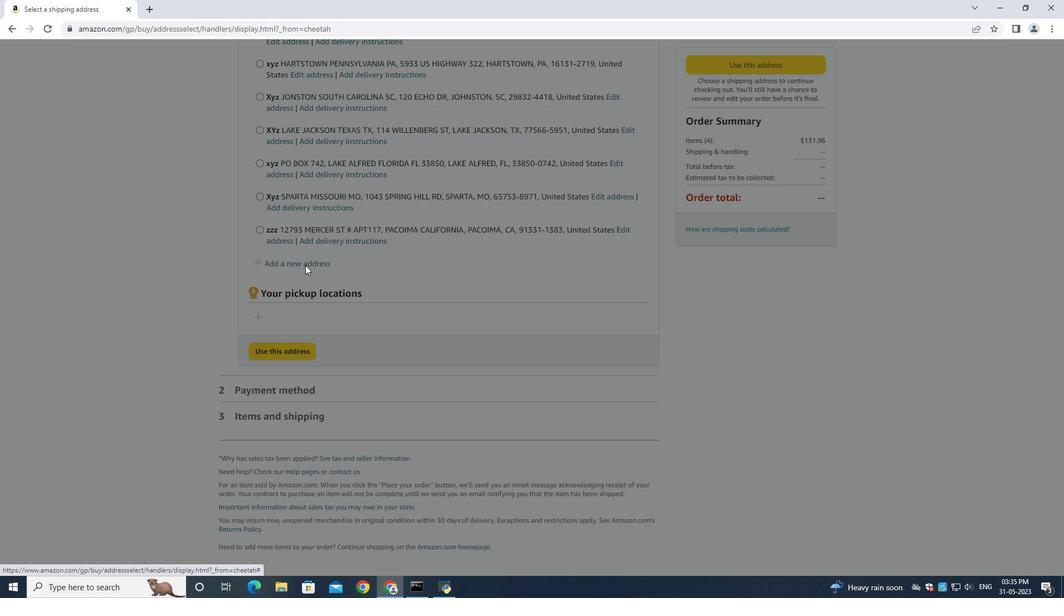 
Action: Mouse moved to (372, 270)
Screenshot: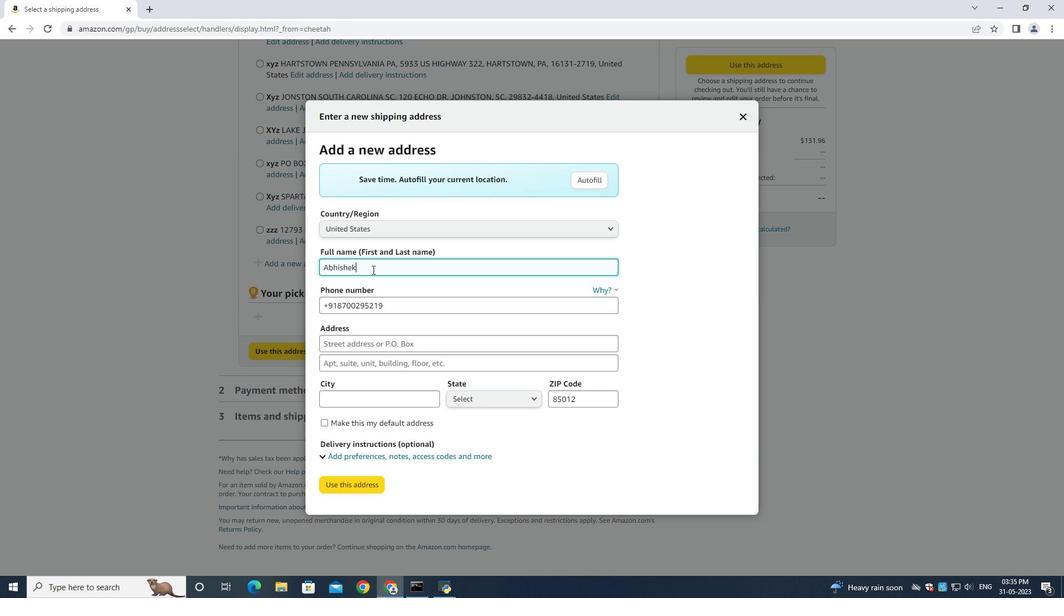 
Action: Mouse pressed left at (372, 270)
Screenshot: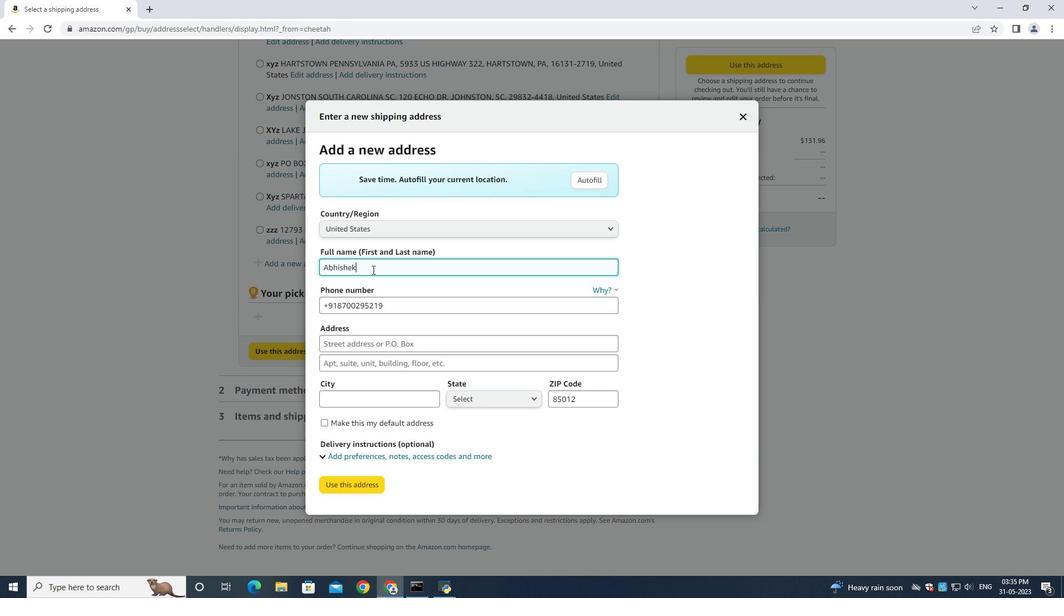 
Action: Mouse moved to (372, 270)
Screenshot: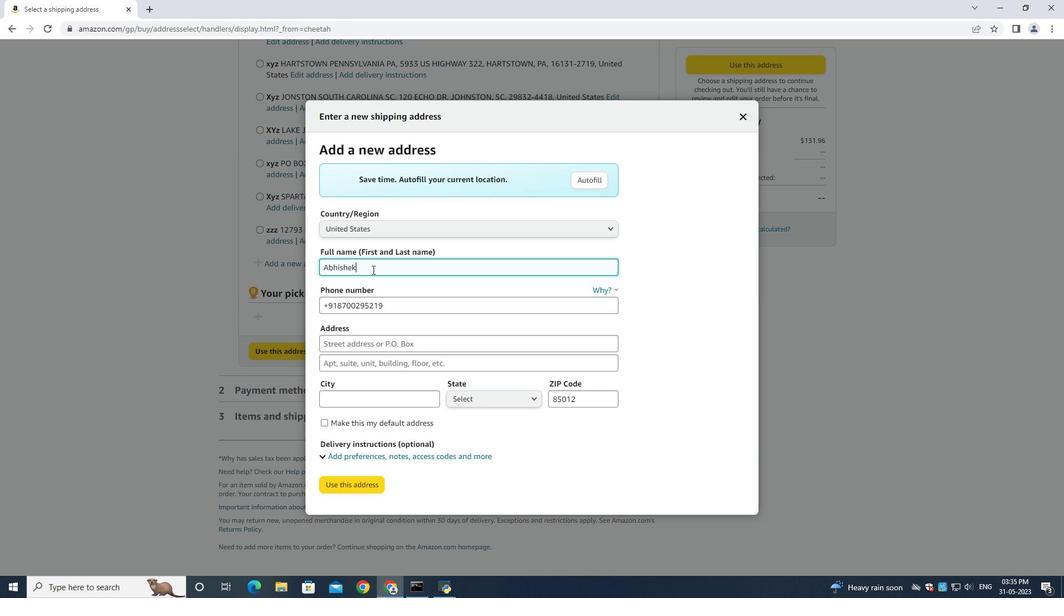 
Action: Key pressed ctrl+A<Key.backspace><Key.shift><Key.shift><Key.shift><Key.shift><Key.shift><Key.shift><Key.shift><Key.shift><Key.shift><Key.shift><Key.shift><Key.shift><Key.shift><Key.shift><Key.shift><Key.shift><Key.shift><Key.shift><Key.shift><Key.shift><Key.shift><Key.shift><Key.shift><Key.shift><Key.shift><Key.shift><Key.shift>Layla<Key.space><Key.shift><Key.shift><Key.shift><Key.shift><Key.shift><Key.shift><Key.shift><Key.shift><Key.shift><Key.shift><Key.shift><Key.shift><Key.shift><Key.shift><Key.shift><Key.shift><Key.shift><Key.shift><Key.shift><Key.shift><Key.shift><Key.shift><Key.shift><Key.shift><Key.shift><Key.shift><Key.shift><Key.shift><Key.shift><Key.shift><Key.shift><Key.shift><Key.shift><Key.shift><Key.shift><Key.shift>Garcia<Key.space><Key.tab><Key.tab><Key.backspace>4046170247<Key.tab>524<Key.space><Key.shift>Junior<Key.space><Key.shift>Aveni<Key.backspace>ue<Key.space><Key.shift><Key.shift><Key.shift><Key.shift><Key.shift><Key.shift><Key.tab><Key.shift><Key.shift><Key.shift><Key.shift><Key.shift><Key.shift><Key.shift><Key.shift><Key.shift><Key.shift><Key.shift><Key.shift><Key.shift><Key.shift><Key.shift><Key.shift><Key.shift><Key.shift><Key.shift><Key.shift><Key.shift><Key.shift><Key.shift><Key.shift><Key.shift><Key.shift><Key.shift><Key.shift><Key.shift><Key.shift><Key.shift><Key.shift><Key.shift><Key.shift><Key.shift><Key.shift><Key.shift><Key.shift><Key.shift><Key.shift><Key.shift><Key.shift><Key.shift><Key.shift><Key.shift><Key.shift><Key.shift><Key.shift><Key.shift><Key.shift><Key.shift><Key.shift><Key.shift><Key.shift><Key.shift><Key.shift><Key.shift><Key.shift><Key.shift><Key.shift>Duluth<Key.space><Key.shift><Key.shift><Key.shift><Key.shift><Key.shift><Key.shift><Key.shift><Key.shift><Key.shift><Key.shift><Key.shift><Key.shift><Key.shift><Key.shift><Key.shift><Key.shift><Key.shift><Key.shift><Key.shift><Key.shift><Key.shift><Key.shift><Key.shift><Key.shift><Key.shift><Key.shift><Key.shift><Key.shift><Key.shift><Key.shift><Key.shift><Key.shift><Key.shift><Key.shift><Key.shift><Key.shift><Key.shift><Key.shift><Key.shift><Key.shift><Key.shift><Key.shift><Key.shift><Key.shift><Key.shift><Key.shift><Key.shift><Key.shift><Key.shift><Key.shift><Key.shift><Key.shift><Key.shift><Key.shift><Key.shift><Key.shift><Key.shift><Key.shift><Key.shift><Key.shift><Key.shift>Georgia<Key.space><Key.tab><Key.shift>Duluth<Key.space><Key.tab><Key.shift><Key.shift><Key.shift><Key.shift><Key.shift><Key.shift><Key.shift><Key.shift><Key.shift><Key.shift><Key.shift><Key.shift><Key.shift><Key.shift><Key.shift><Key.shift><Key.shift><Key.shift>Geo<Key.tab><Key.backspace>30097
Screenshot: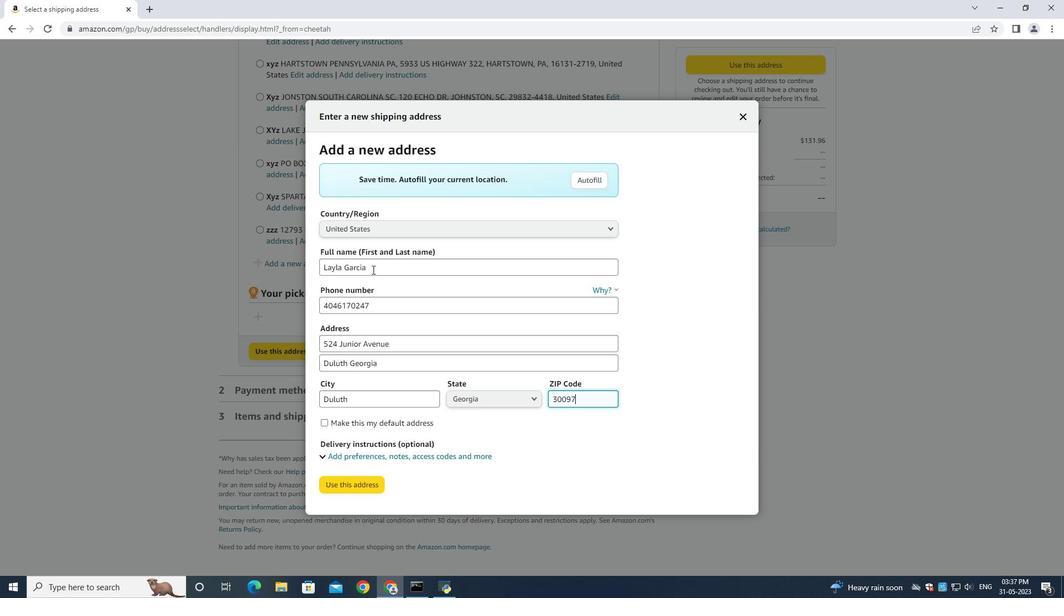 
Action: Mouse moved to (337, 481)
Screenshot: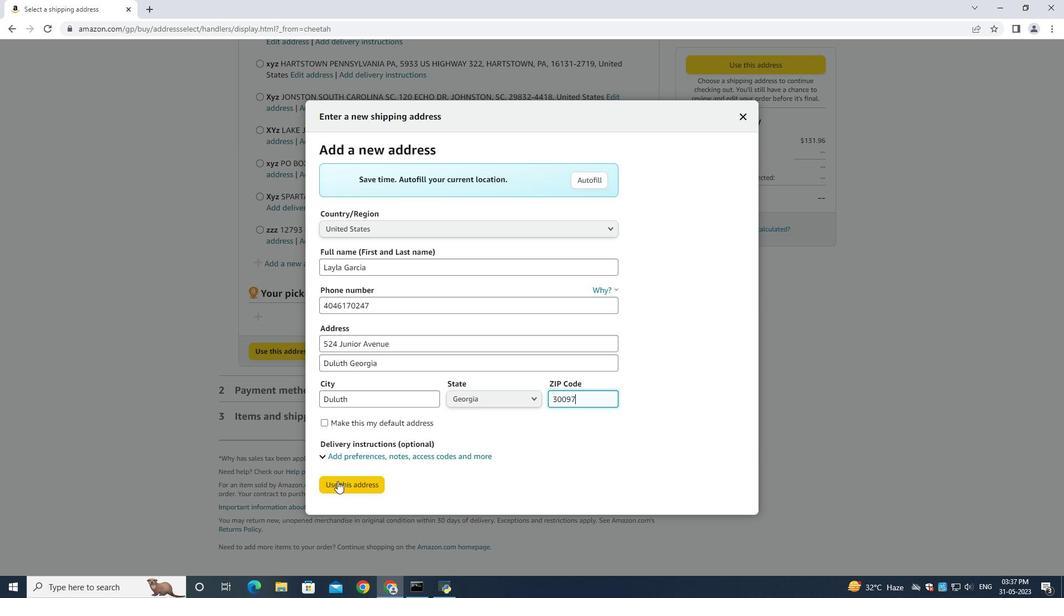 
Action: Mouse pressed left at (337, 481)
Screenshot: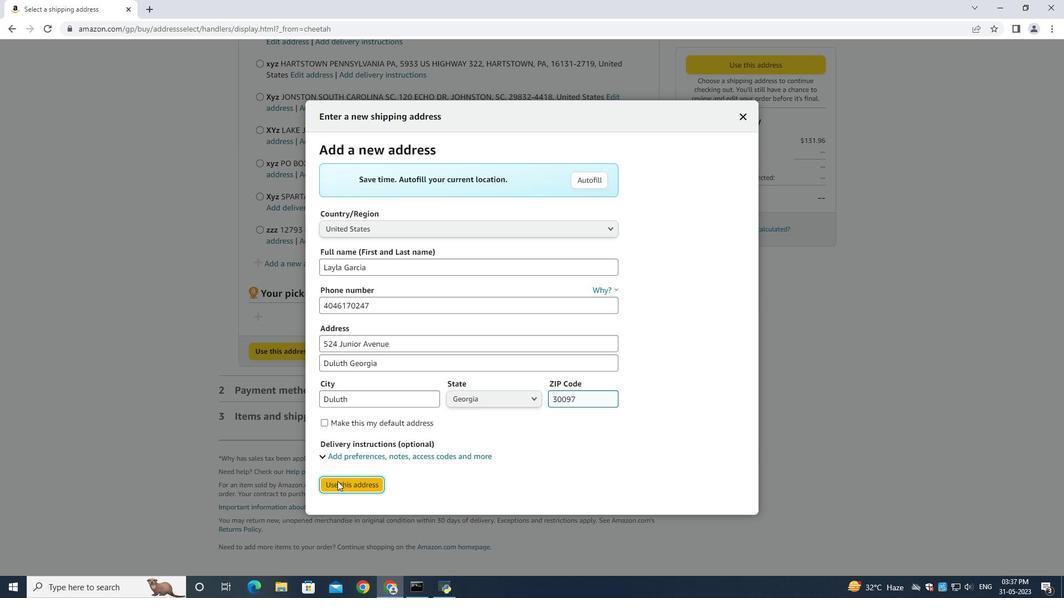 
Action: Mouse moved to (353, 562)
Screenshot: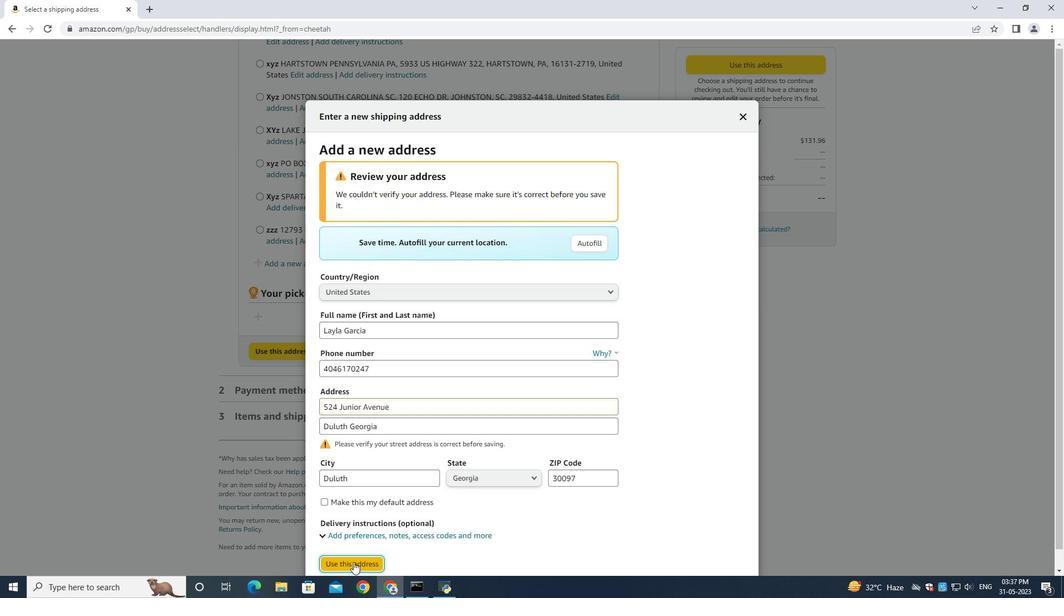 
Action: Mouse pressed left at (353, 562)
Screenshot: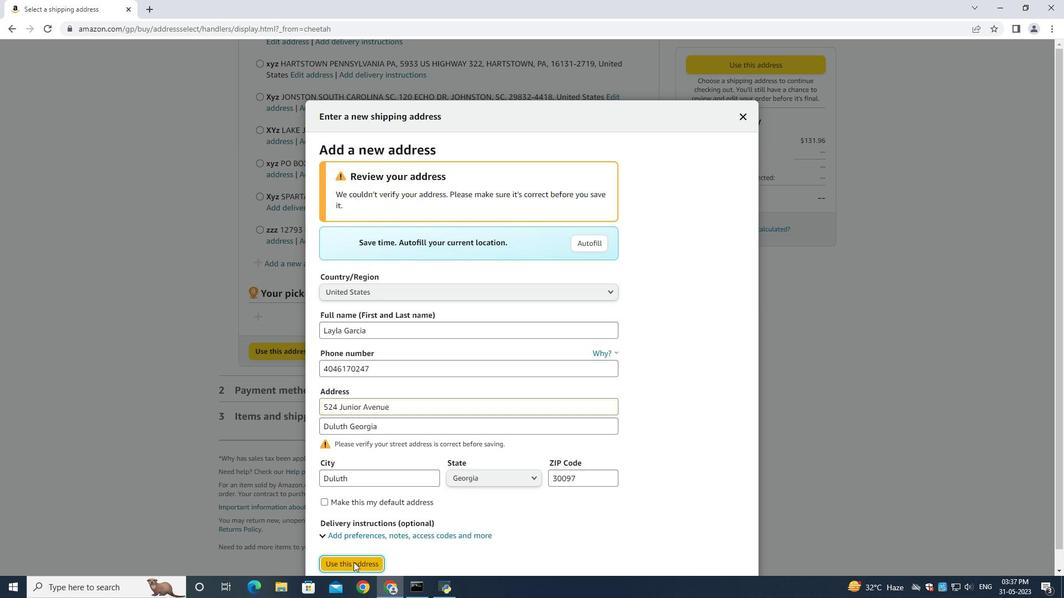 
Action: Mouse moved to (472, 286)
Screenshot: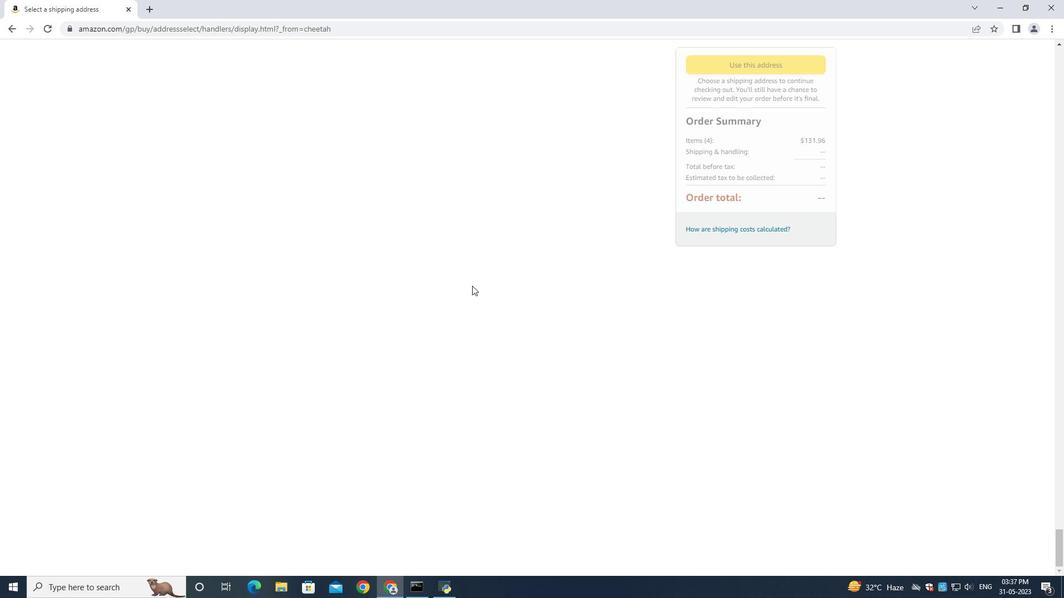 
